 Task: Find connections with filter location Zaragoza with filter topic #digitalmarketingwith filter profile language English with filter current company Mechanical Jobs and Career with filter school Sri Ramakrishna Institute of Technology with filter industry Fashion Accessories Manufacturing with filter service category Logo Design with filter keywords title Telemarketer
Action: Mouse moved to (598, 79)
Screenshot: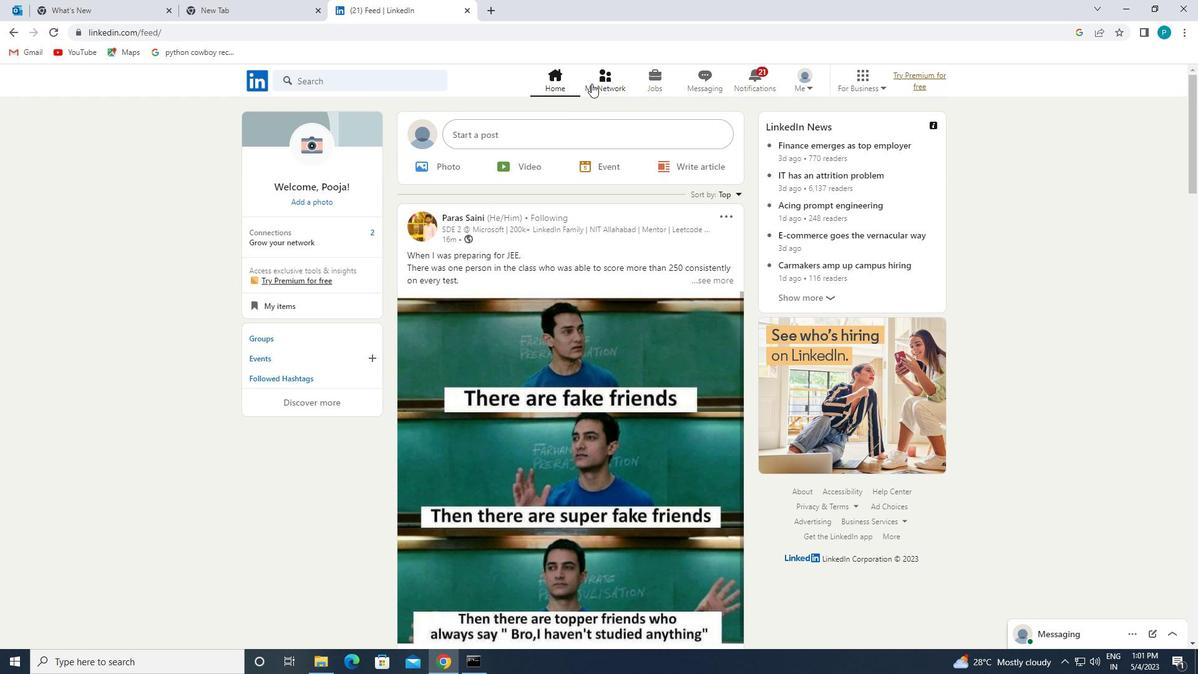 
Action: Mouse pressed left at (598, 79)
Screenshot: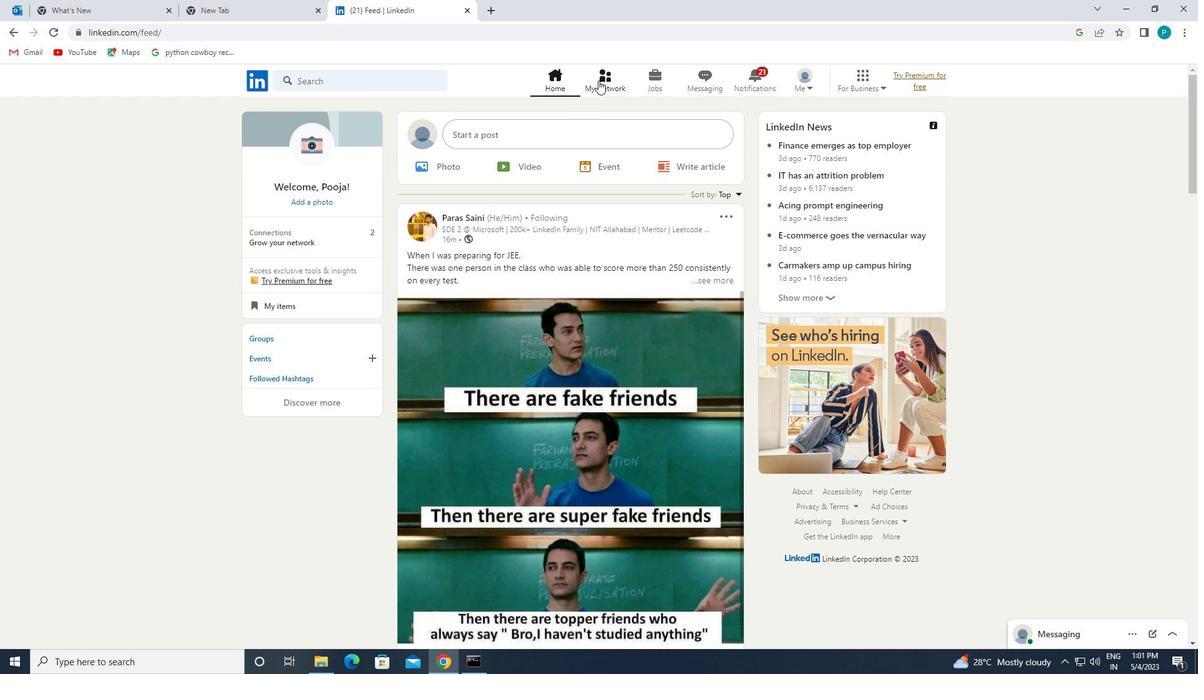 
Action: Mouse moved to (339, 147)
Screenshot: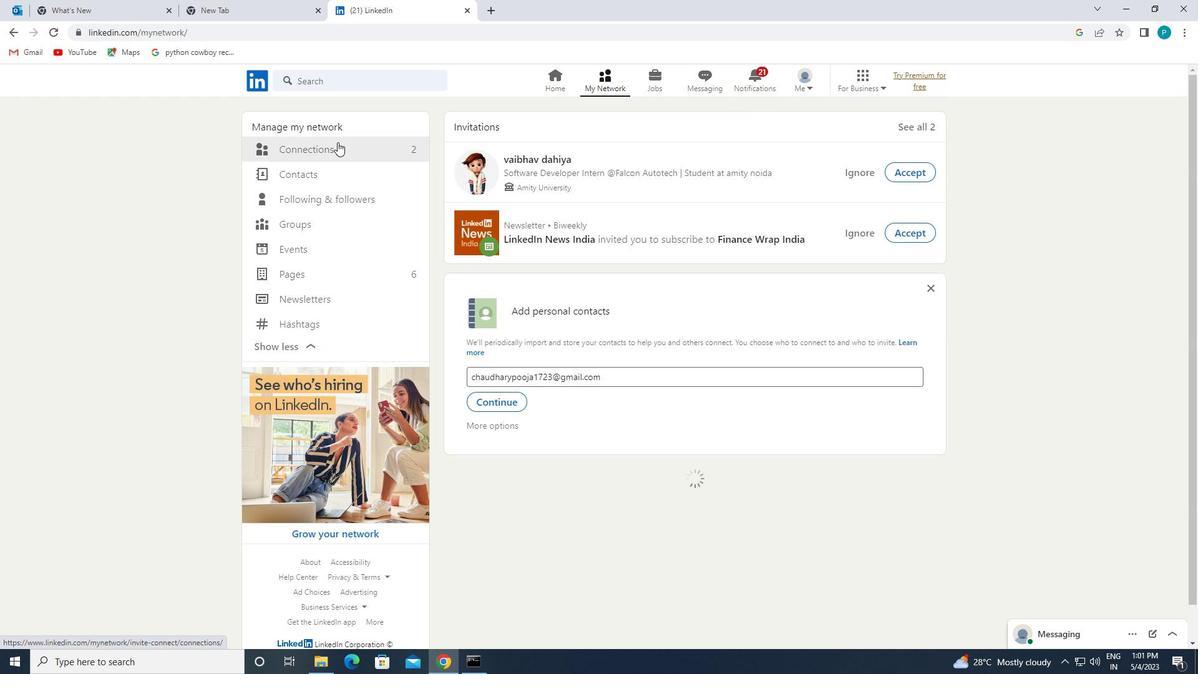 
Action: Mouse pressed left at (339, 147)
Screenshot: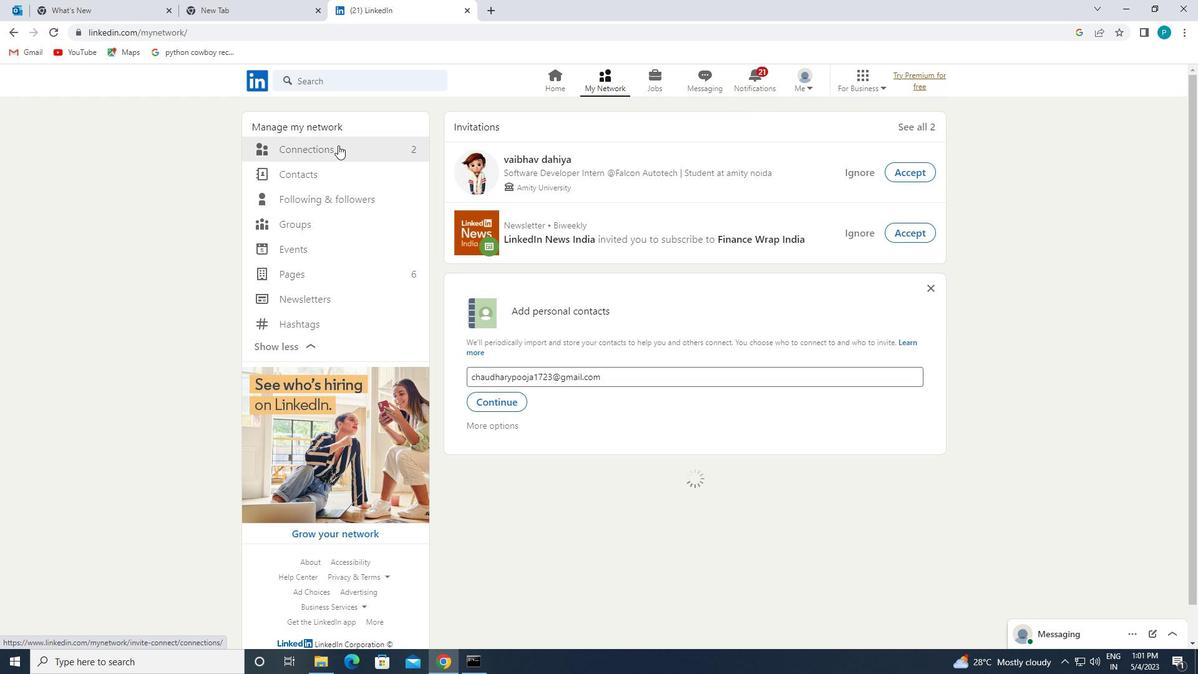 
Action: Mouse moved to (710, 147)
Screenshot: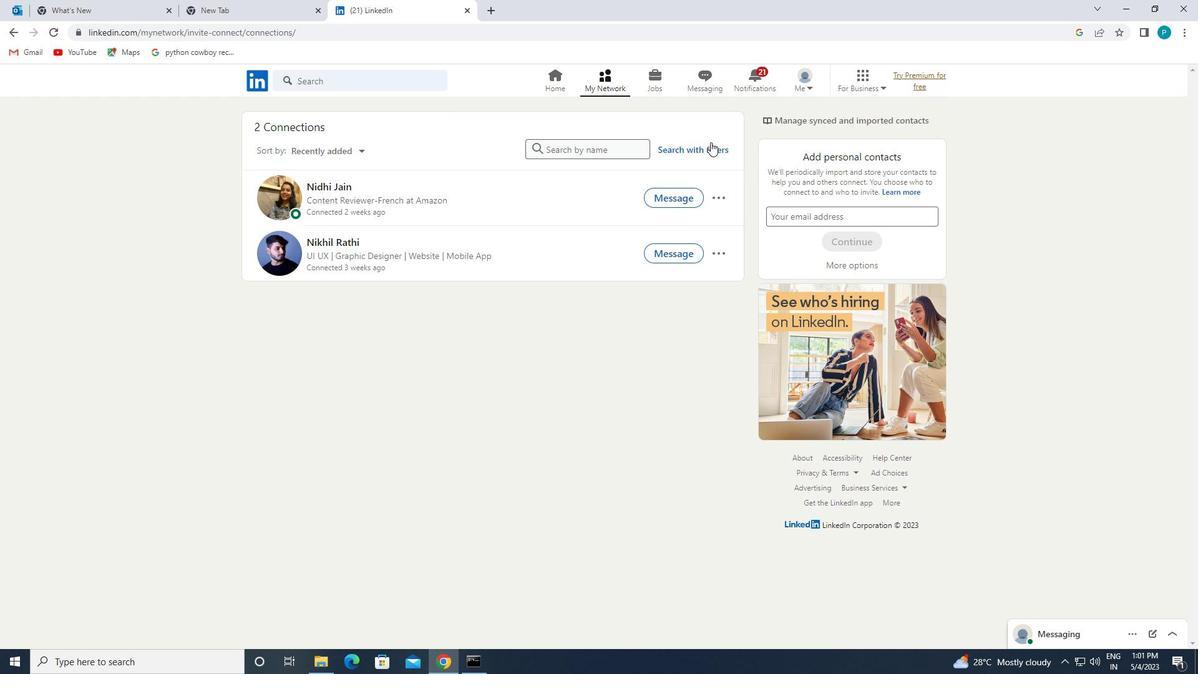 
Action: Mouse pressed left at (710, 147)
Screenshot: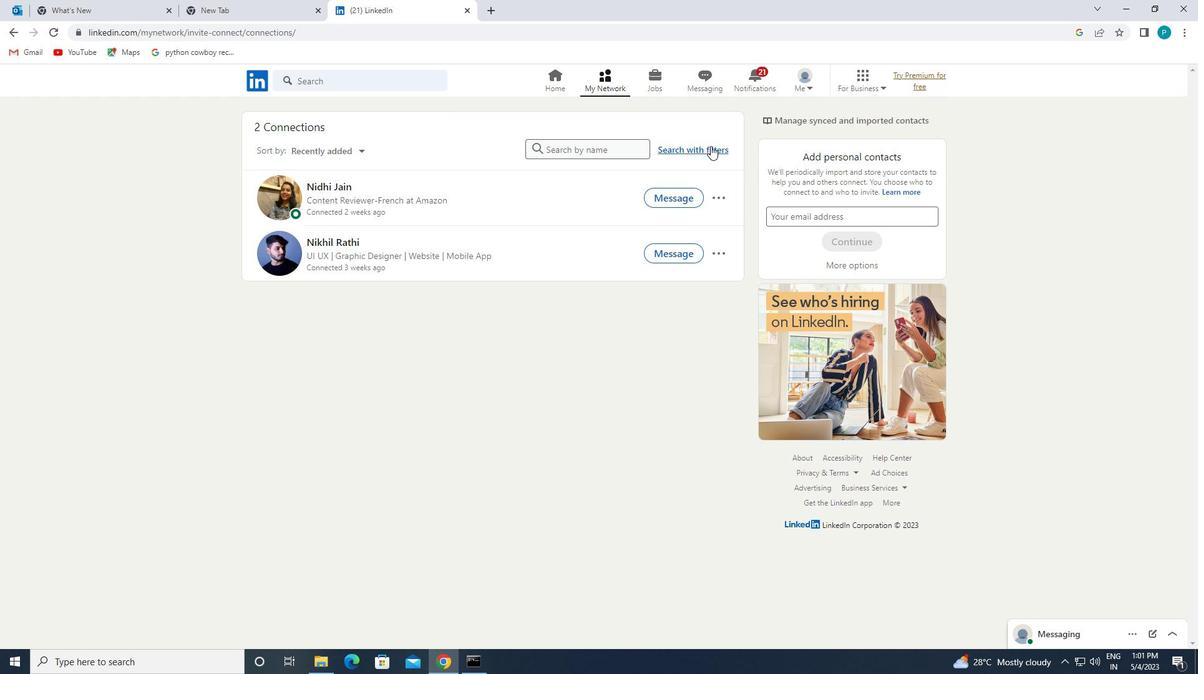 
Action: Mouse moved to (651, 116)
Screenshot: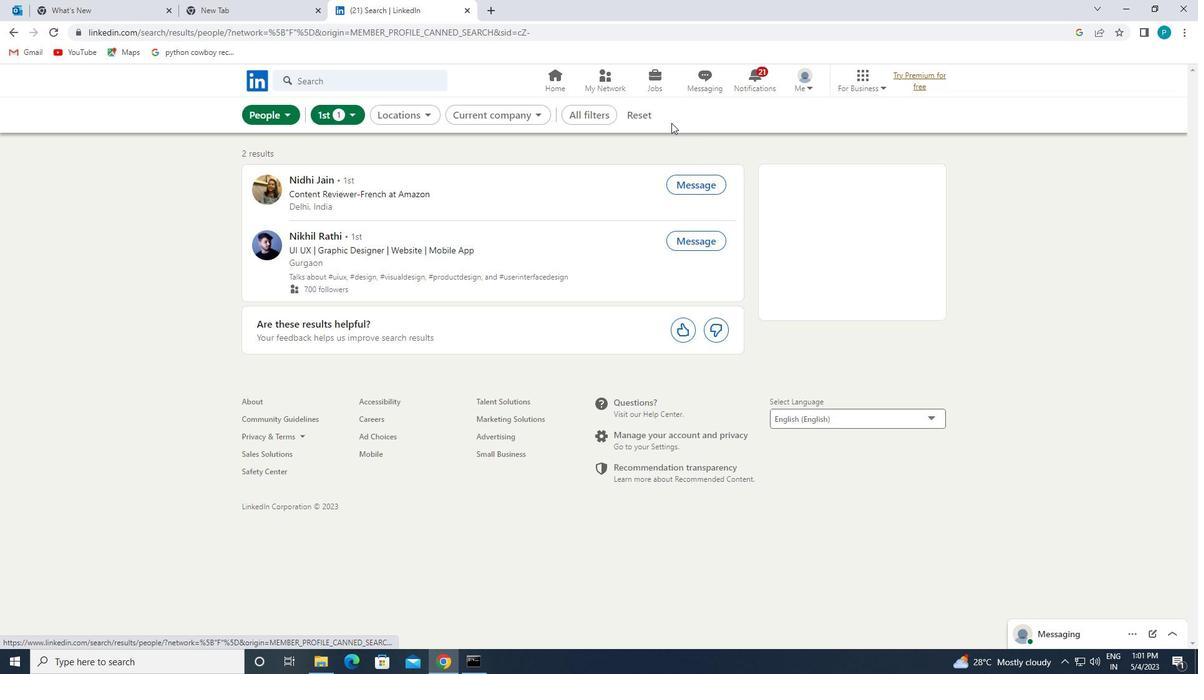 
Action: Mouse pressed left at (651, 116)
Screenshot: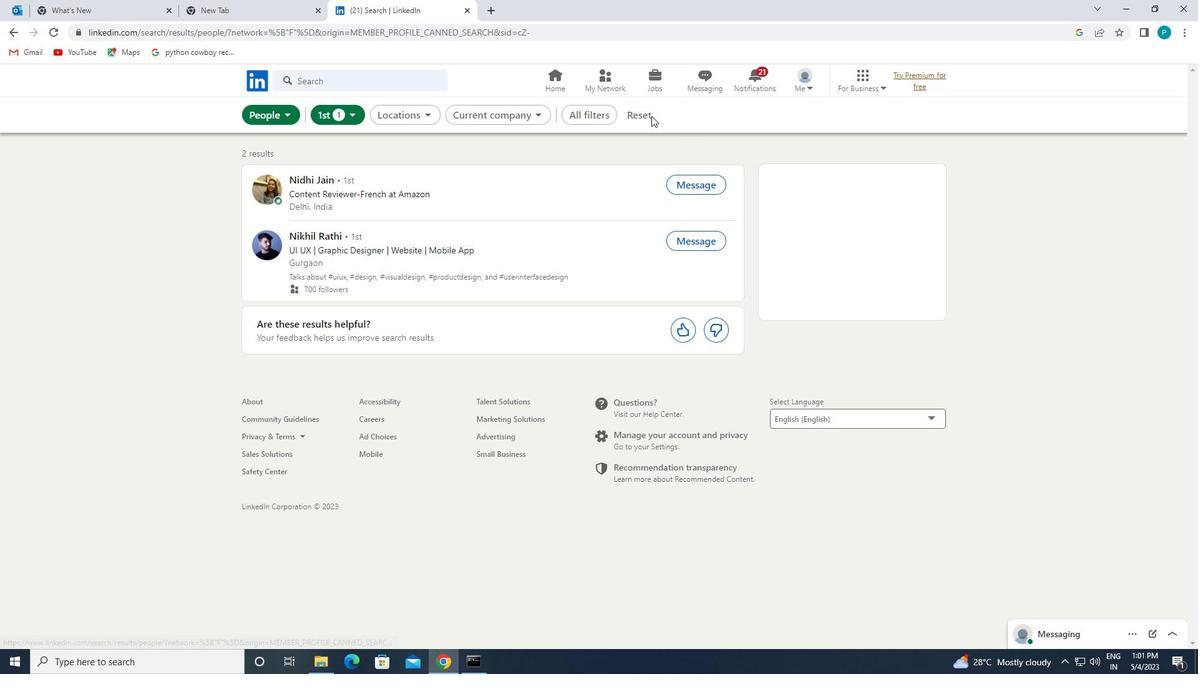 
Action: Mouse moved to (606, 111)
Screenshot: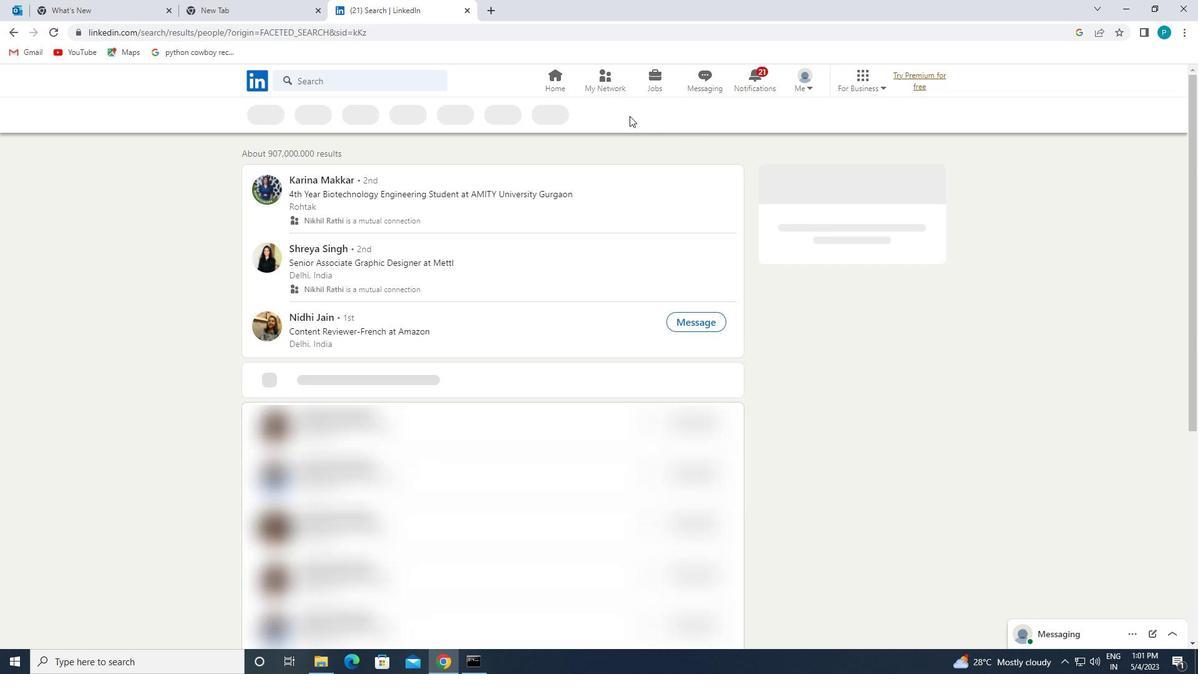 
Action: Mouse pressed left at (606, 111)
Screenshot: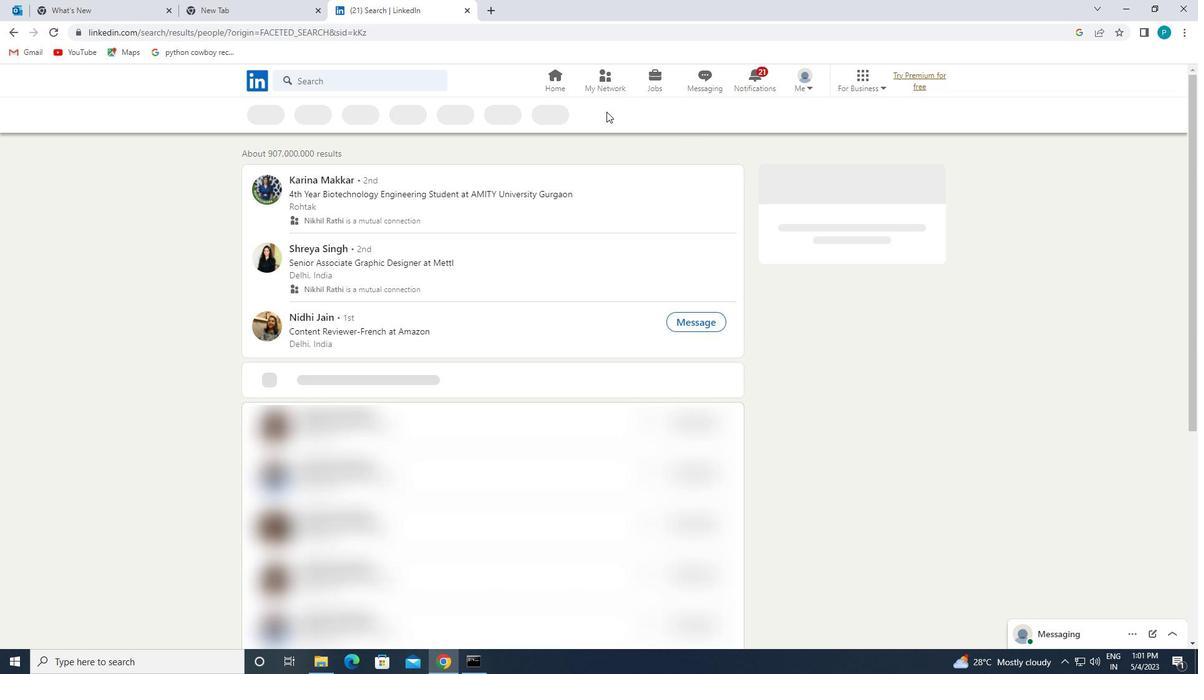 
Action: Mouse moved to (1042, 275)
Screenshot: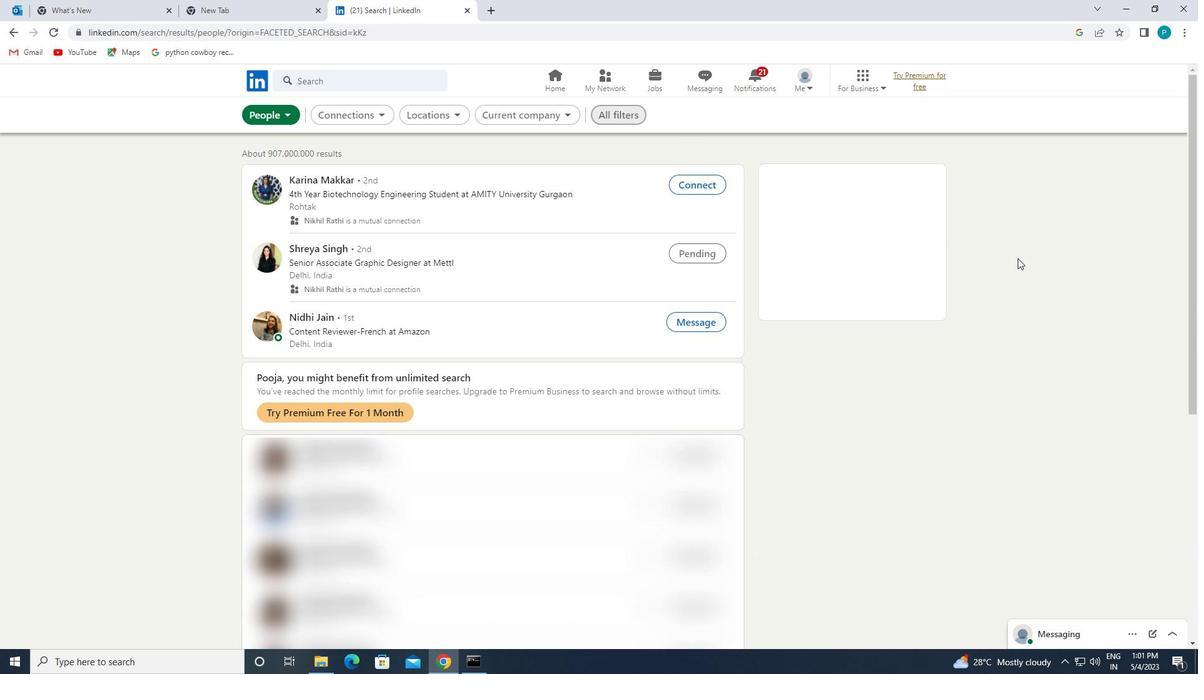 
Action: Mouse scrolled (1042, 275) with delta (0, 0)
Screenshot: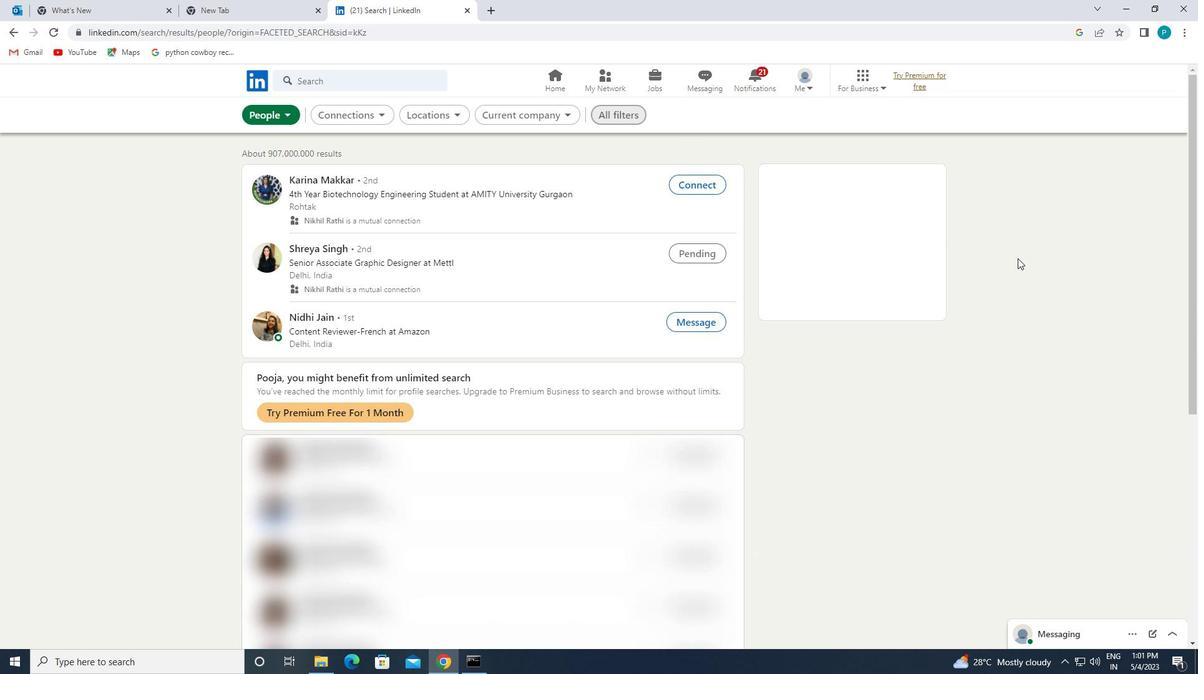 
Action: Mouse scrolled (1042, 275) with delta (0, 0)
Screenshot: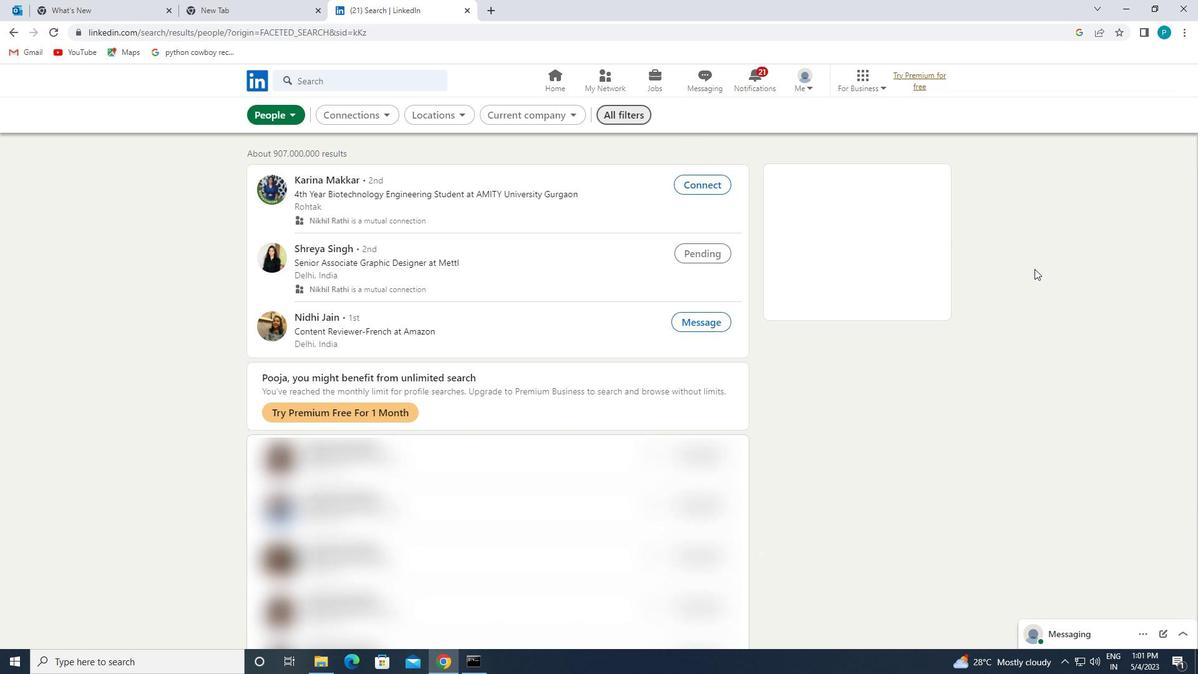 
Action: Mouse moved to (1052, 310)
Screenshot: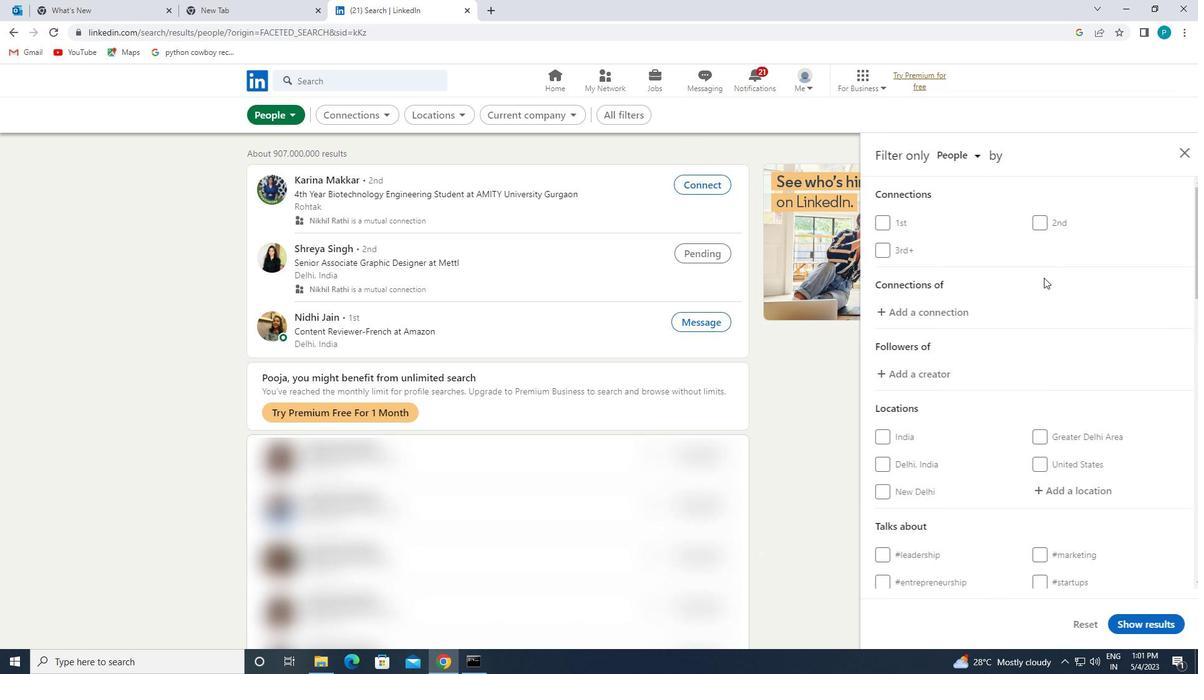 
Action: Mouse scrolled (1052, 310) with delta (0, 0)
Screenshot: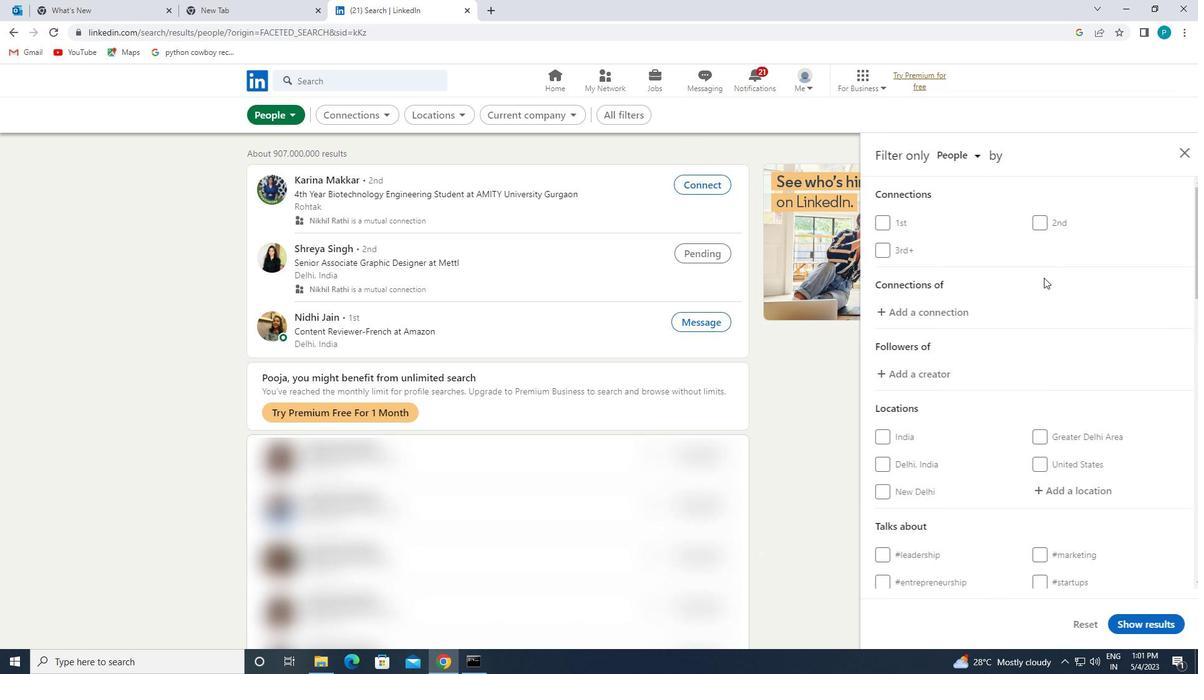 
Action: Mouse moved to (1054, 321)
Screenshot: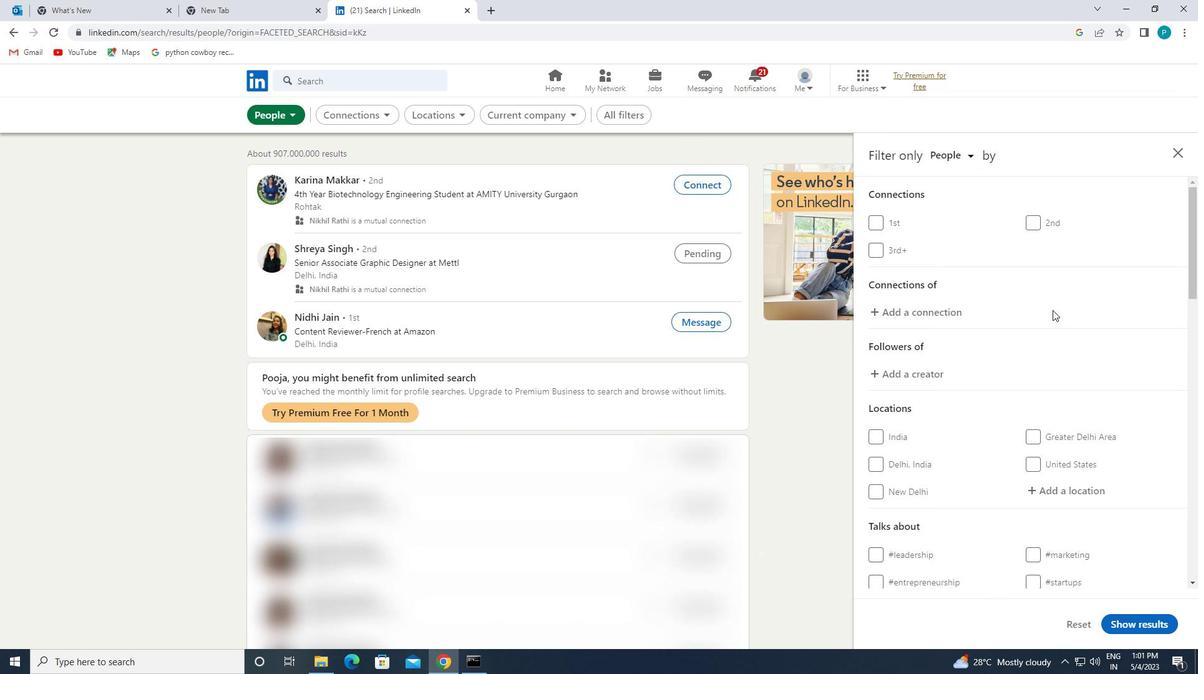 
Action: Mouse scrolled (1054, 320) with delta (0, 0)
Screenshot: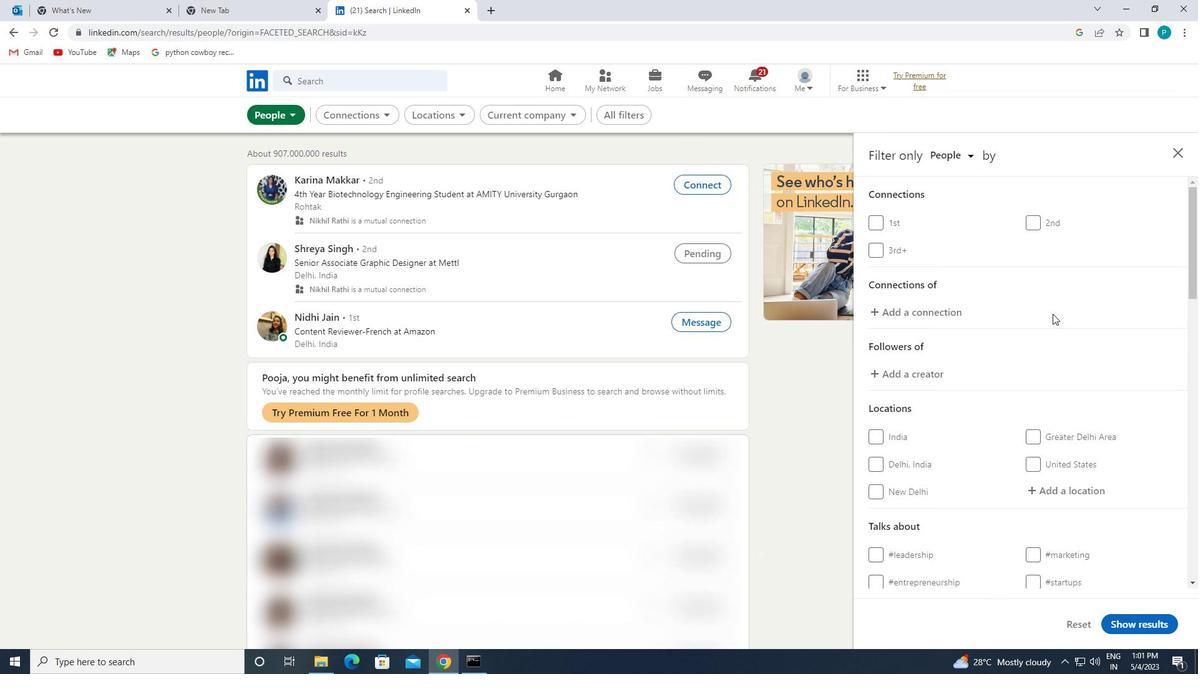 
Action: Mouse moved to (1067, 371)
Screenshot: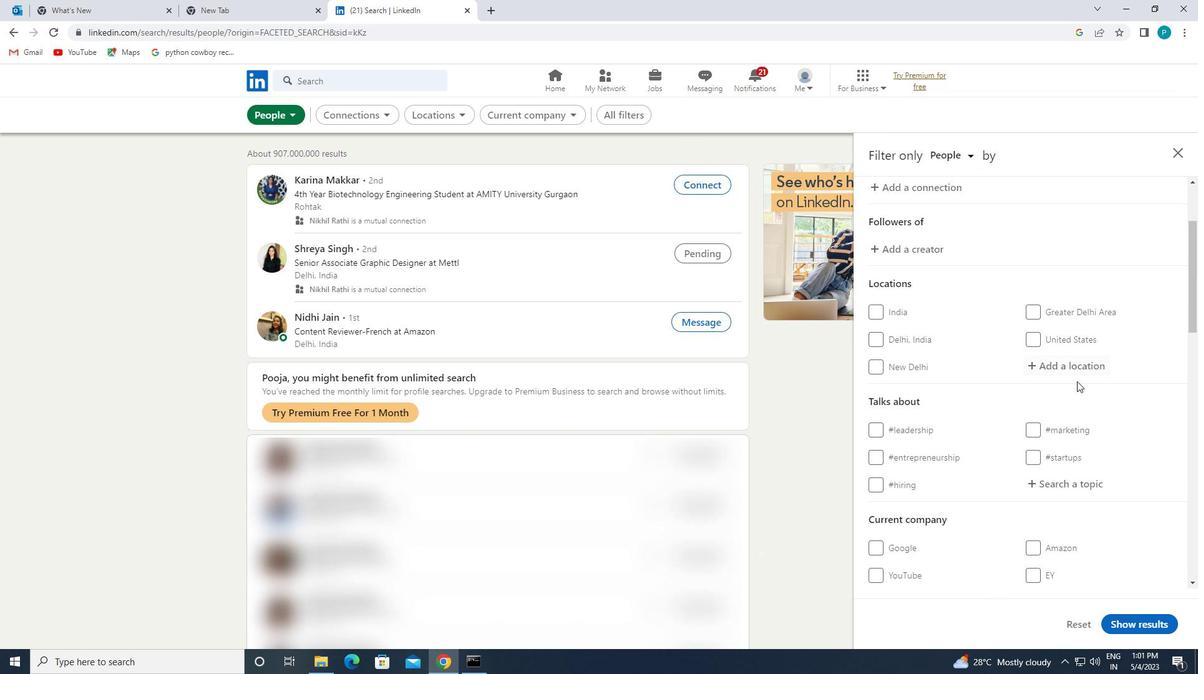 
Action: Mouse pressed left at (1067, 371)
Screenshot: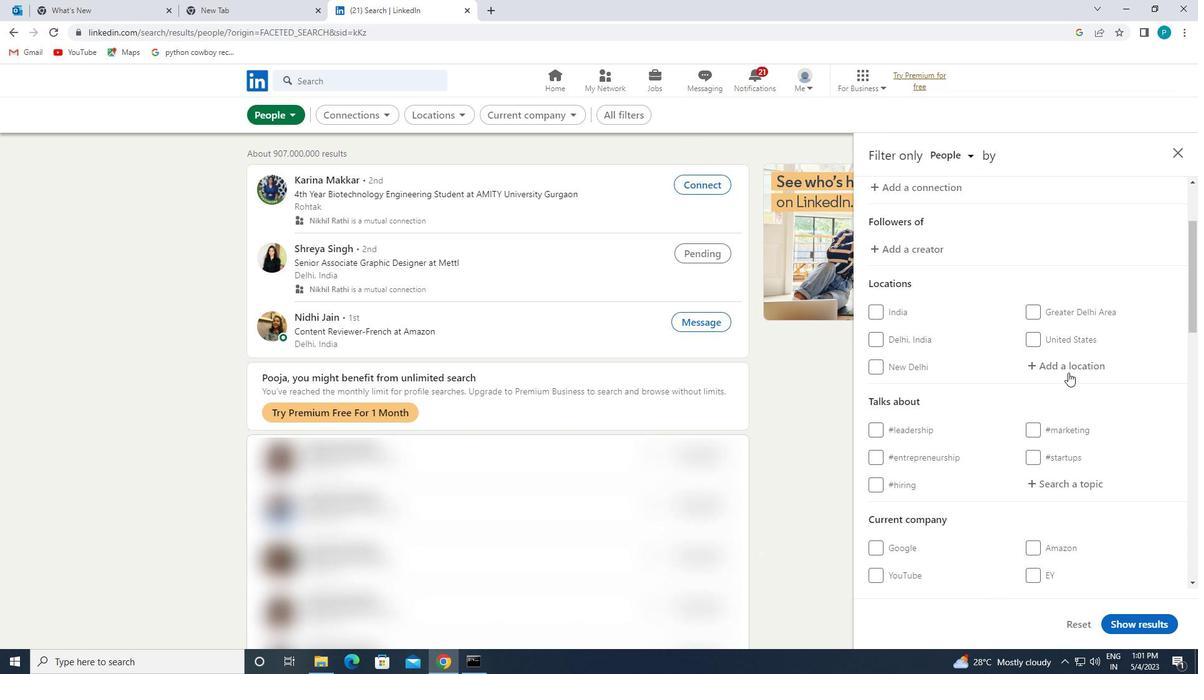 
Action: Key pressed <Key.caps_lock>z<Key.caps_lock>aragoza
Screenshot: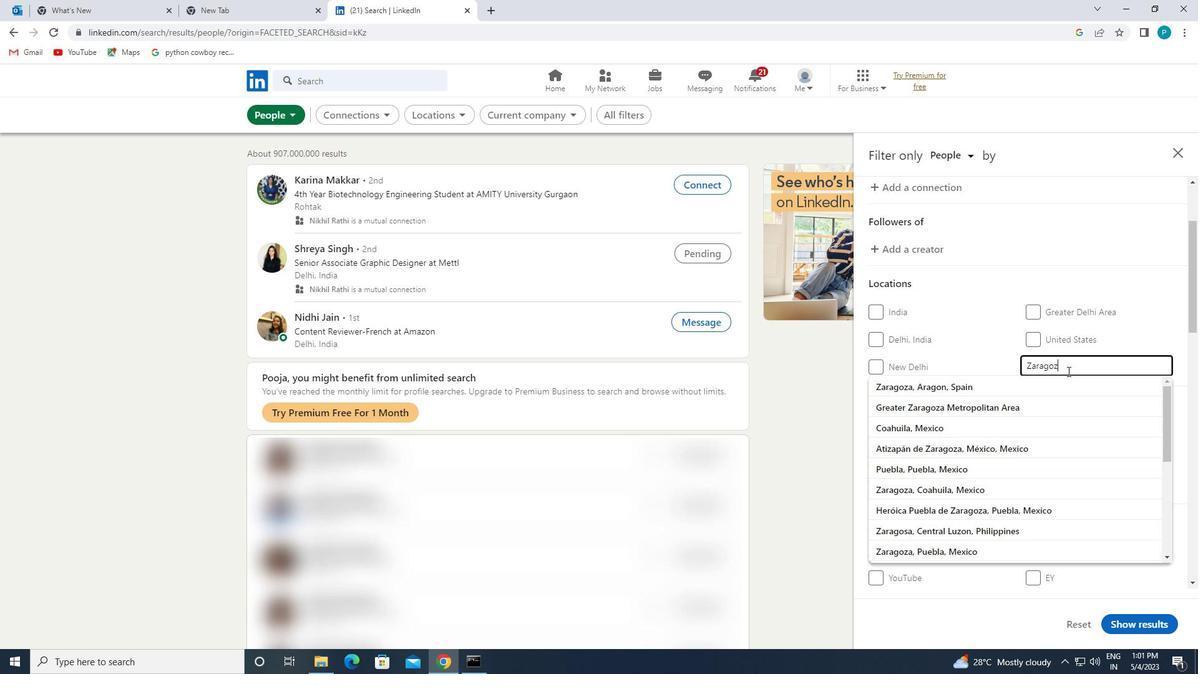 
Action: Mouse moved to (1009, 389)
Screenshot: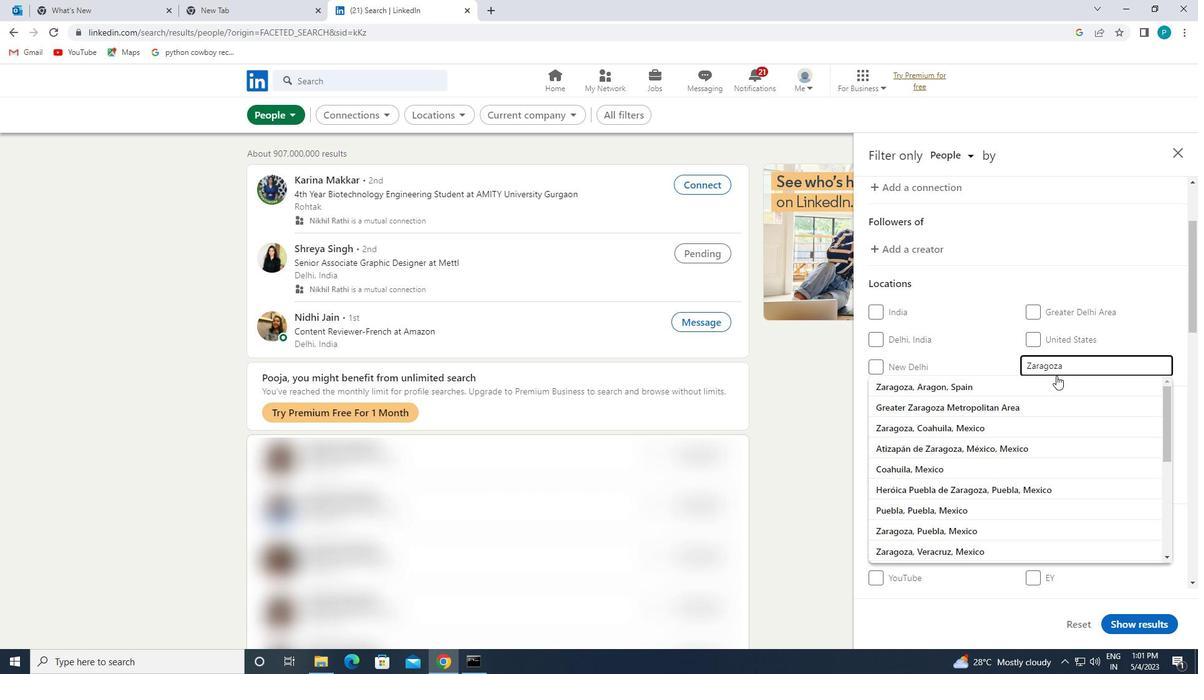 
Action: Mouse pressed left at (1009, 389)
Screenshot: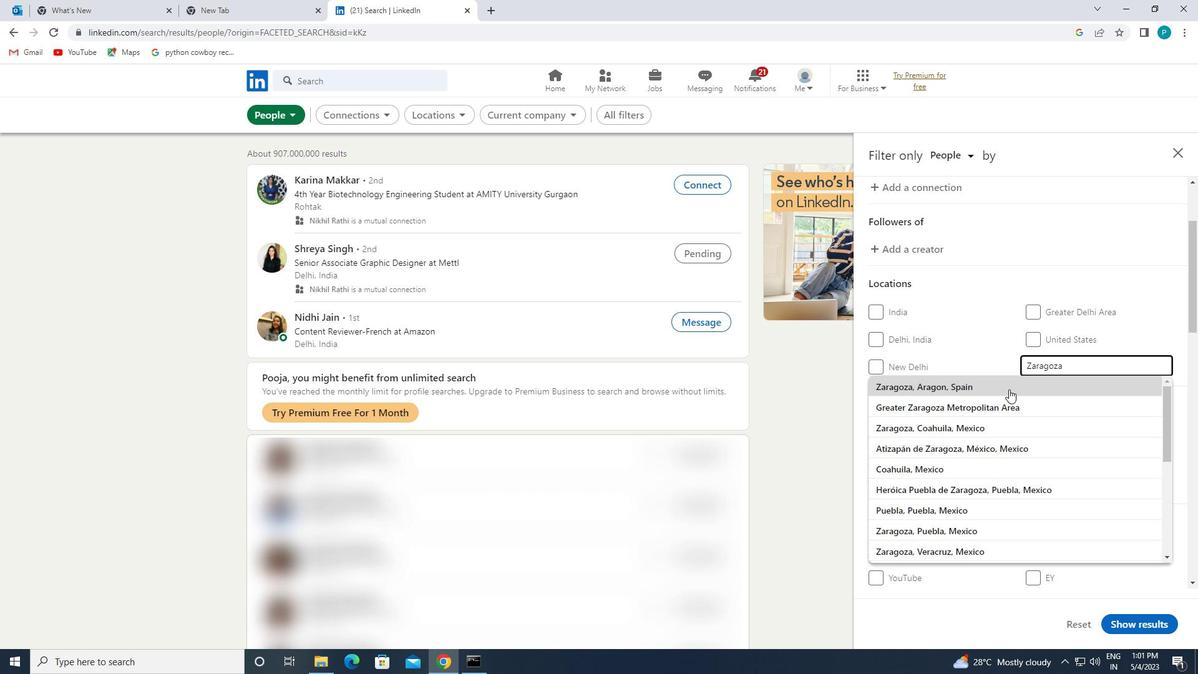 
Action: Mouse scrolled (1009, 388) with delta (0, 0)
Screenshot: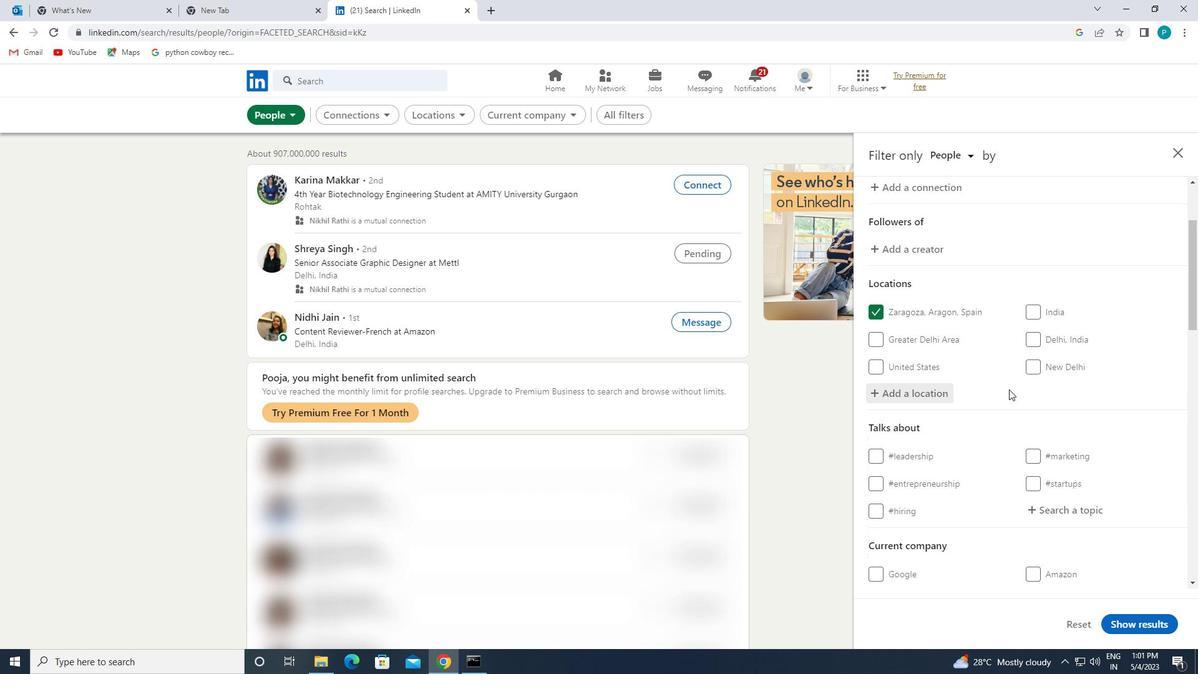 
Action: Mouse scrolled (1009, 388) with delta (0, 0)
Screenshot: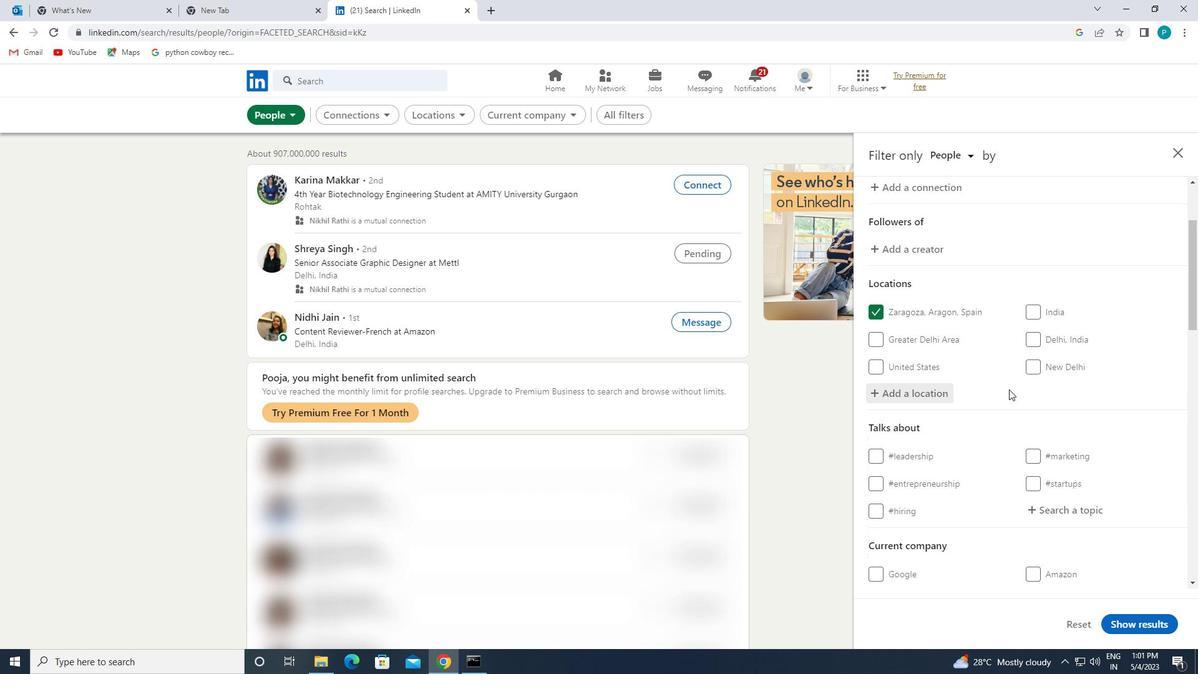 
Action: Mouse moved to (1067, 372)
Screenshot: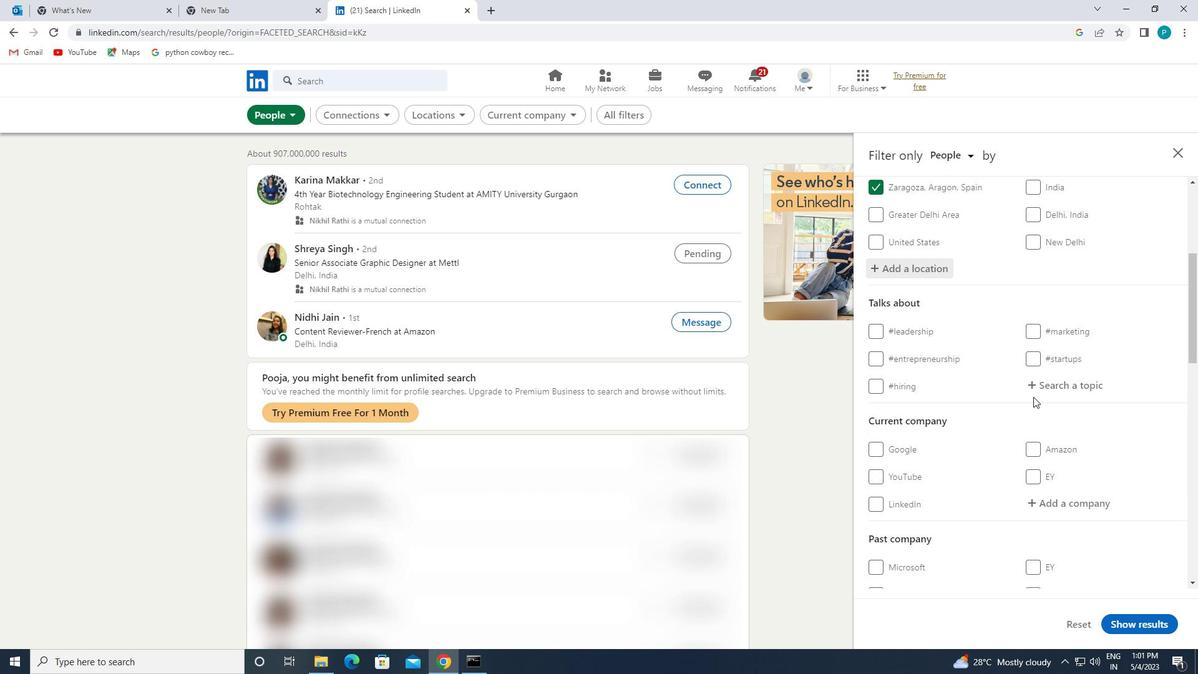 
Action: Mouse pressed left at (1067, 372)
Screenshot: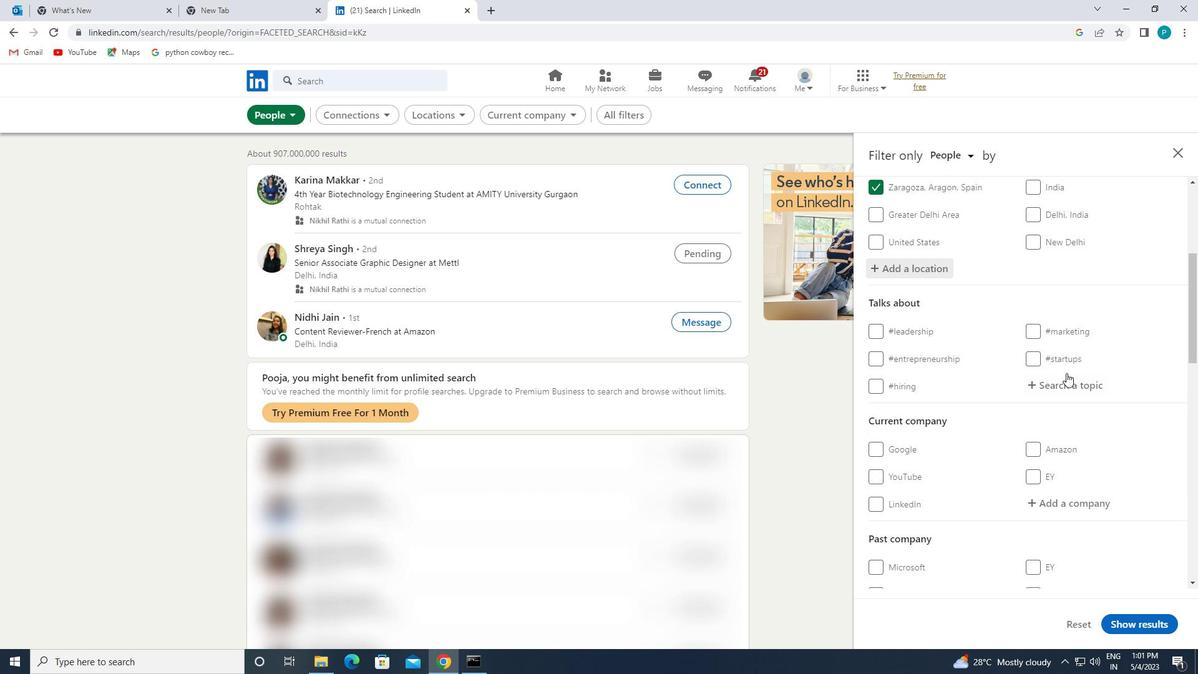 
Action: Mouse moved to (1067, 374)
Screenshot: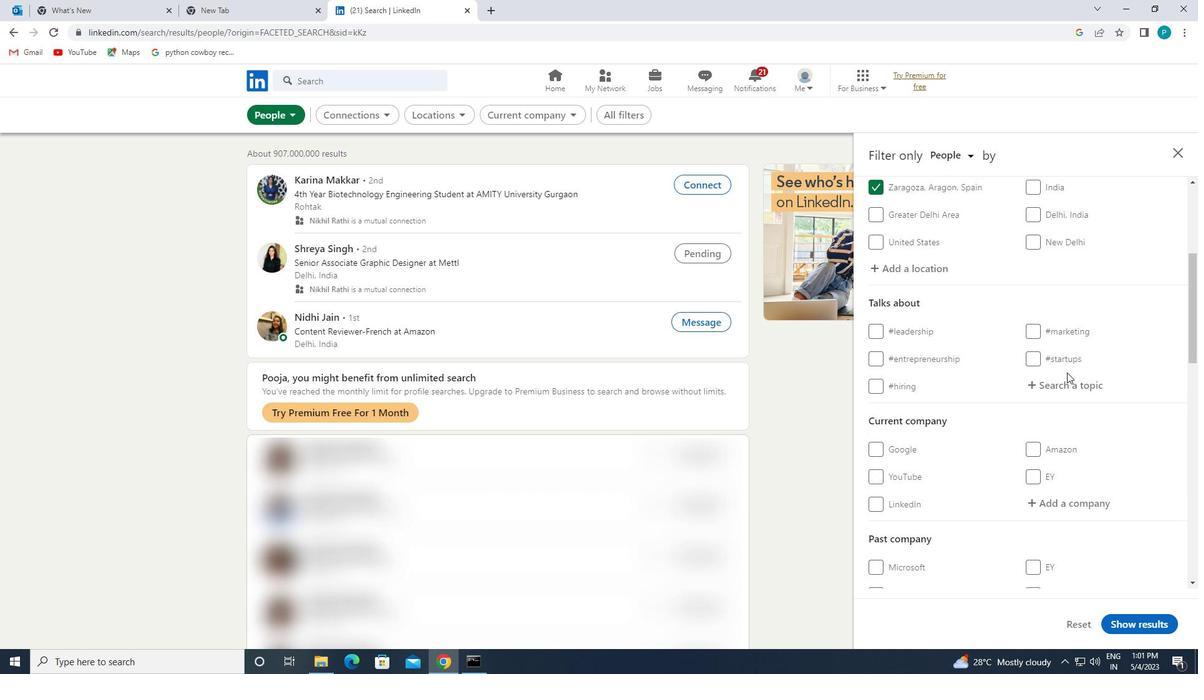 
Action: Mouse pressed left at (1067, 374)
Screenshot: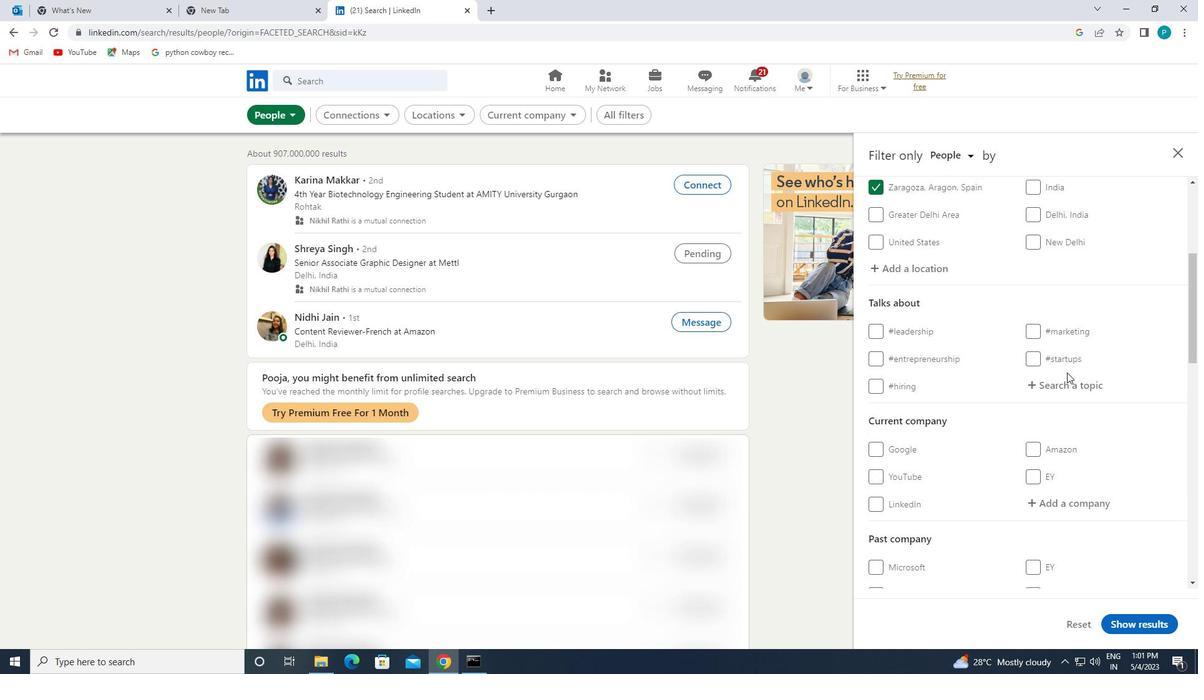 
Action: Mouse moved to (1153, 432)
Screenshot: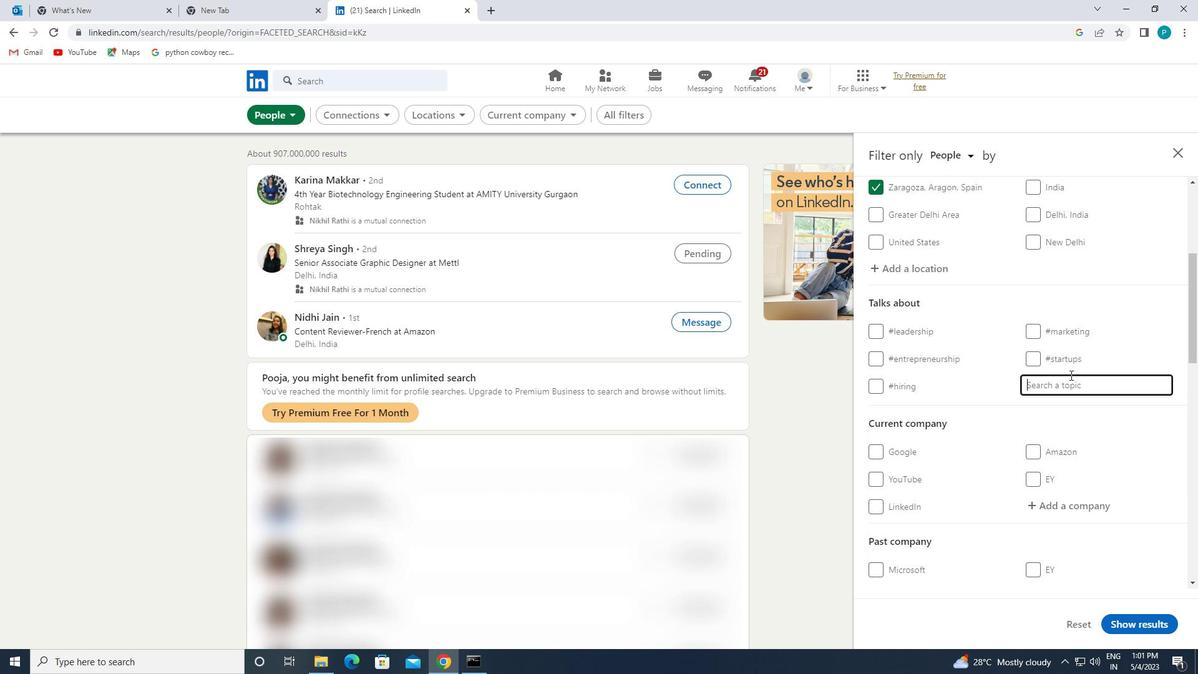 
Action: Key pressed <Key.shift>#DIGITALMARJ<Key.backspace>KETING
Screenshot: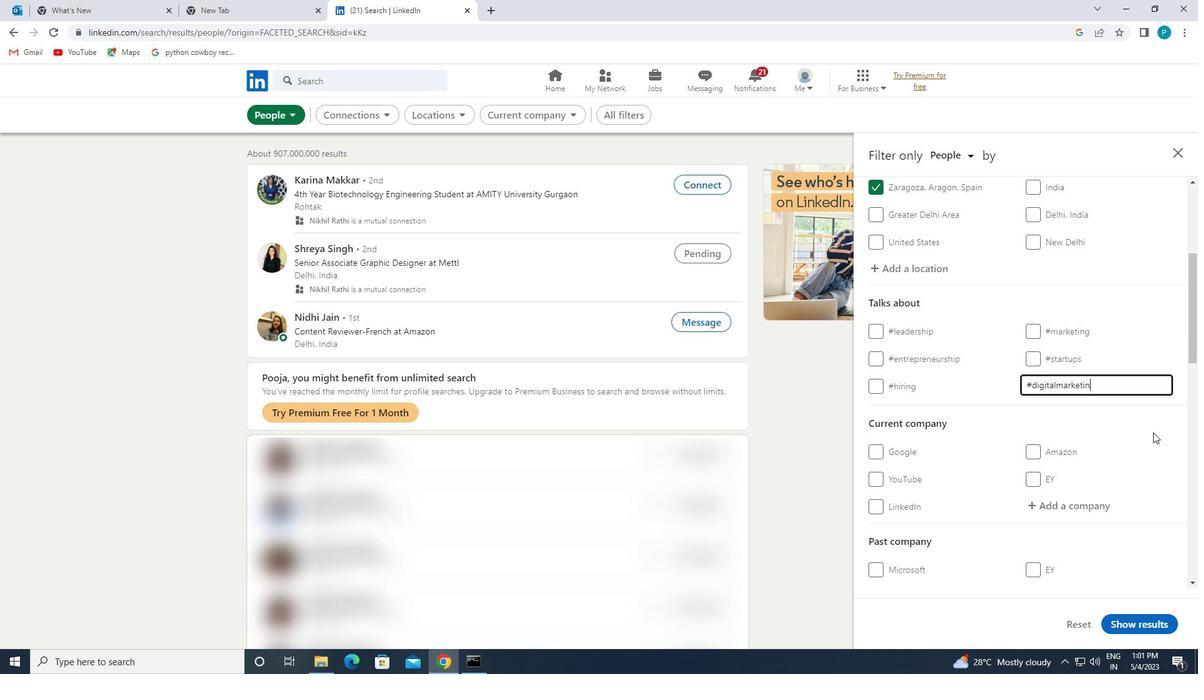 
Action: Mouse scrolled (1153, 431) with delta (0, 0)
Screenshot: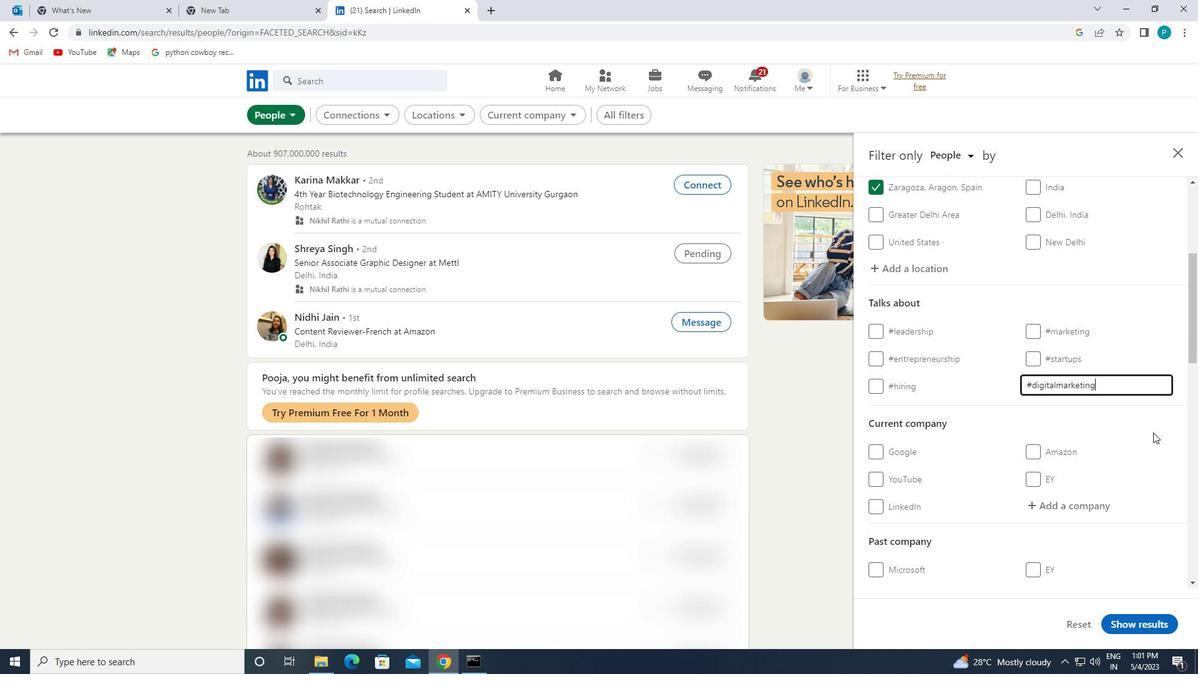 
Action: Mouse scrolled (1153, 431) with delta (0, 0)
Screenshot: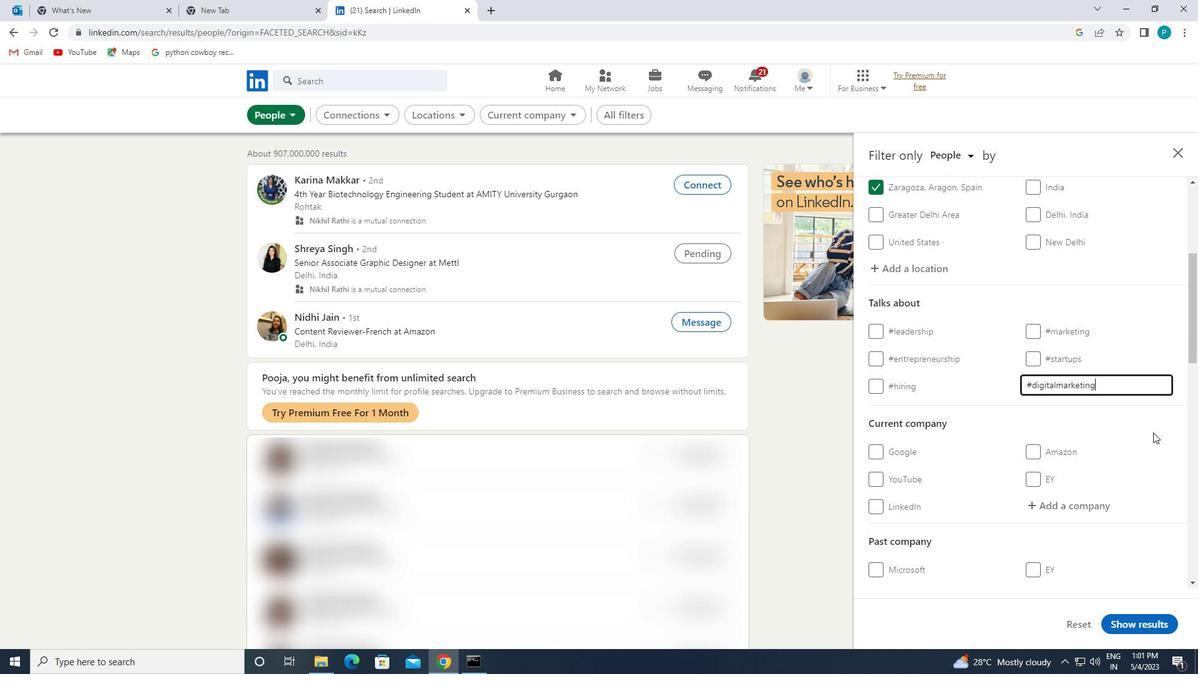 
Action: Mouse moved to (1087, 440)
Screenshot: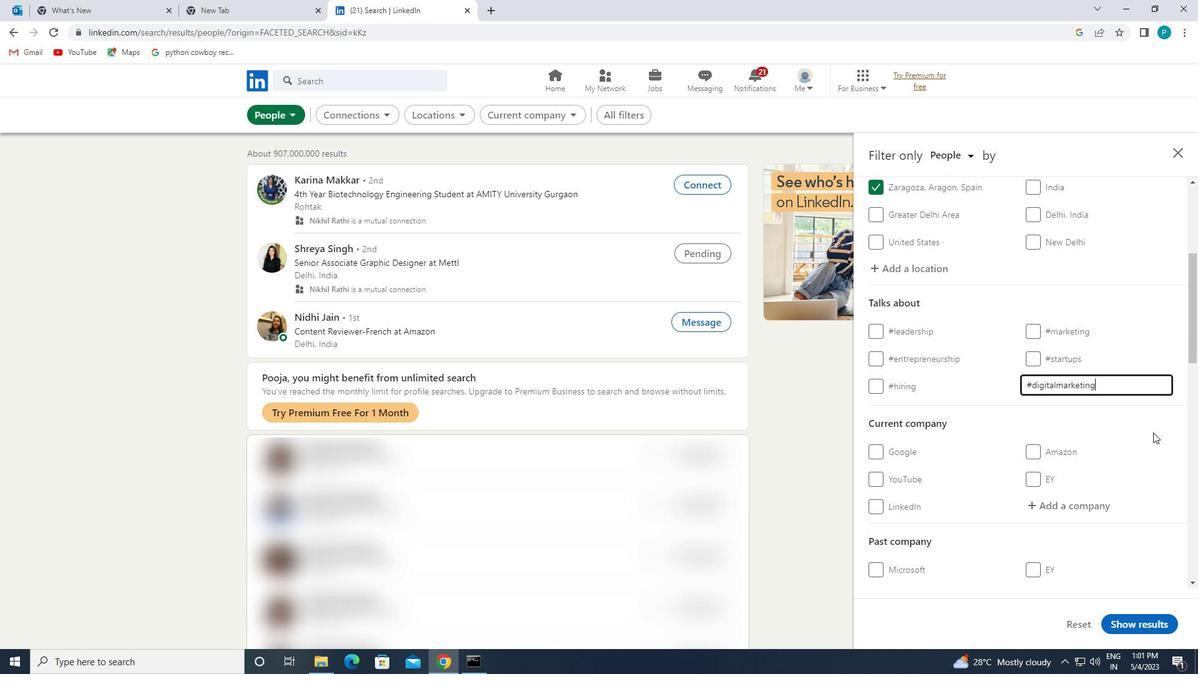 
Action: Mouse scrolled (1087, 439) with delta (0, 0)
Screenshot: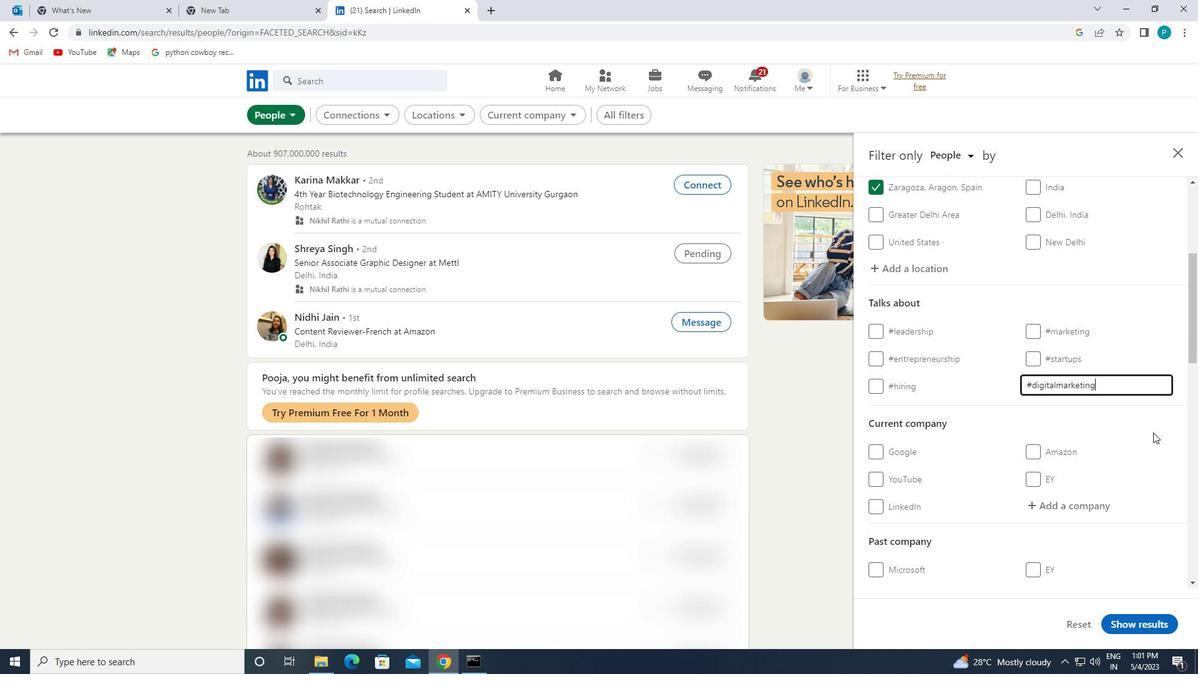 
Action: Mouse moved to (1034, 430)
Screenshot: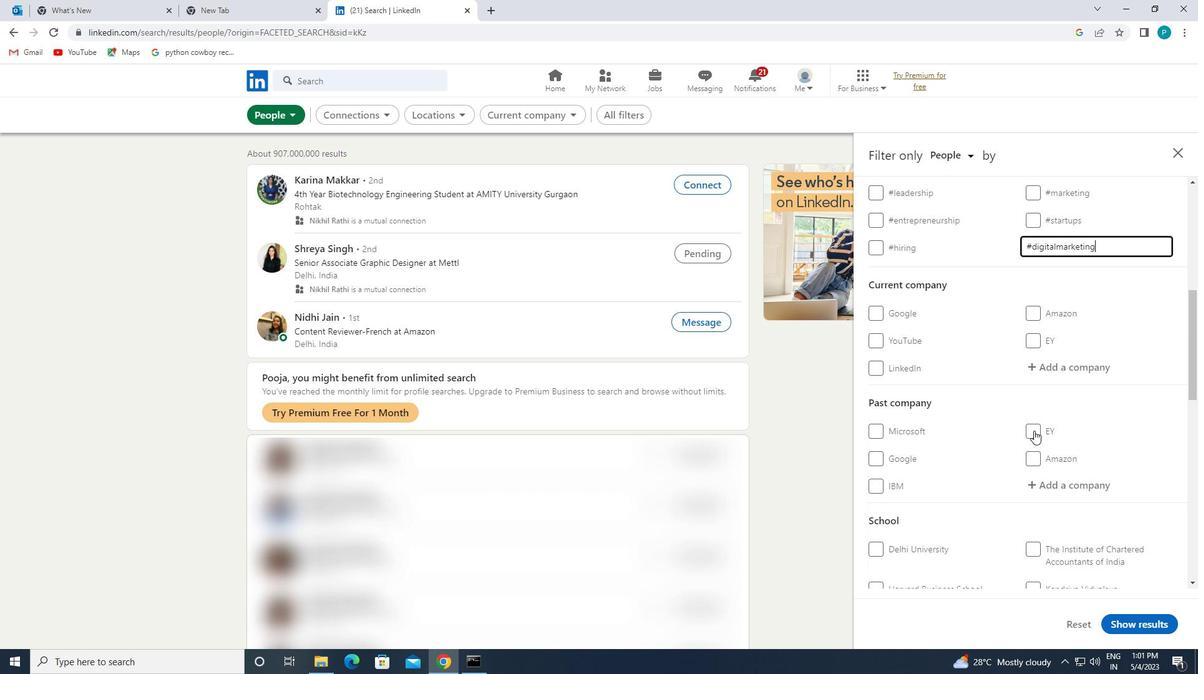 
Action: Mouse scrolled (1034, 429) with delta (0, 0)
Screenshot: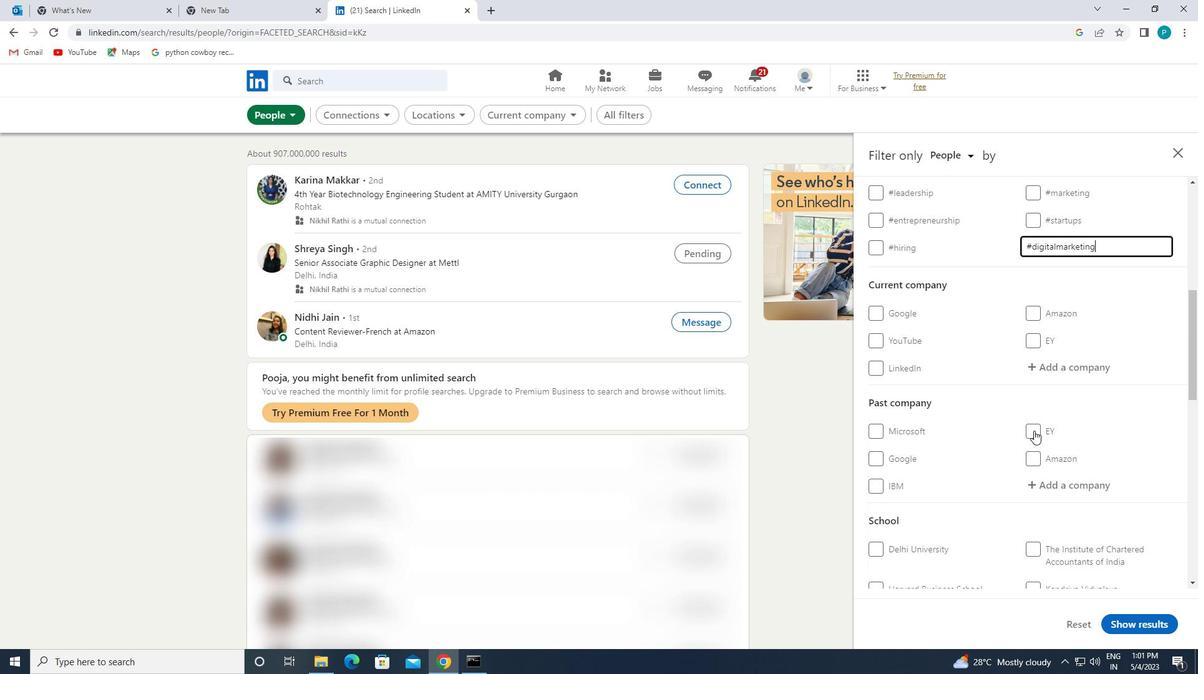 
Action: Mouse moved to (1033, 428)
Screenshot: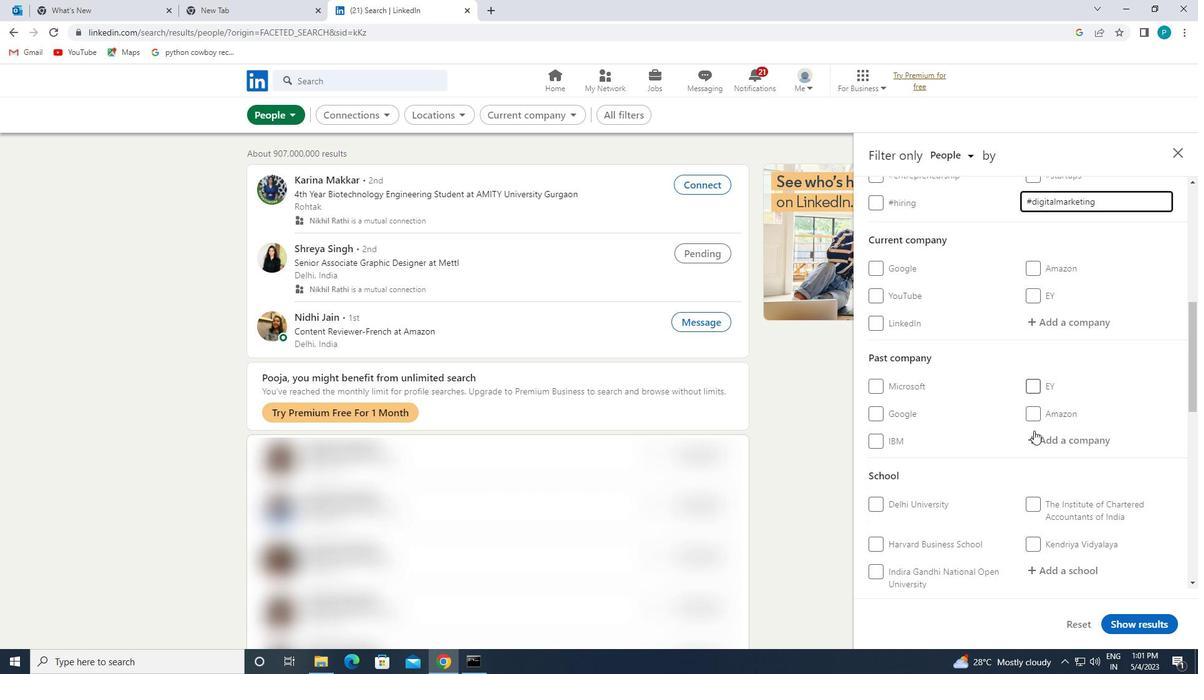 
Action: Mouse scrolled (1033, 428) with delta (0, 0)
Screenshot: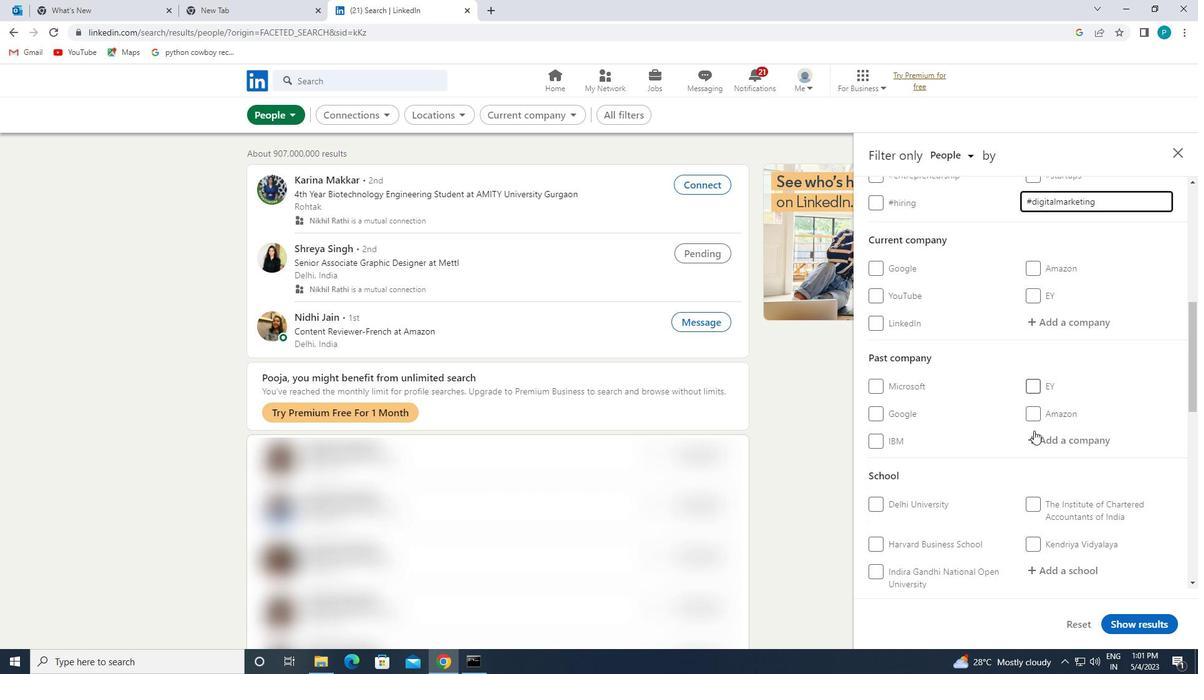 
Action: Mouse moved to (1030, 427)
Screenshot: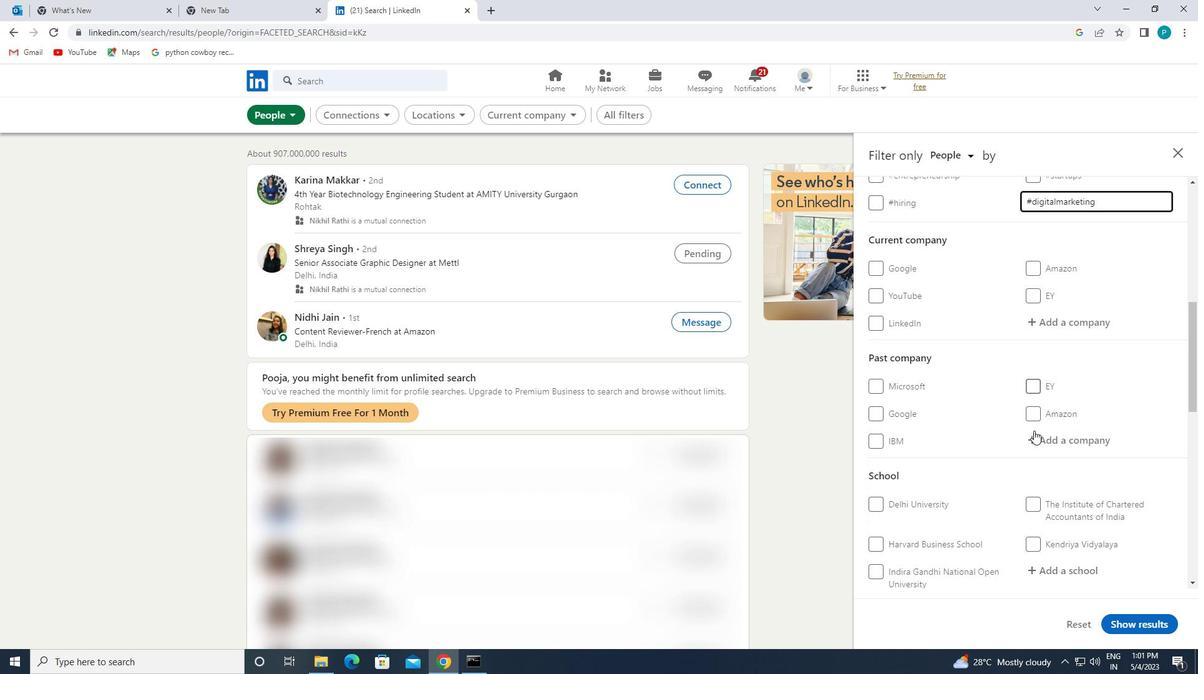 
Action: Mouse scrolled (1030, 426) with delta (0, 0)
Screenshot: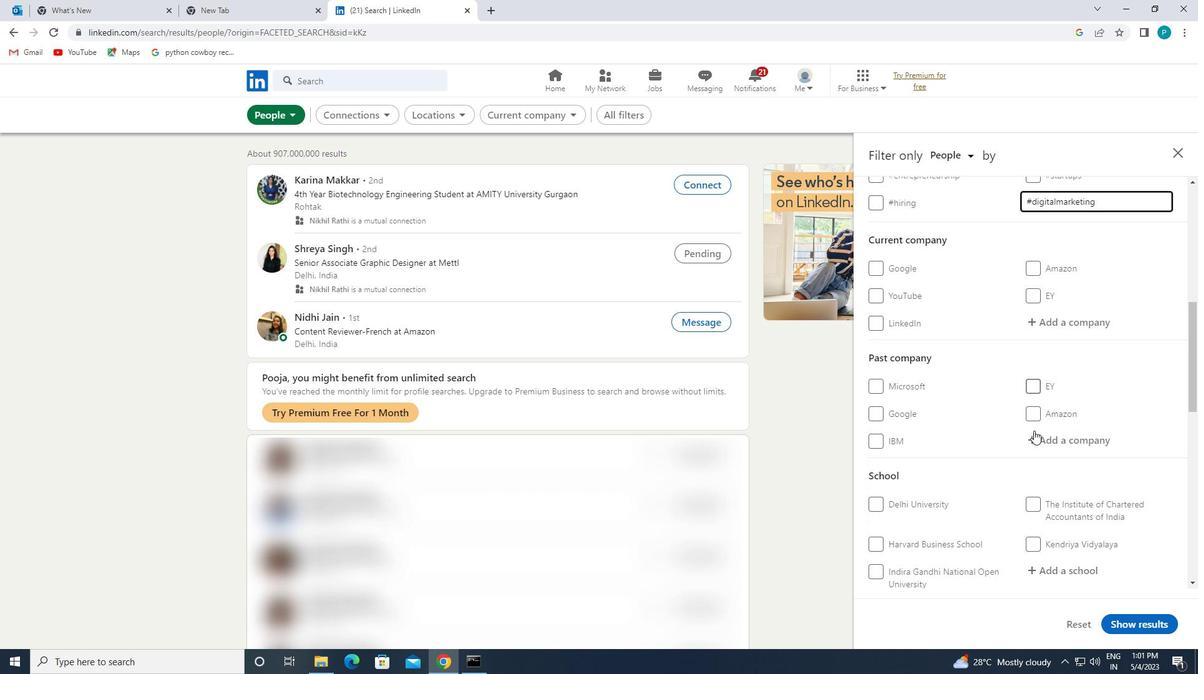 
Action: Mouse moved to (945, 445)
Screenshot: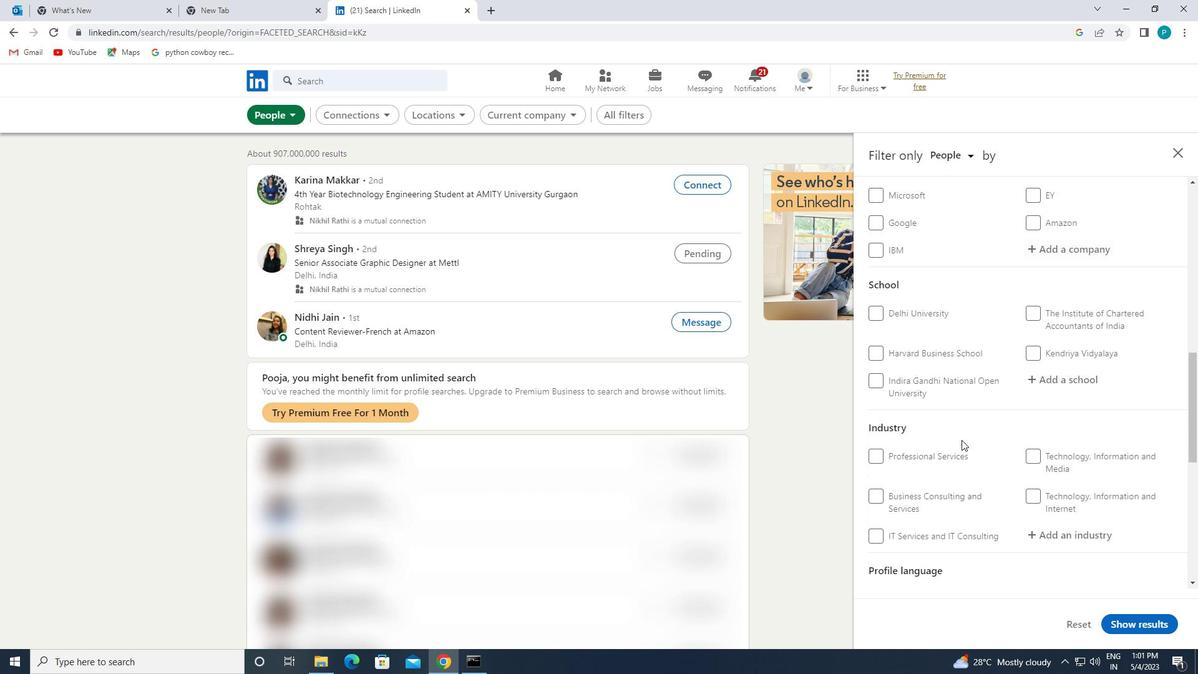 
Action: Mouse scrolled (945, 445) with delta (0, 0)
Screenshot: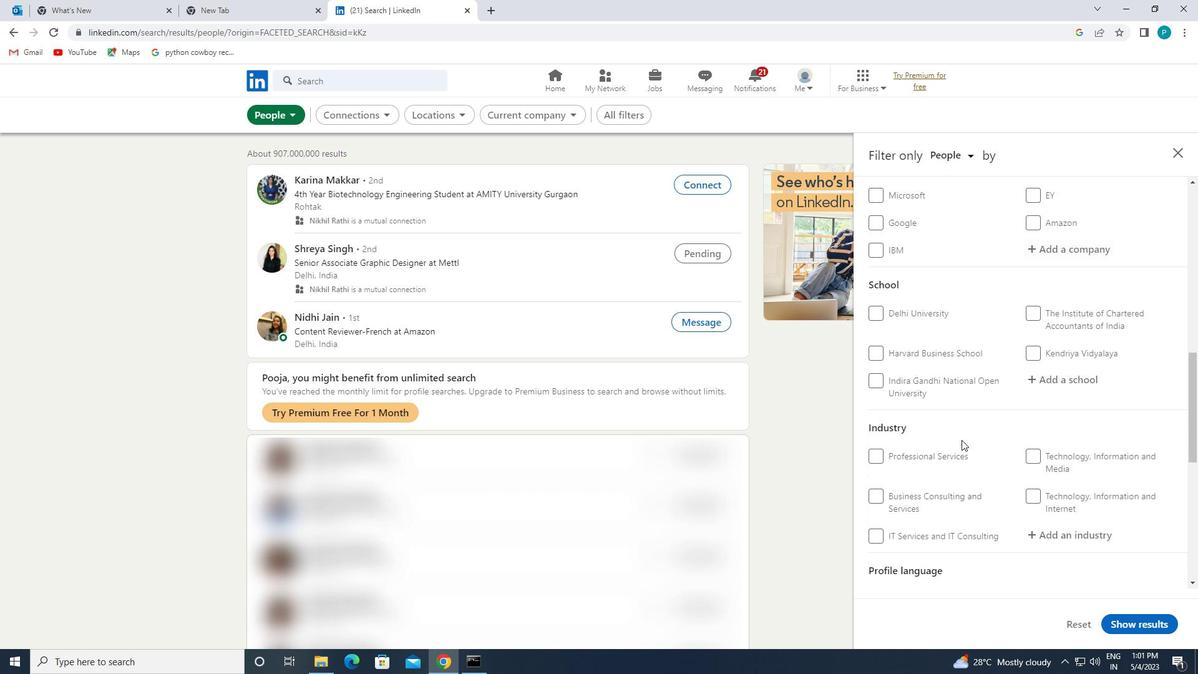 
Action: Mouse moved to (906, 534)
Screenshot: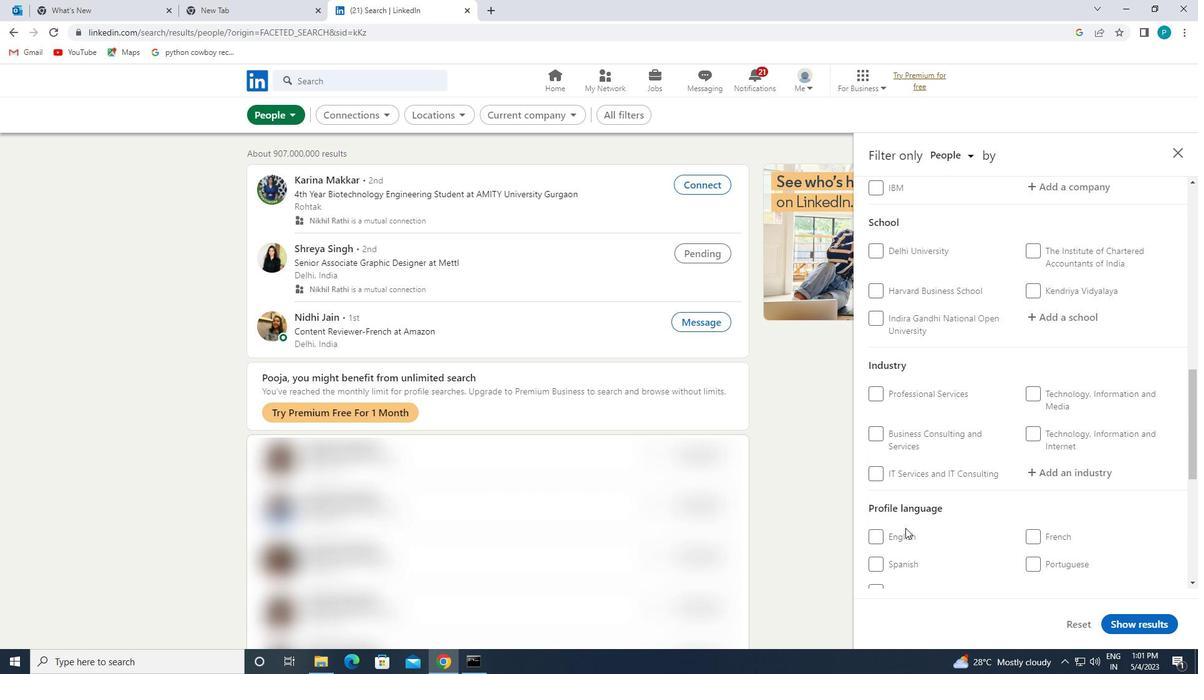 
Action: Mouse pressed left at (906, 534)
Screenshot: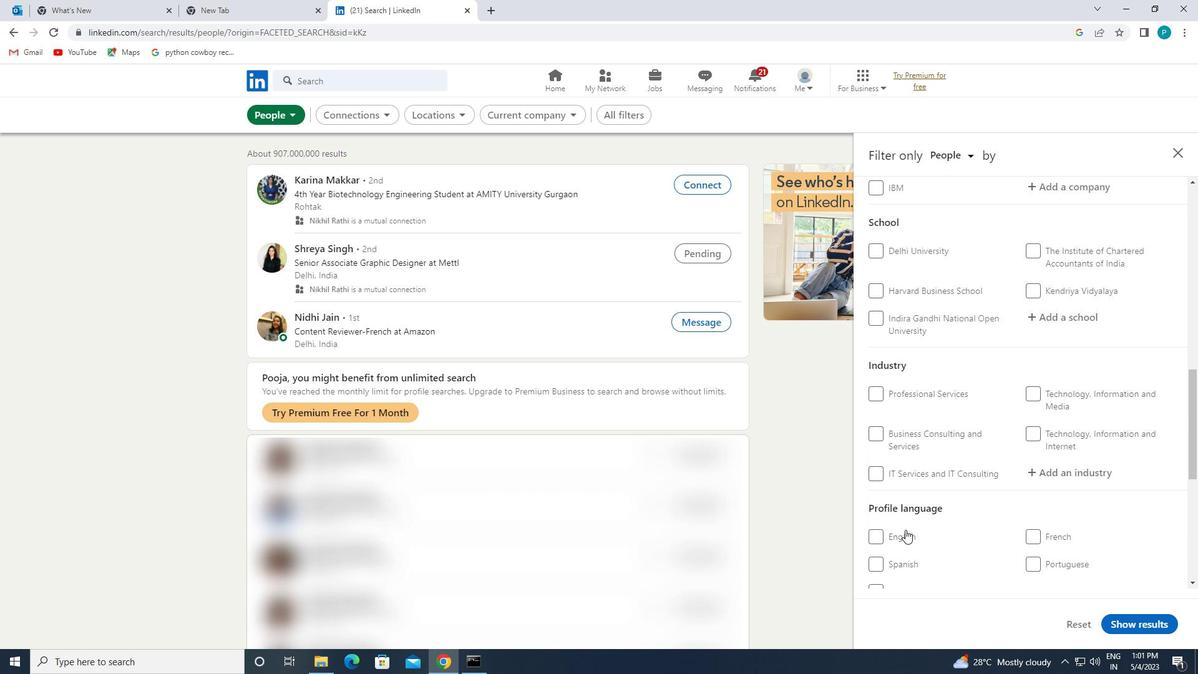 
Action: Mouse moved to (954, 465)
Screenshot: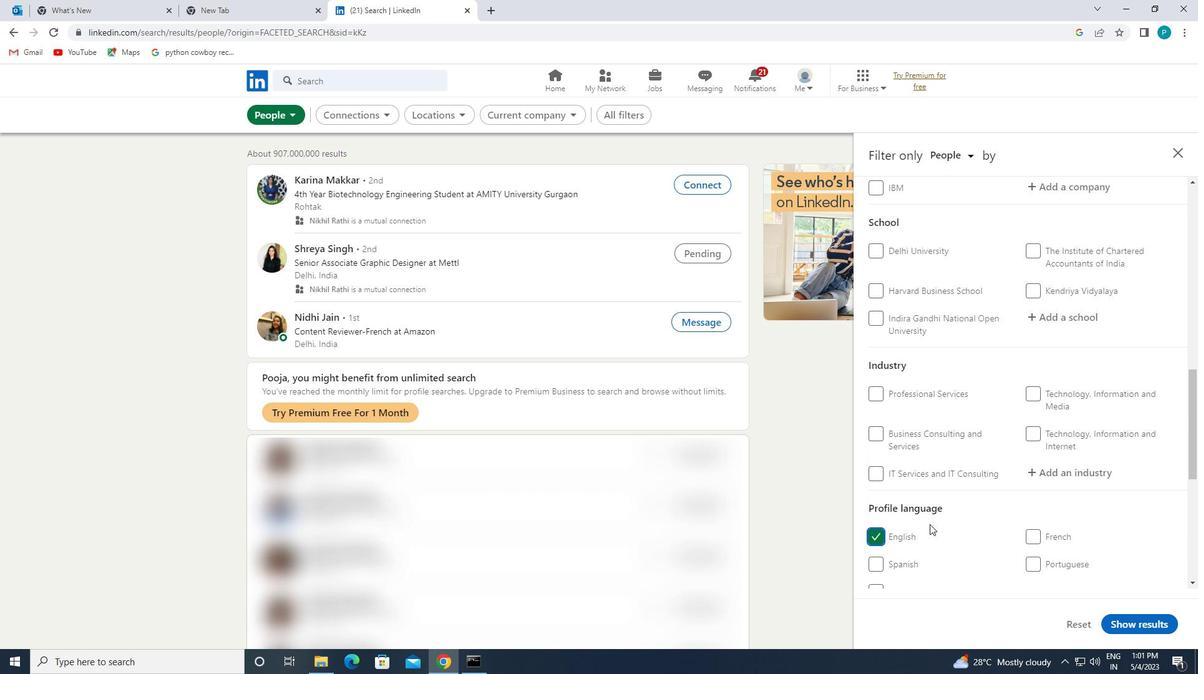 
Action: Mouse scrolled (954, 465) with delta (0, 0)
Screenshot: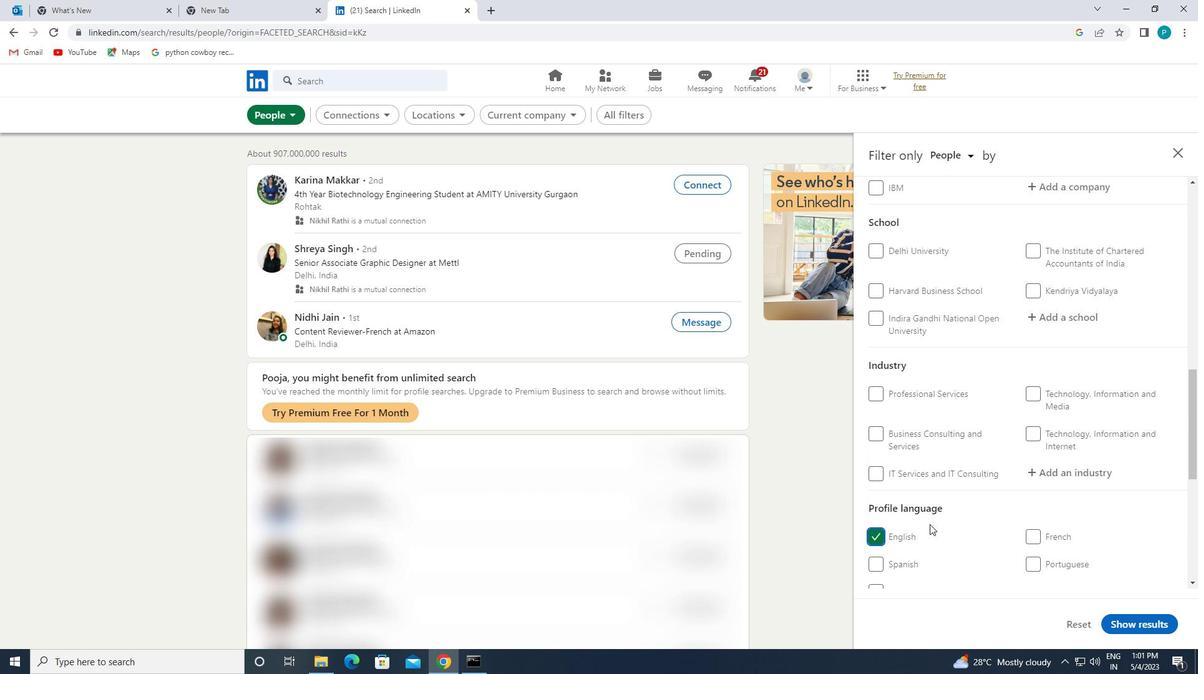 
Action: Mouse moved to (954, 463)
Screenshot: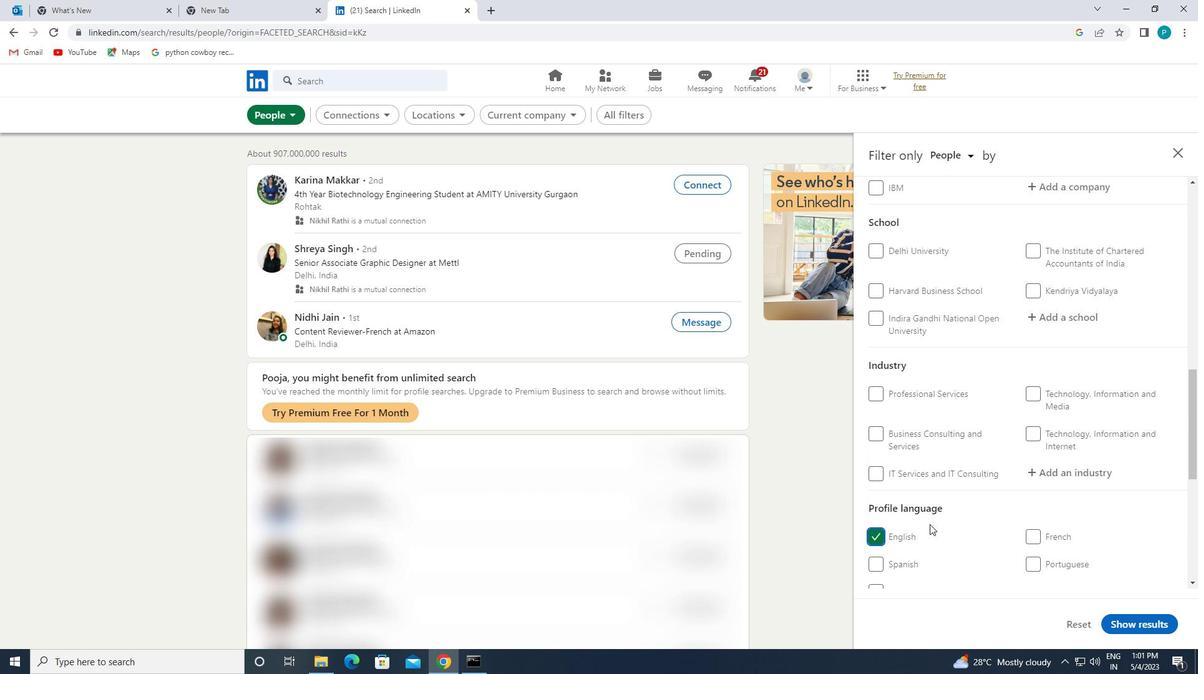 
Action: Mouse scrolled (954, 463) with delta (0, 0)
Screenshot: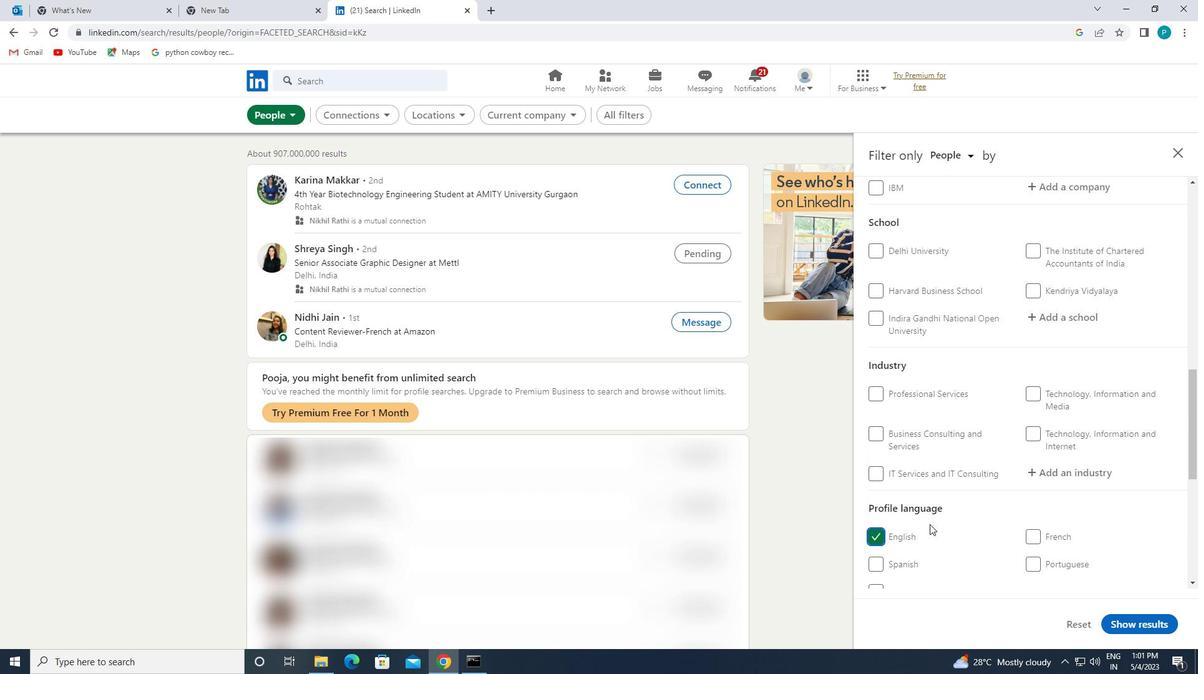 
Action: Mouse moved to (957, 456)
Screenshot: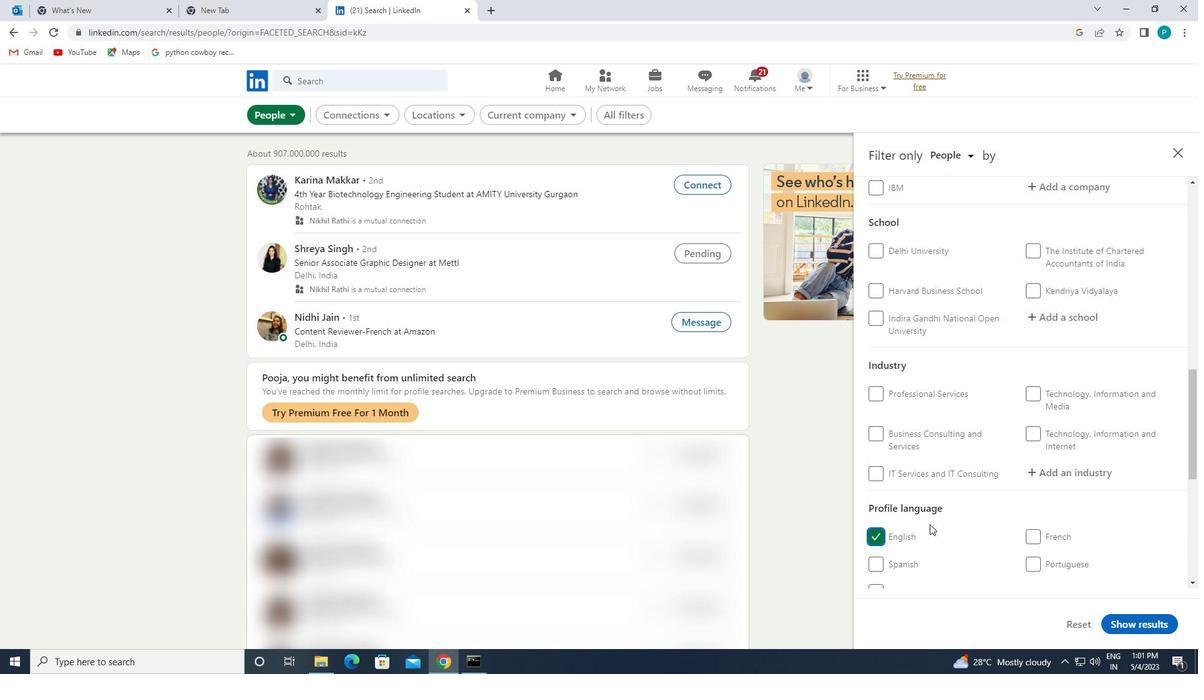 
Action: Mouse scrolled (957, 457) with delta (0, 0)
Screenshot: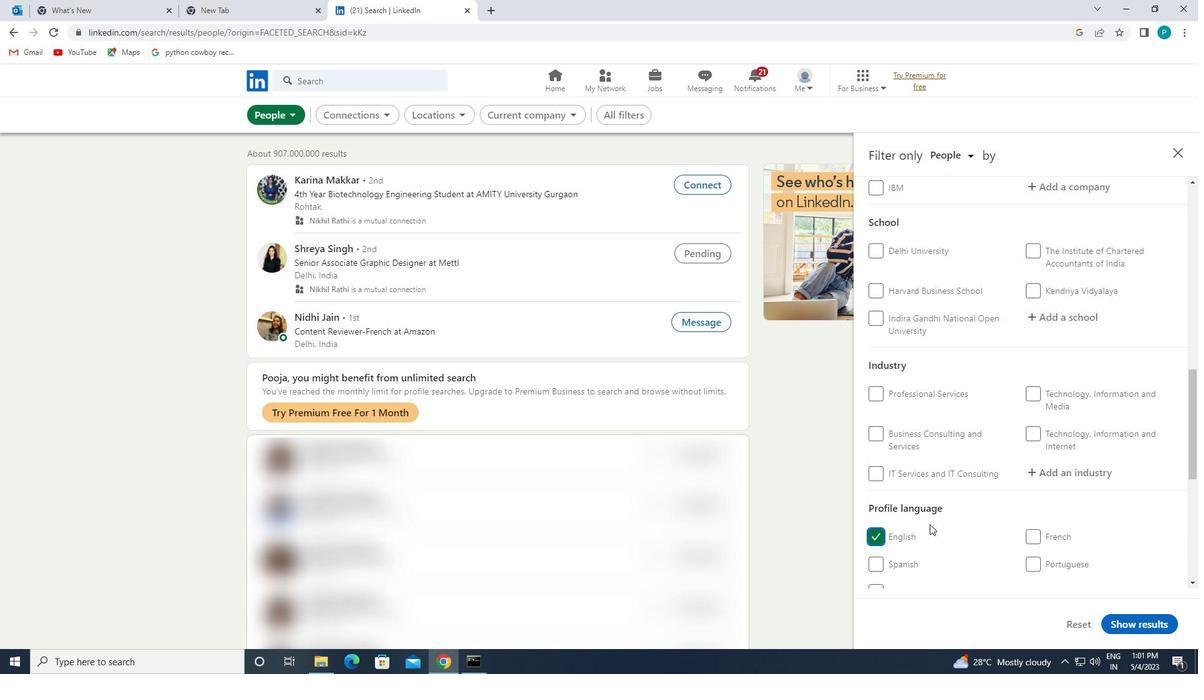 
Action: Mouse moved to (1009, 395)
Screenshot: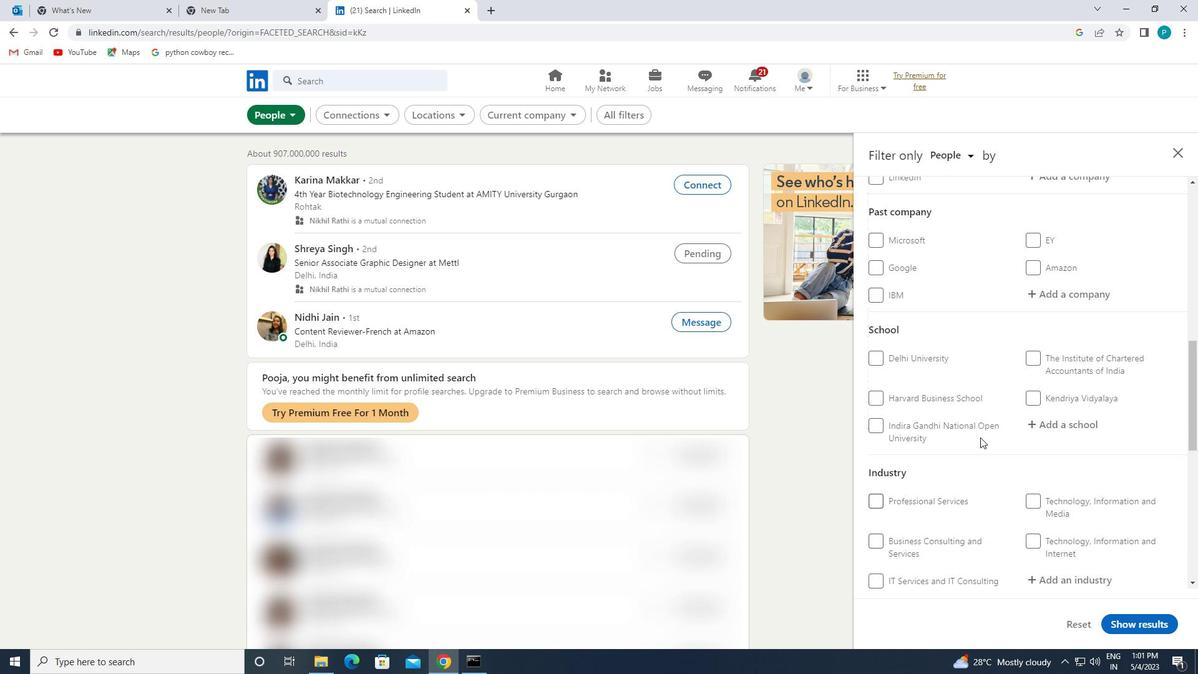 
Action: Mouse scrolled (1009, 396) with delta (0, 0)
Screenshot: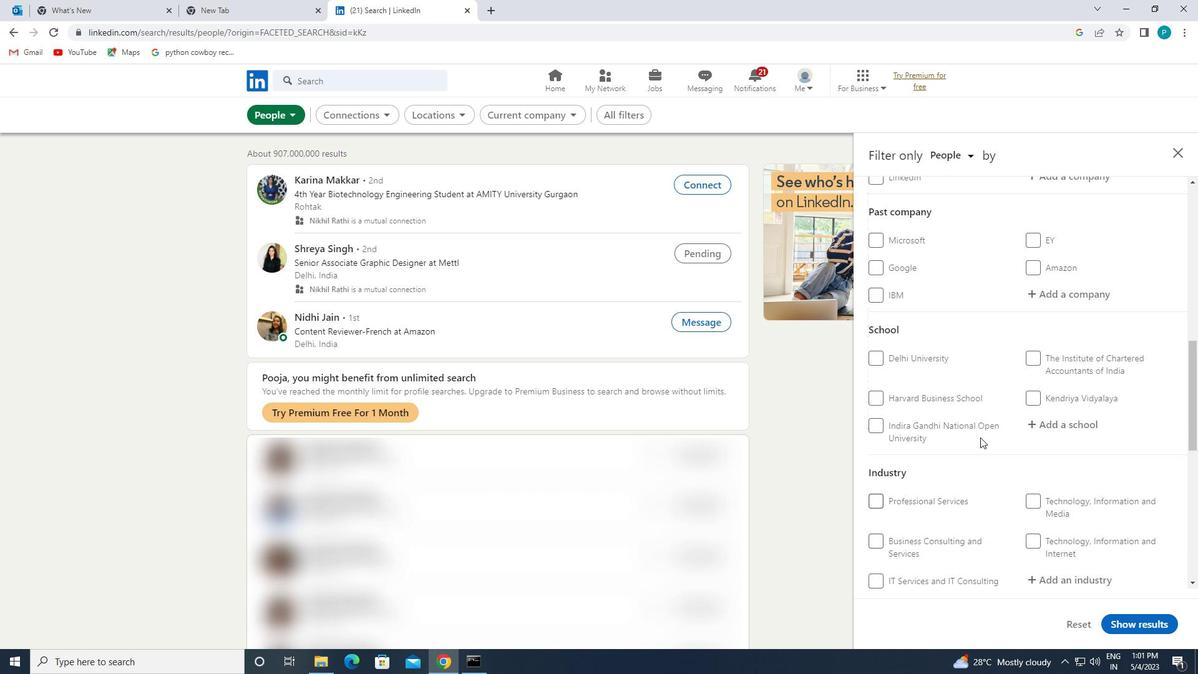 
Action: Mouse moved to (1009, 393)
Screenshot: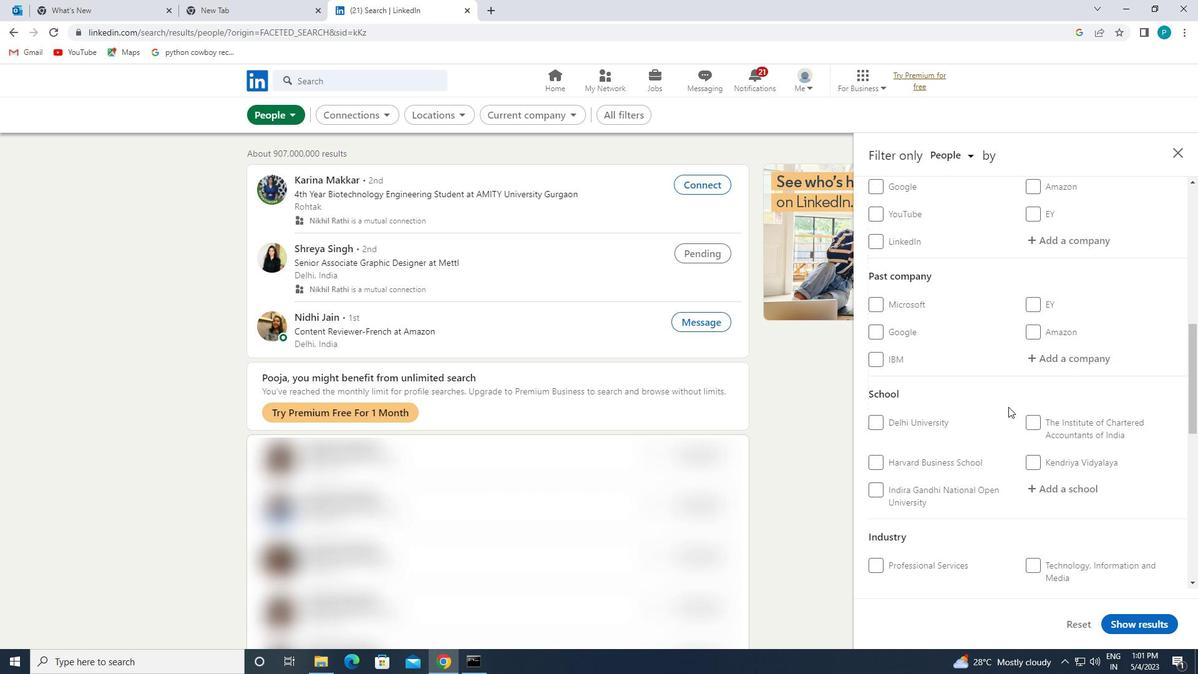 
Action: Mouse scrolled (1009, 394) with delta (0, 0)
Screenshot: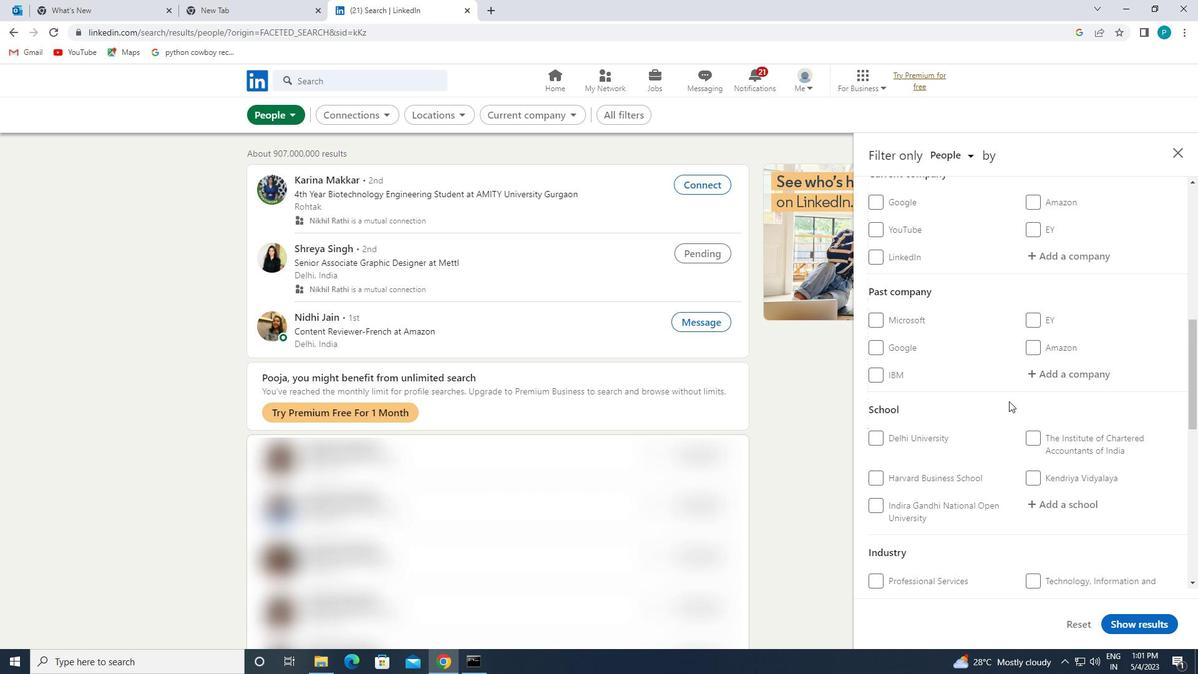 
Action: Mouse moved to (1043, 386)
Screenshot: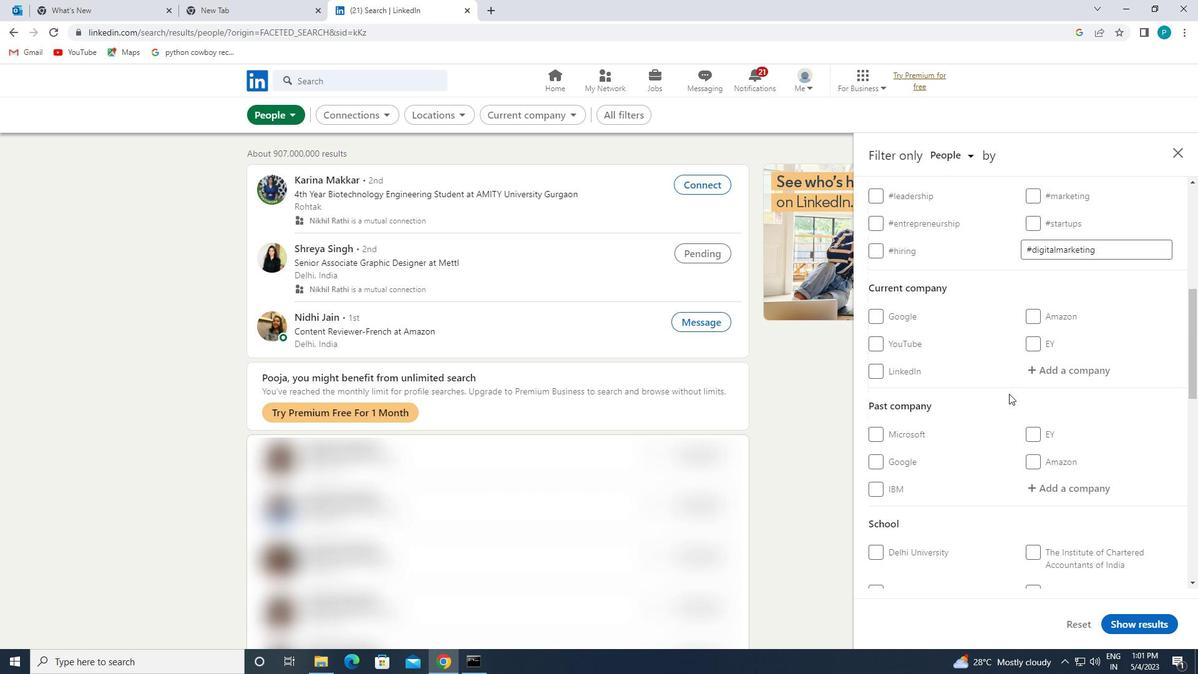 
Action: Mouse pressed left at (1043, 386)
Screenshot: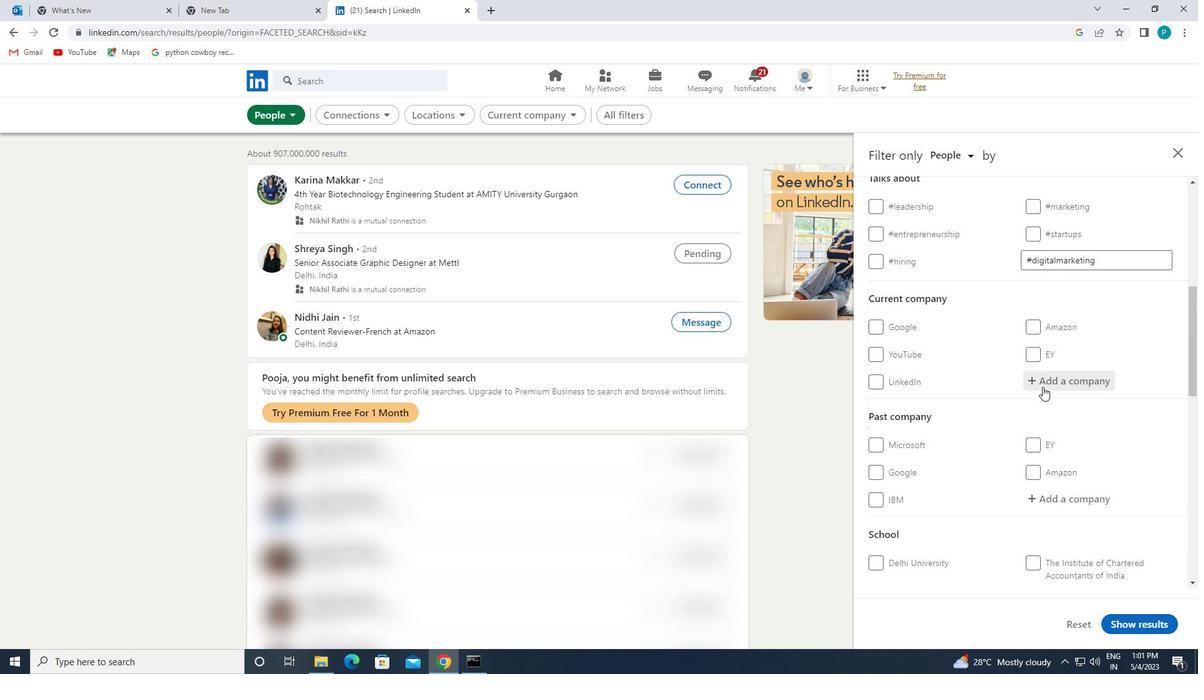 
Action: Key pressed <Key.caps_lock>M<Key.caps_lock>ECHANICAK<Key.backspace>L
Screenshot: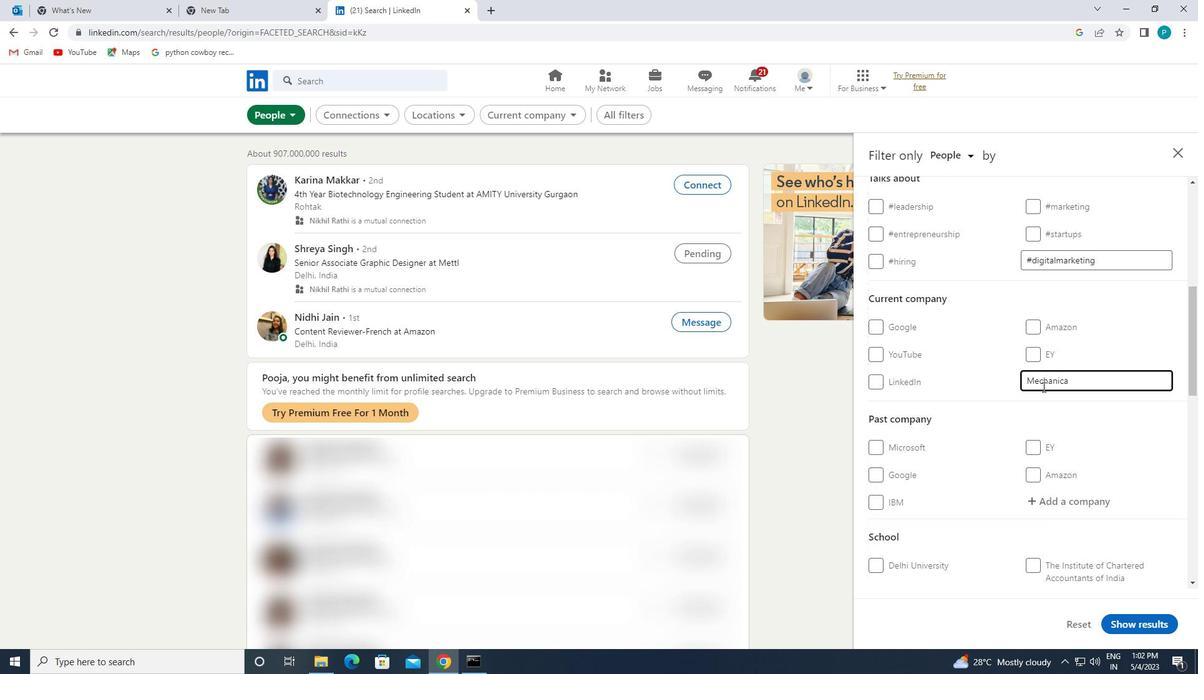 
Action: Mouse moved to (1026, 438)
Screenshot: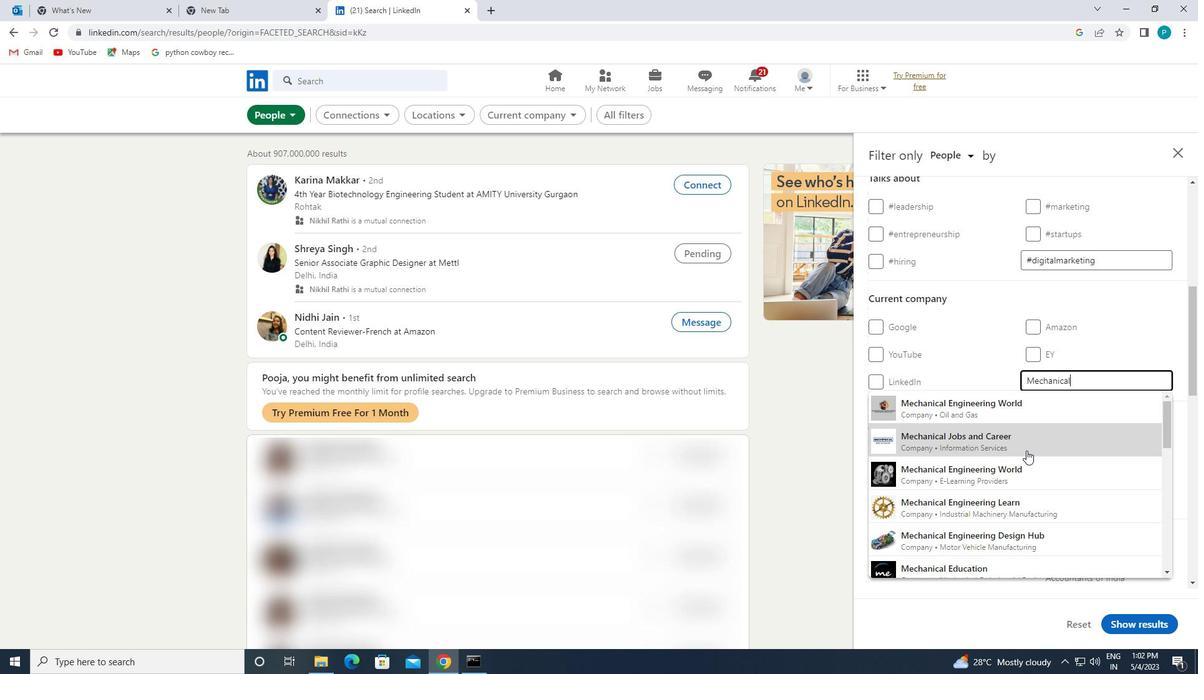 
Action: Mouse pressed left at (1026, 438)
Screenshot: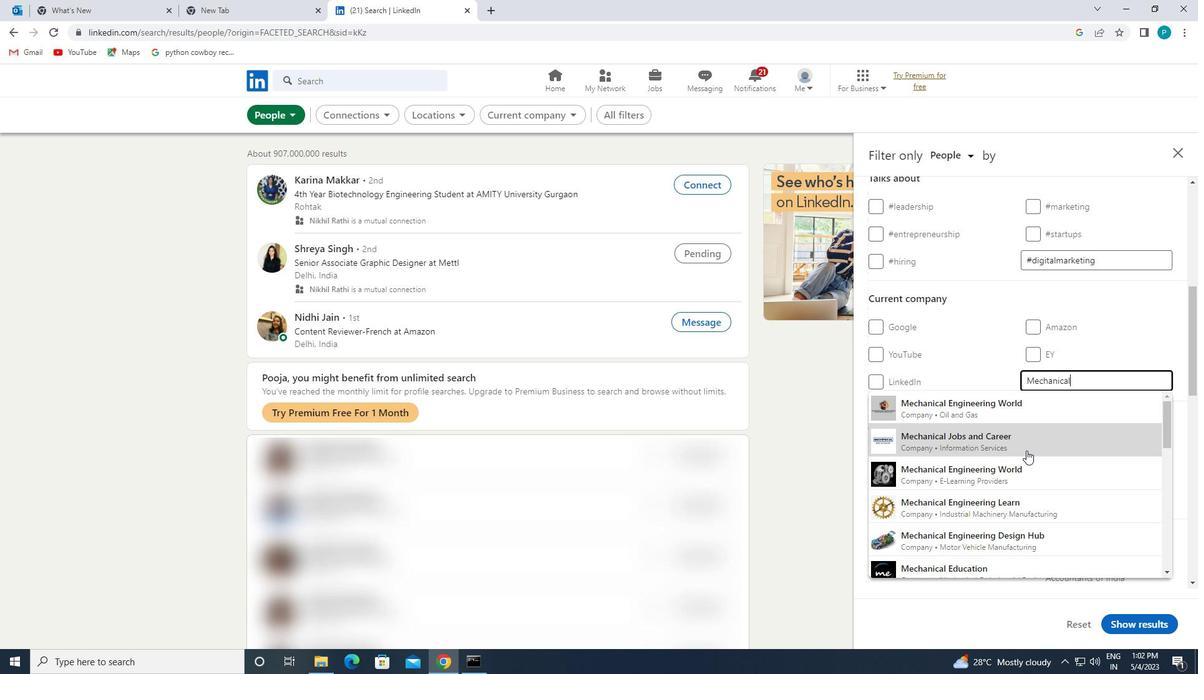 
Action: Mouse moved to (1114, 462)
Screenshot: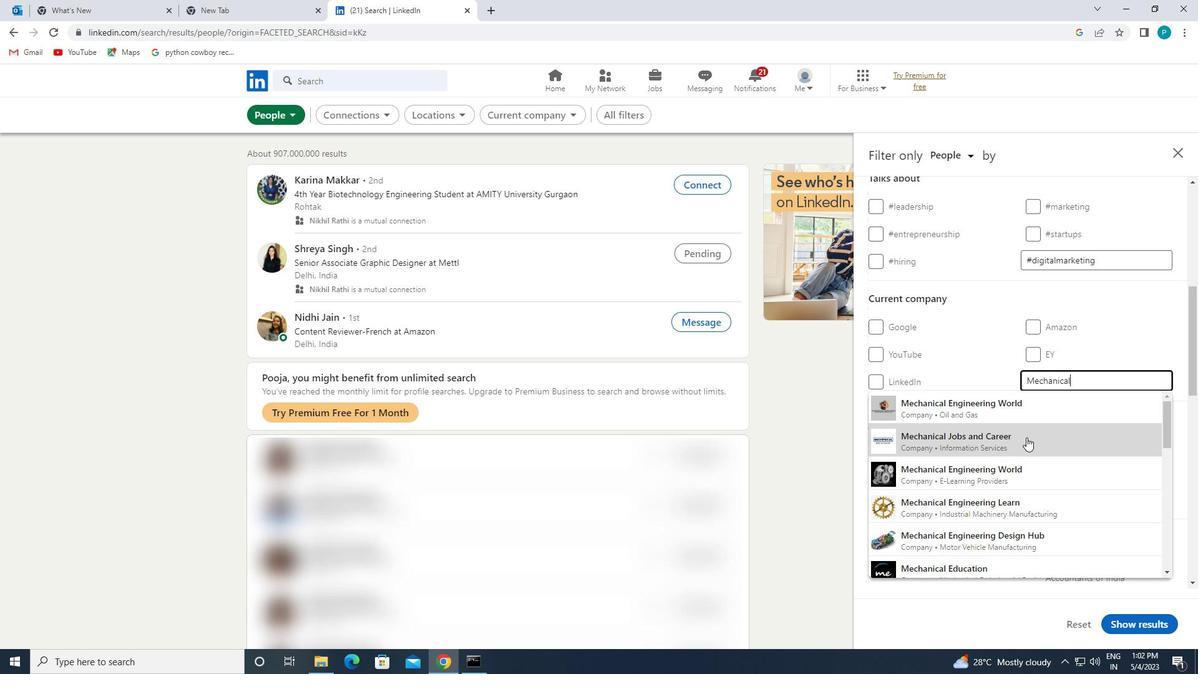 
Action: Mouse scrolled (1114, 461) with delta (0, 0)
Screenshot: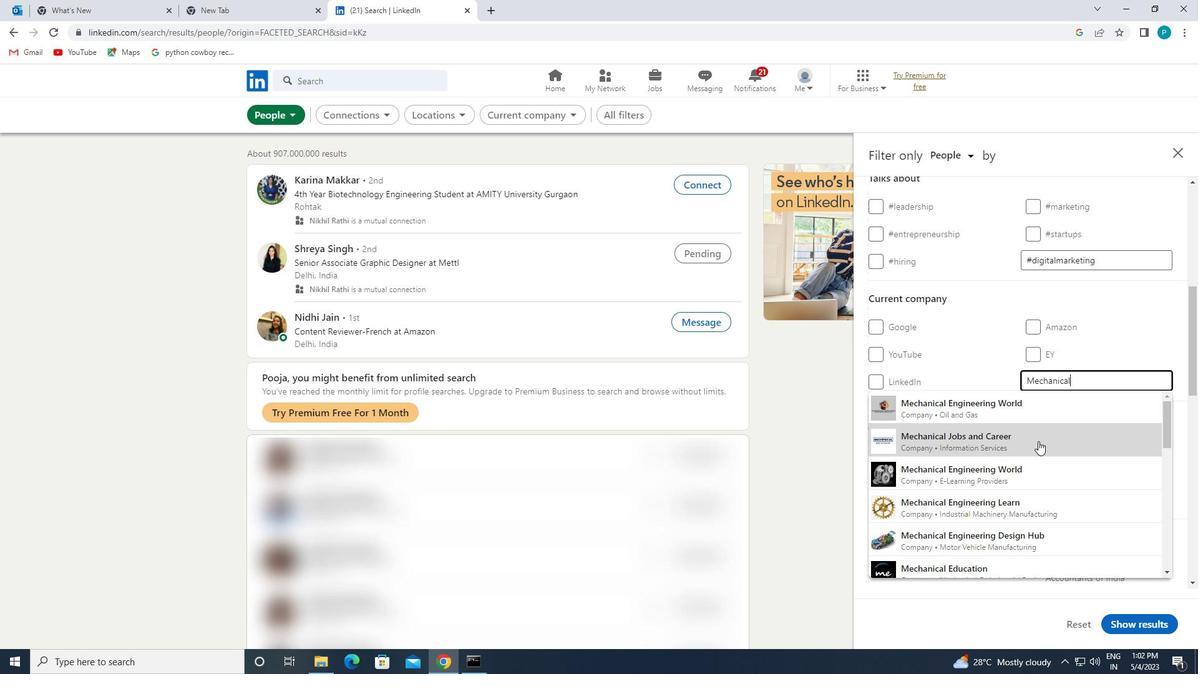
Action: Mouse scrolled (1114, 461) with delta (0, 0)
Screenshot: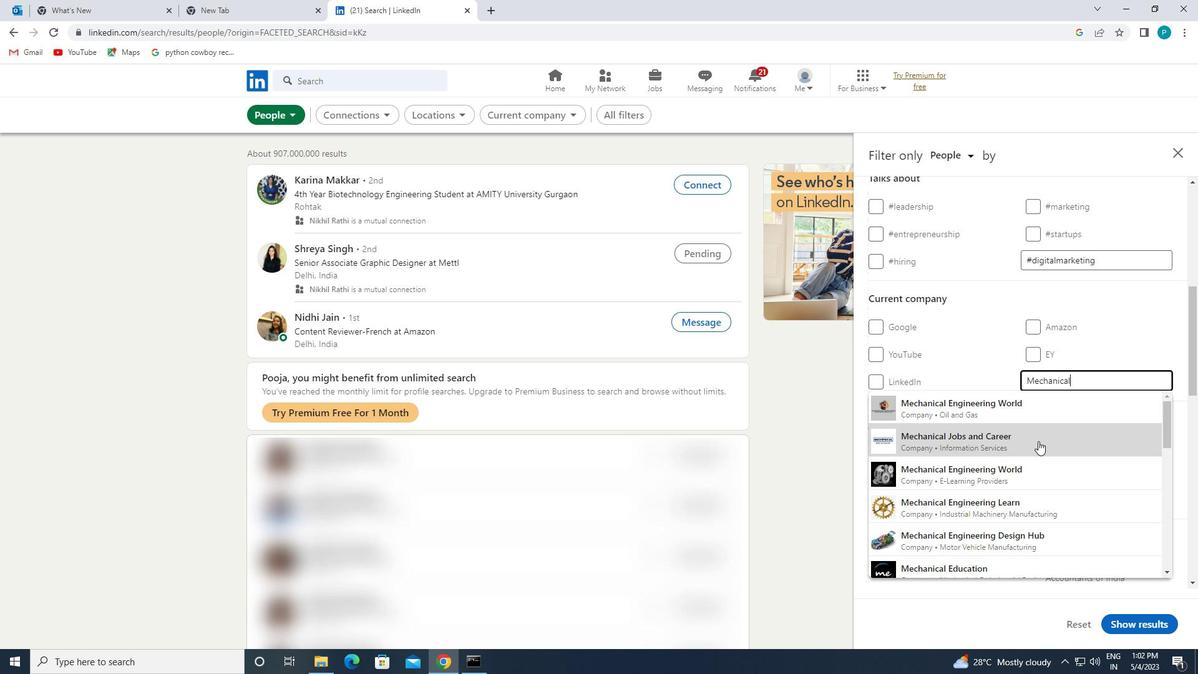 
Action: Mouse moved to (1095, 443)
Screenshot: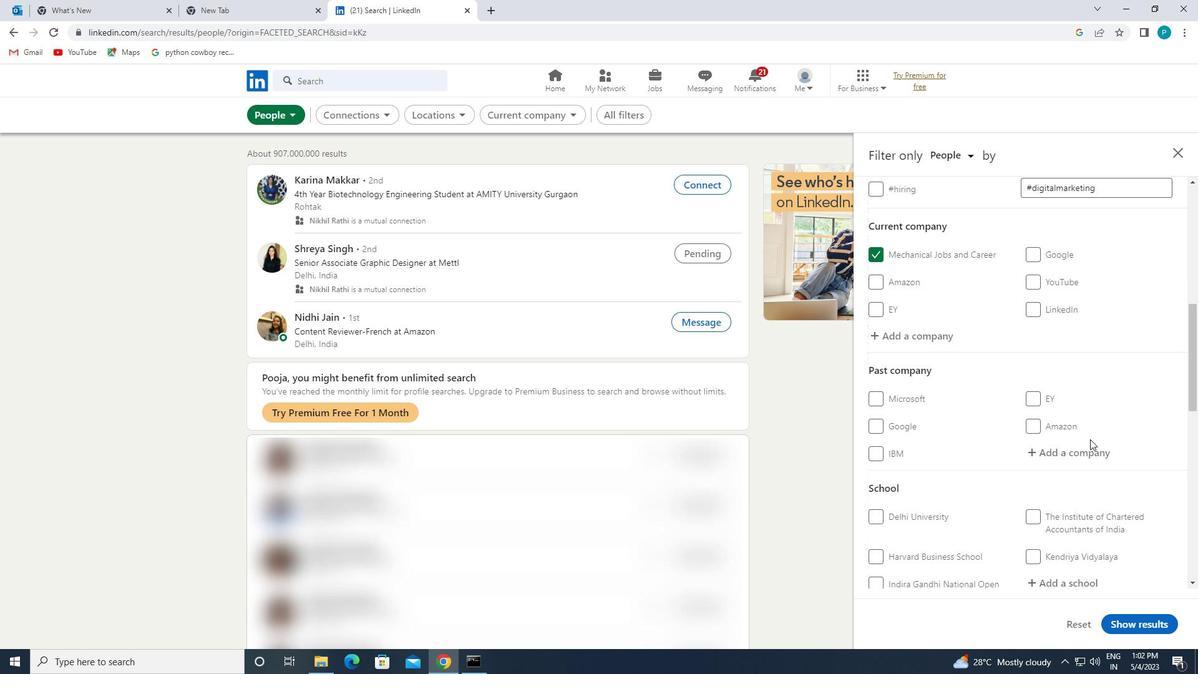 
Action: Mouse scrolled (1095, 442) with delta (0, 0)
Screenshot: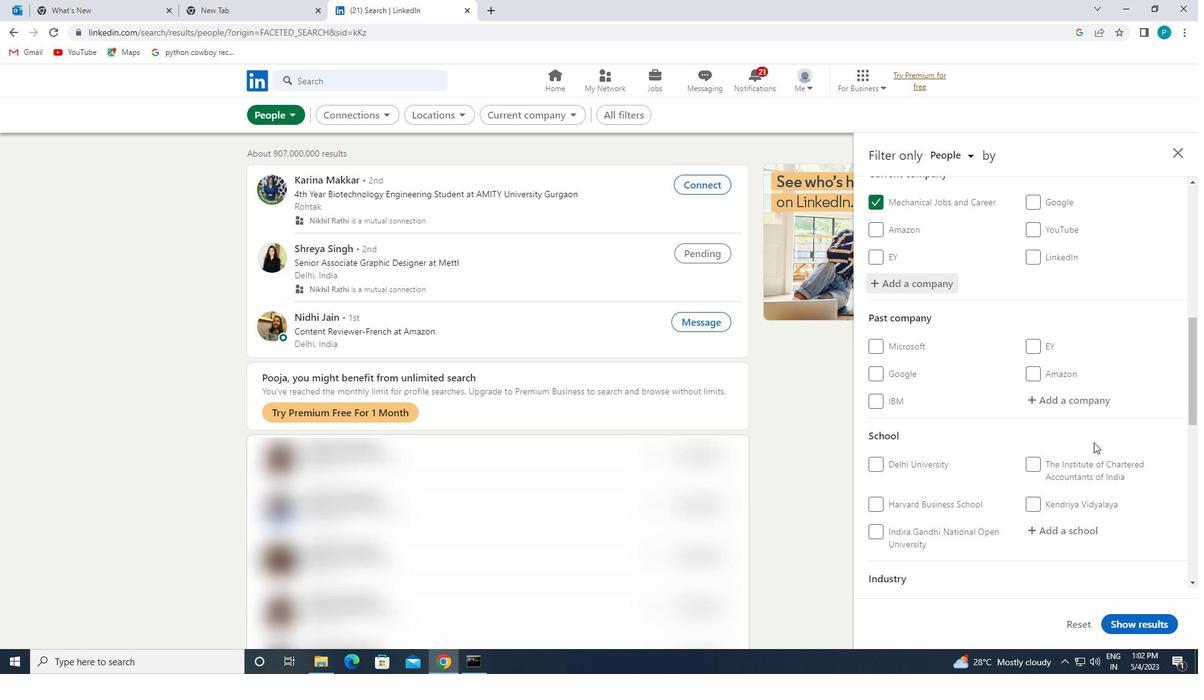 
Action: Mouse moved to (1081, 461)
Screenshot: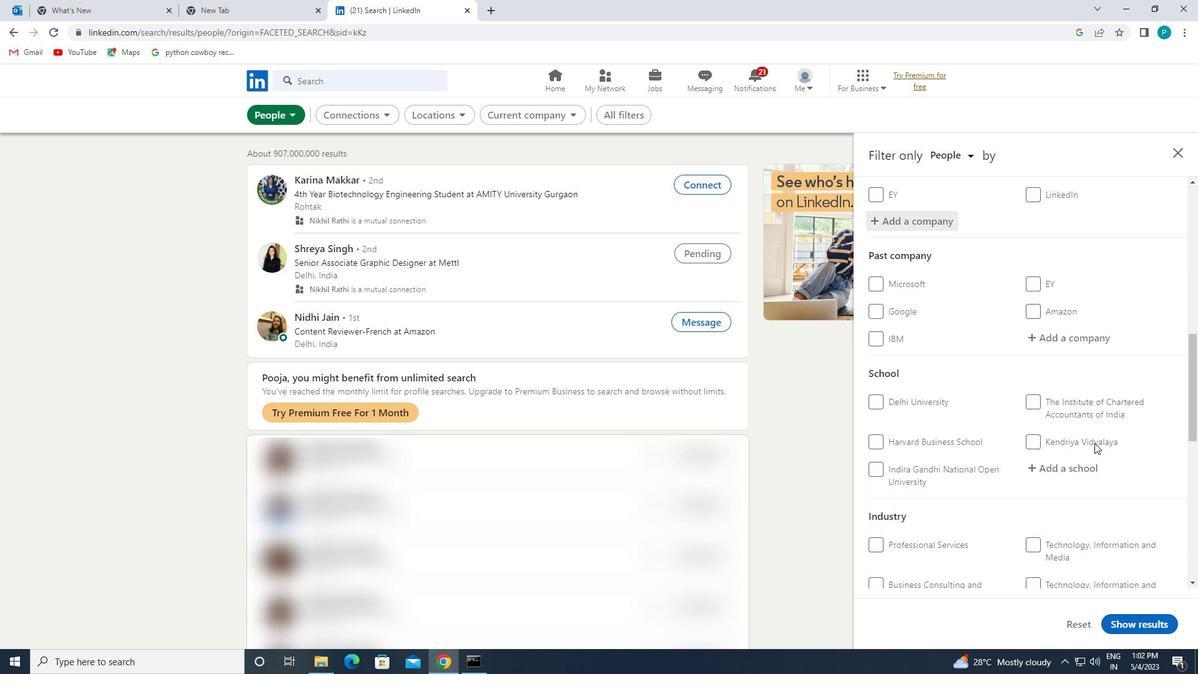 
Action: Mouse pressed left at (1081, 461)
Screenshot: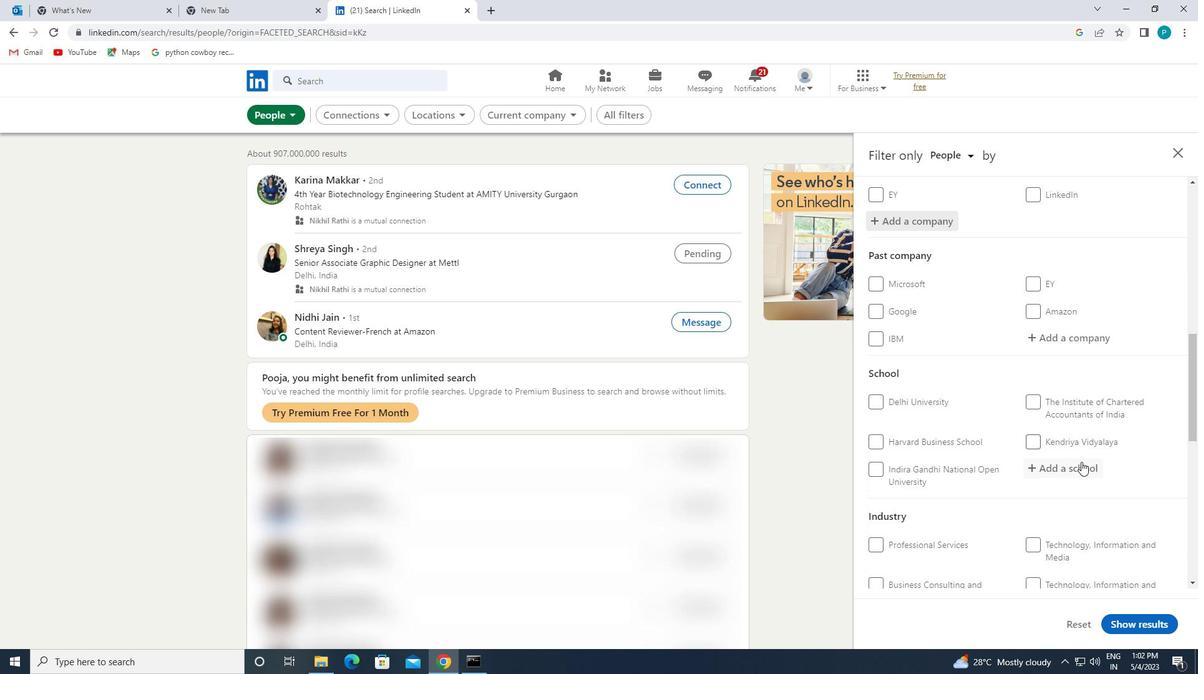 
Action: Mouse moved to (1081, 461)
Screenshot: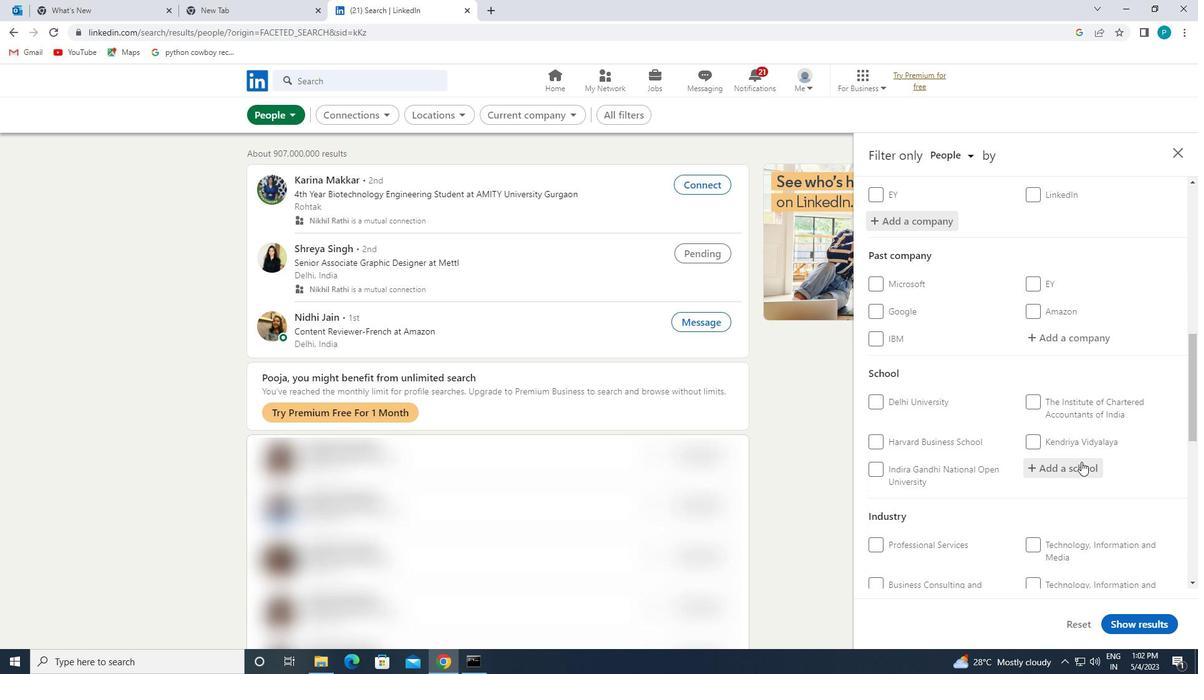 
Action: Key pressed <Key.caps_lock>S<Key.caps_lock>RI<Key.caps_lock><Key.space>R<Key.caps_lock>AMAKRISH
Screenshot: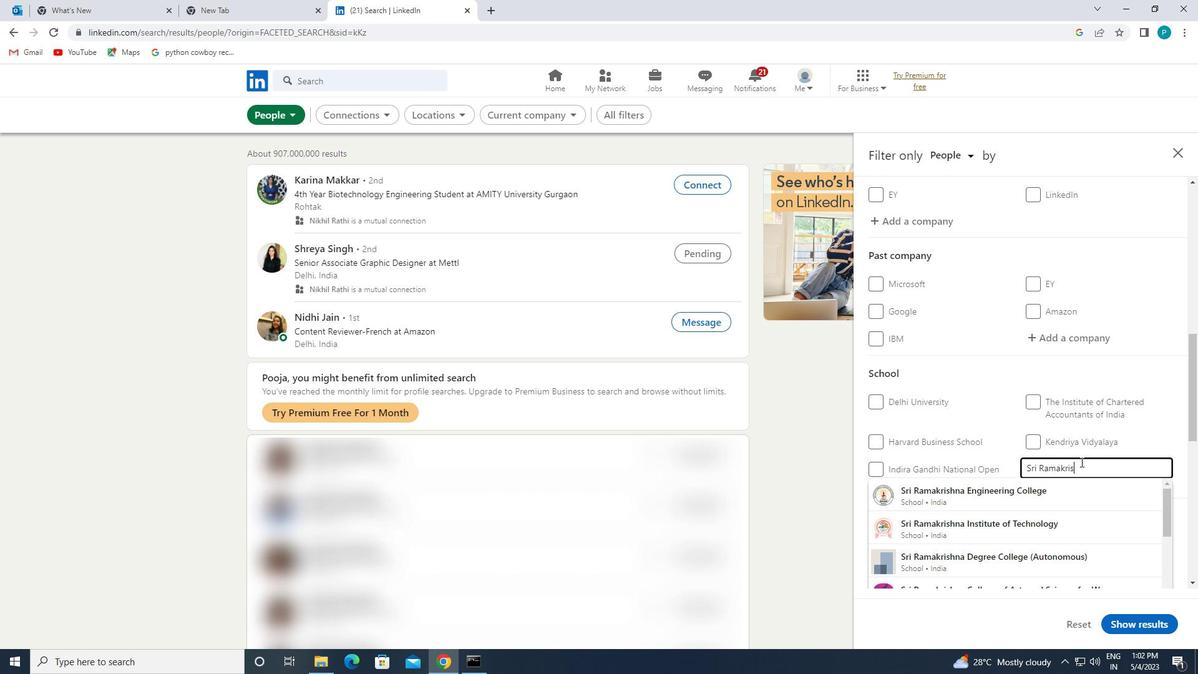 
Action: Mouse moved to (1062, 522)
Screenshot: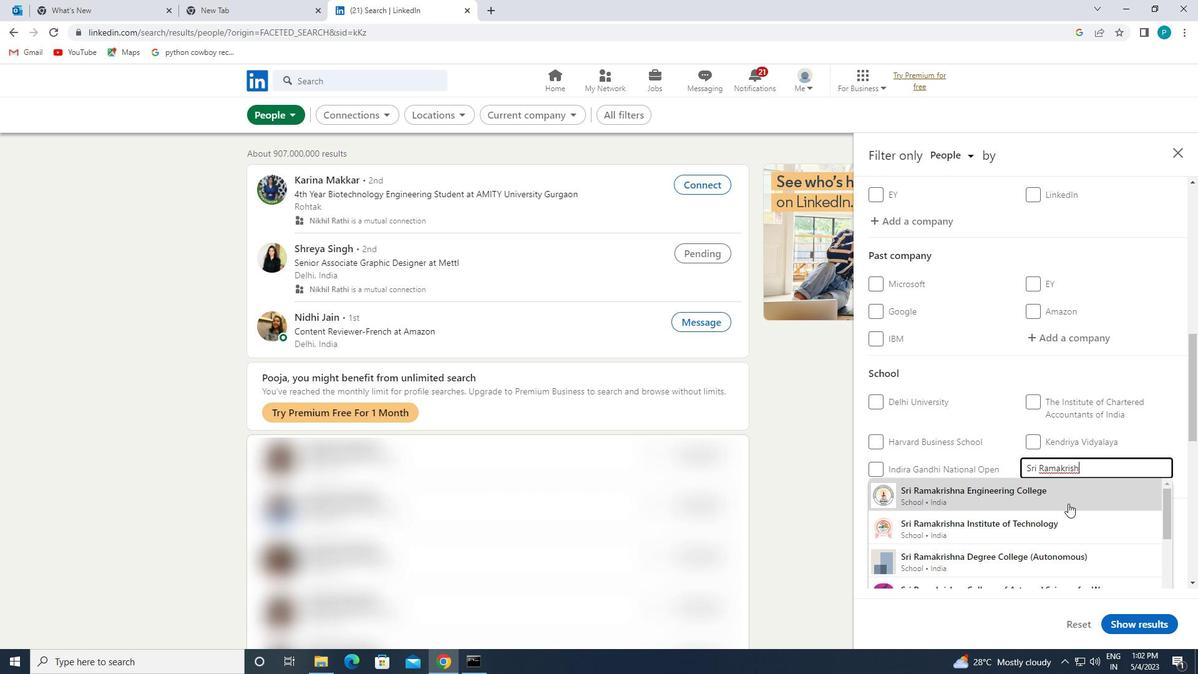 
Action: Mouse pressed left at (1062, 522)
Screenshot: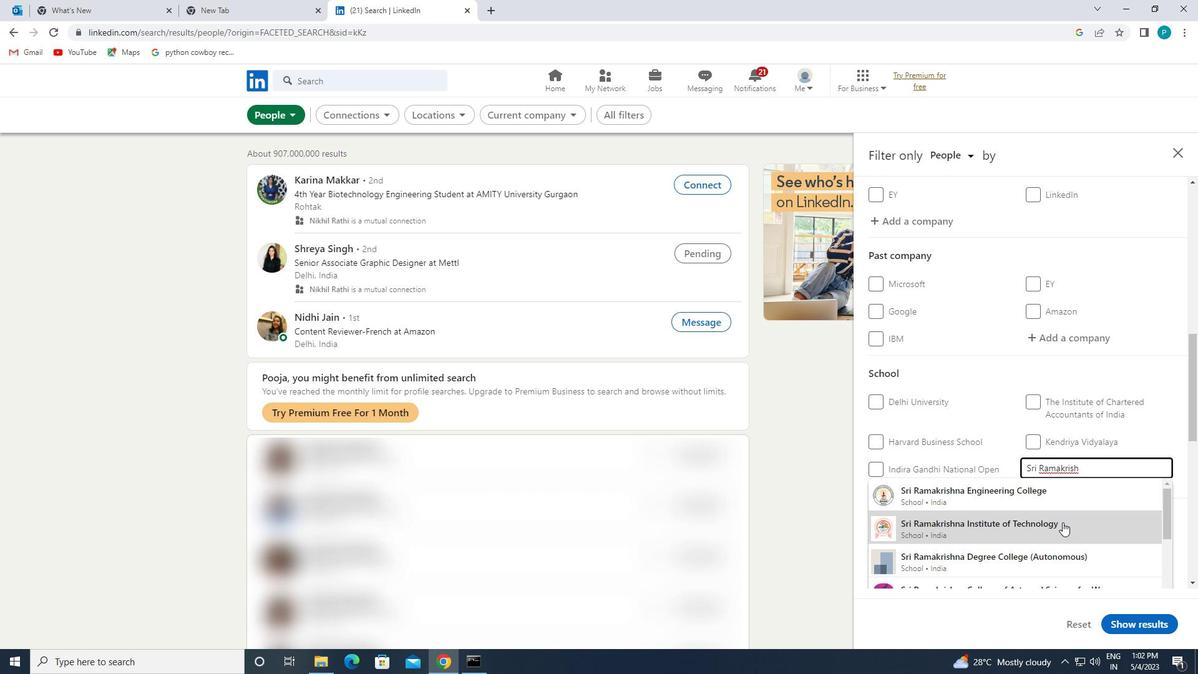 
Action: Mouse scrolled (1062, 521) with delta (0, 0)
Screenshot: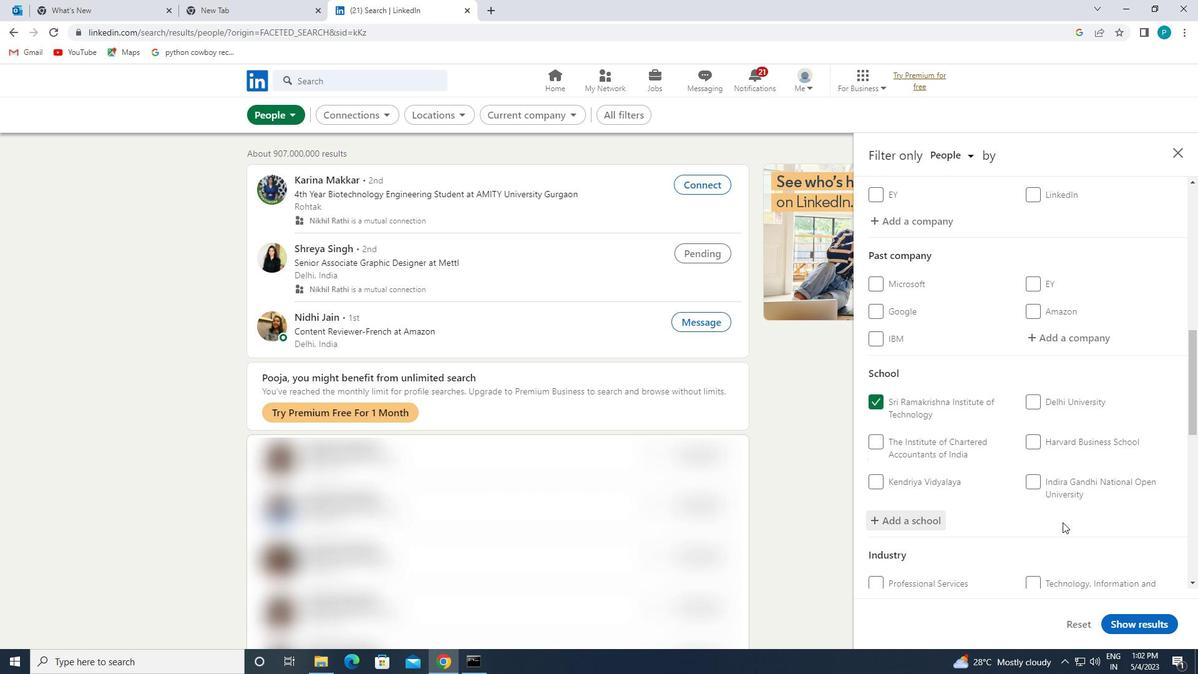 
Action: Mouse scrolled (1062, 521) with delta (0, 0)
Screenshot: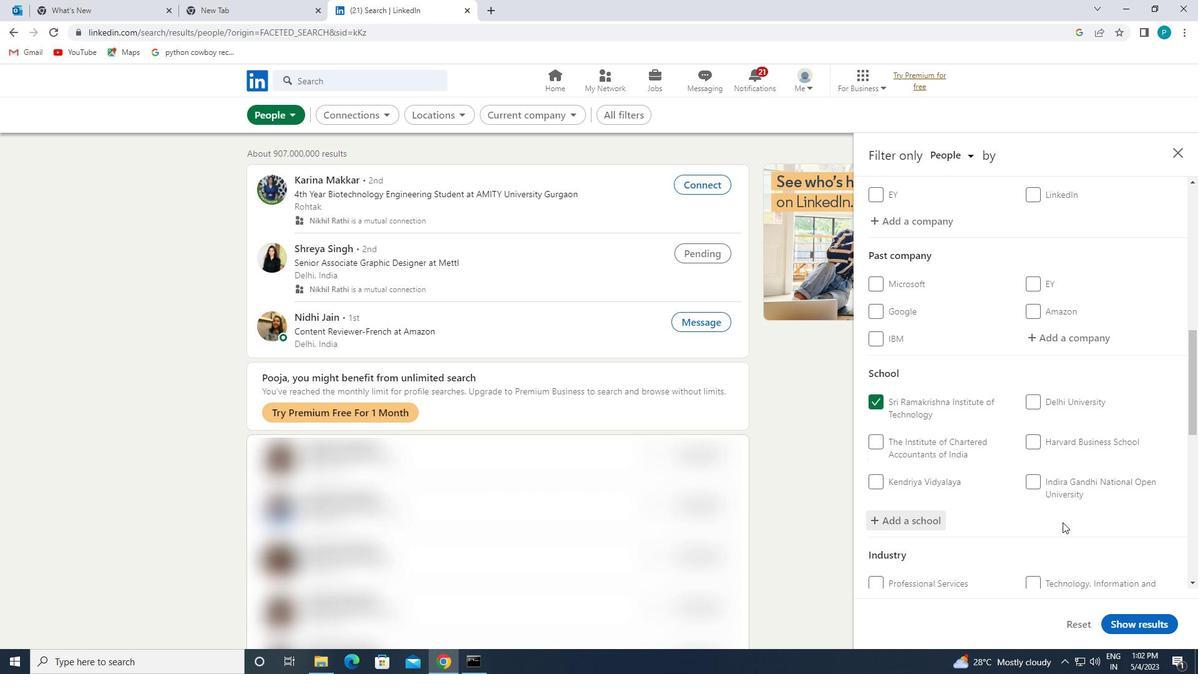 
Action: Mouse scrolled (1062, 521) with delta (0, 0)
Screenshot: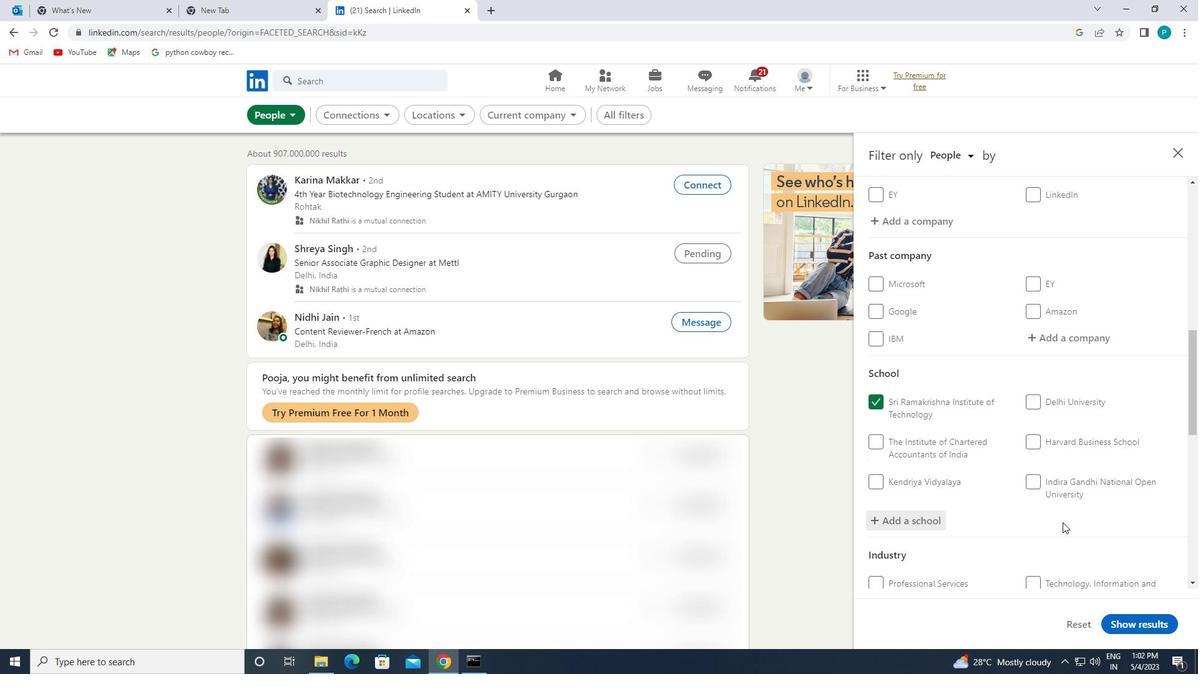 
Action: Mouse moved to (1055, 473)
Screenshot: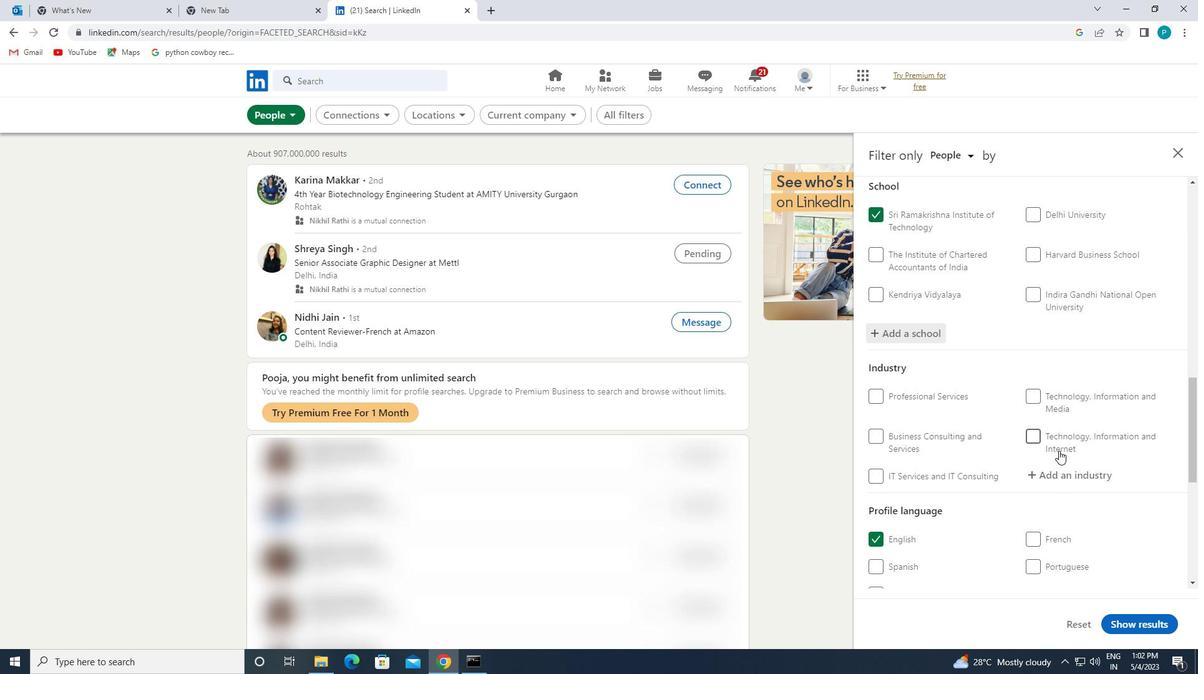 
Action: Mouse pressed left at (1055, 473)
Screenshot: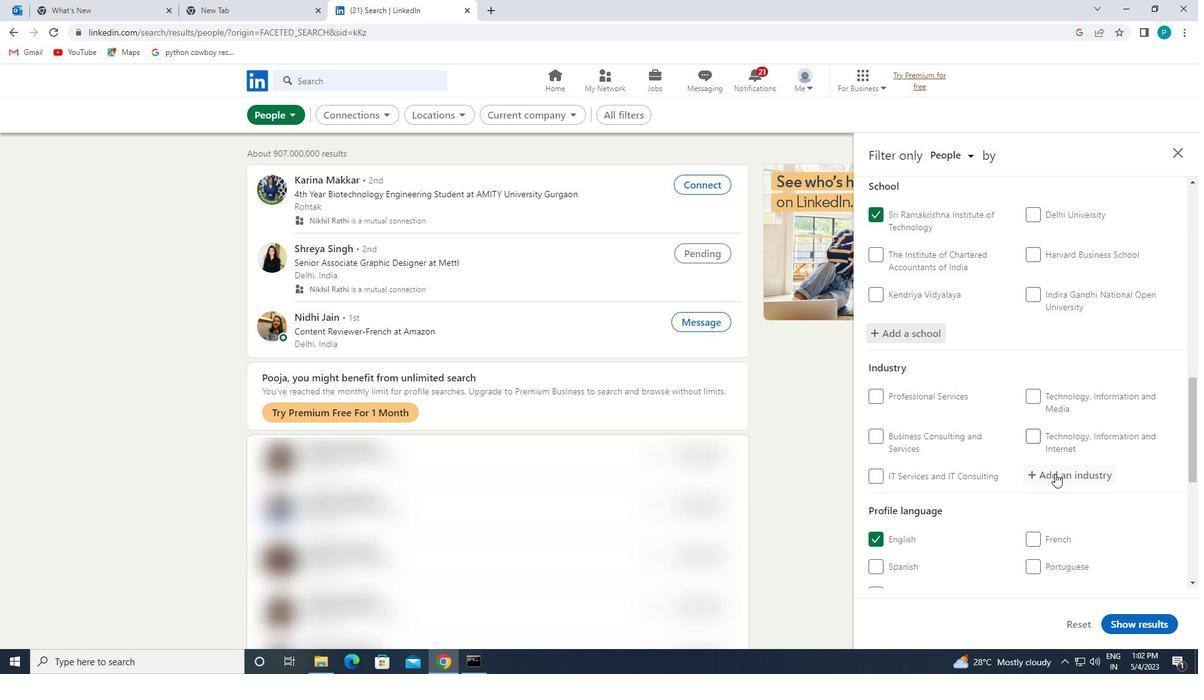 
Action: Mouse moved to (1070, 483)
Screenshot: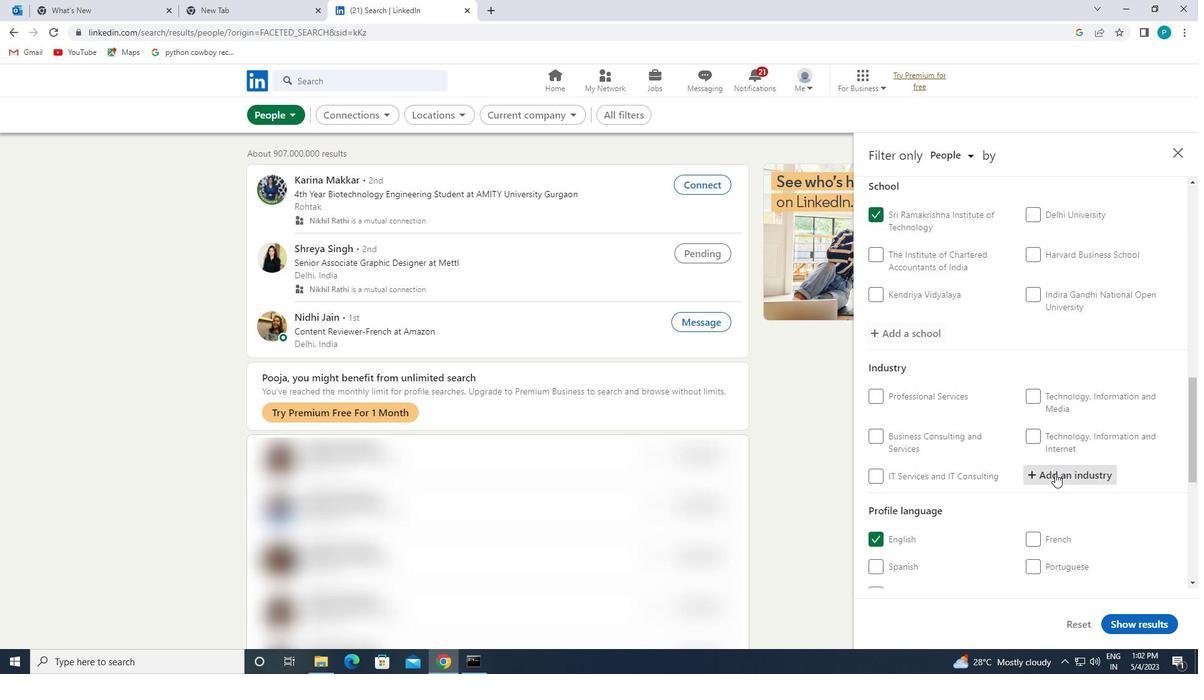 
Action: Key pressed <Key.caps_lock>F<Key.caps_lock>ASHION
Screenshot: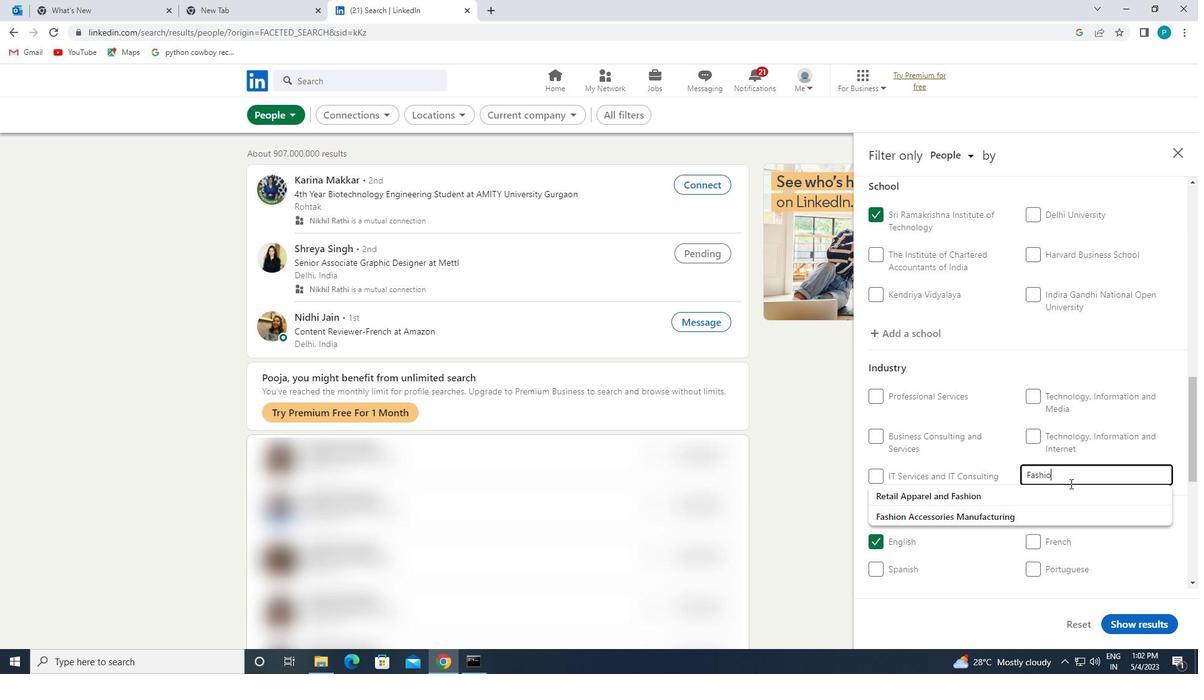 
Action: Mouse moved to (1038, 508)
Screenshot: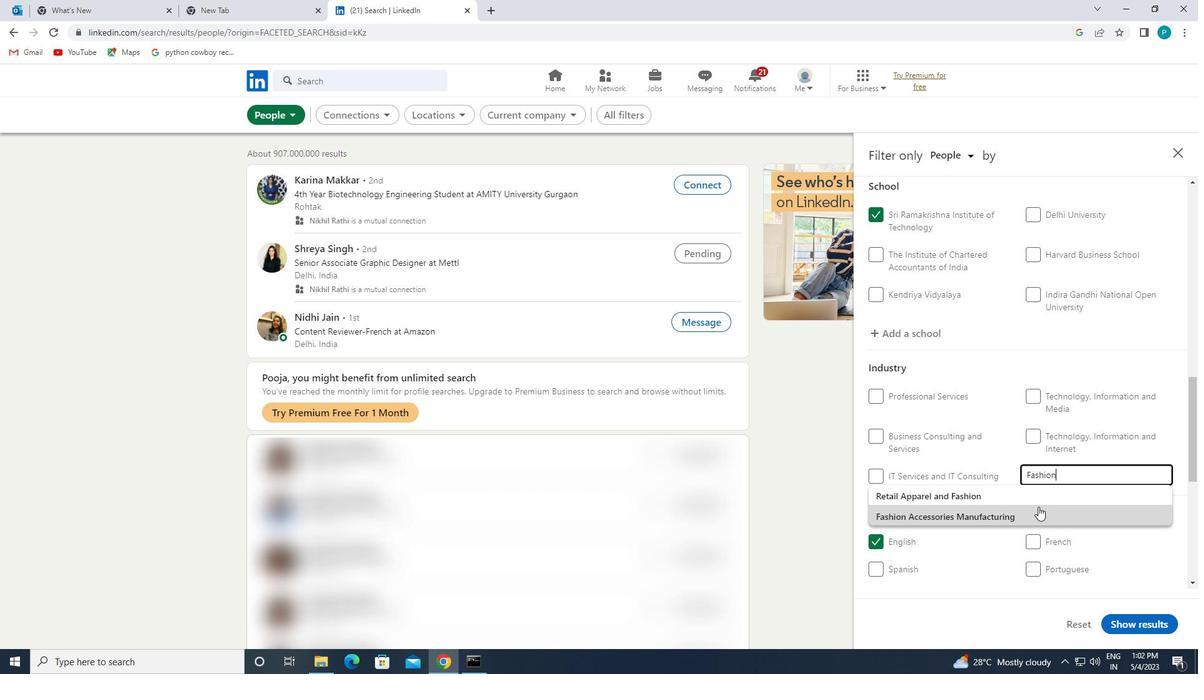 
Action: Mouse pressed left at (1038, 508)
Screenshot: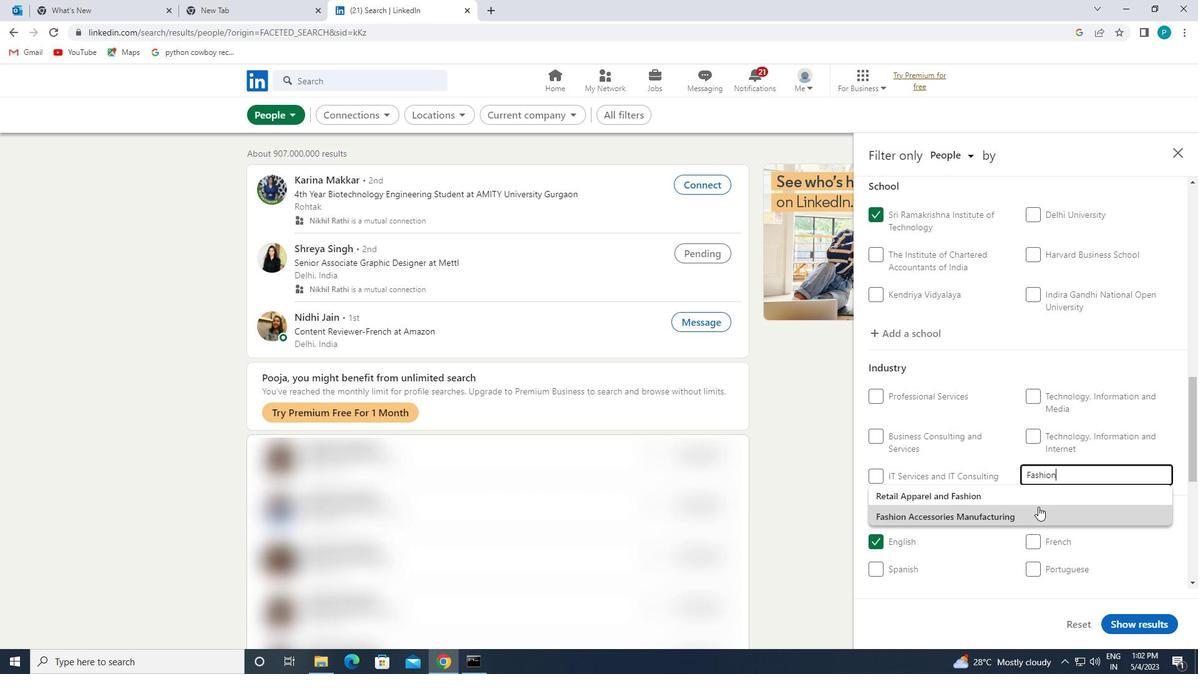 
Action: Mouse scrolled (1038, 508) with delta (0, 0)
Screenshot: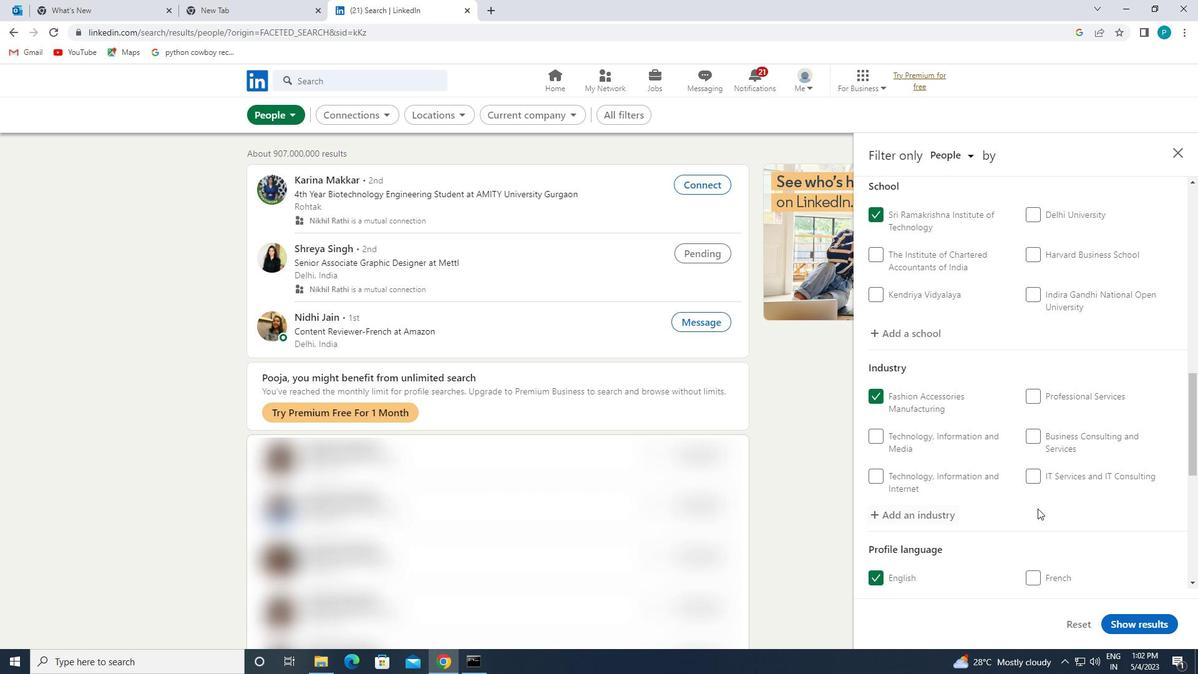 
Action: Mouse scrolled (1038, 508) with delta (0, 0)
Screenshot: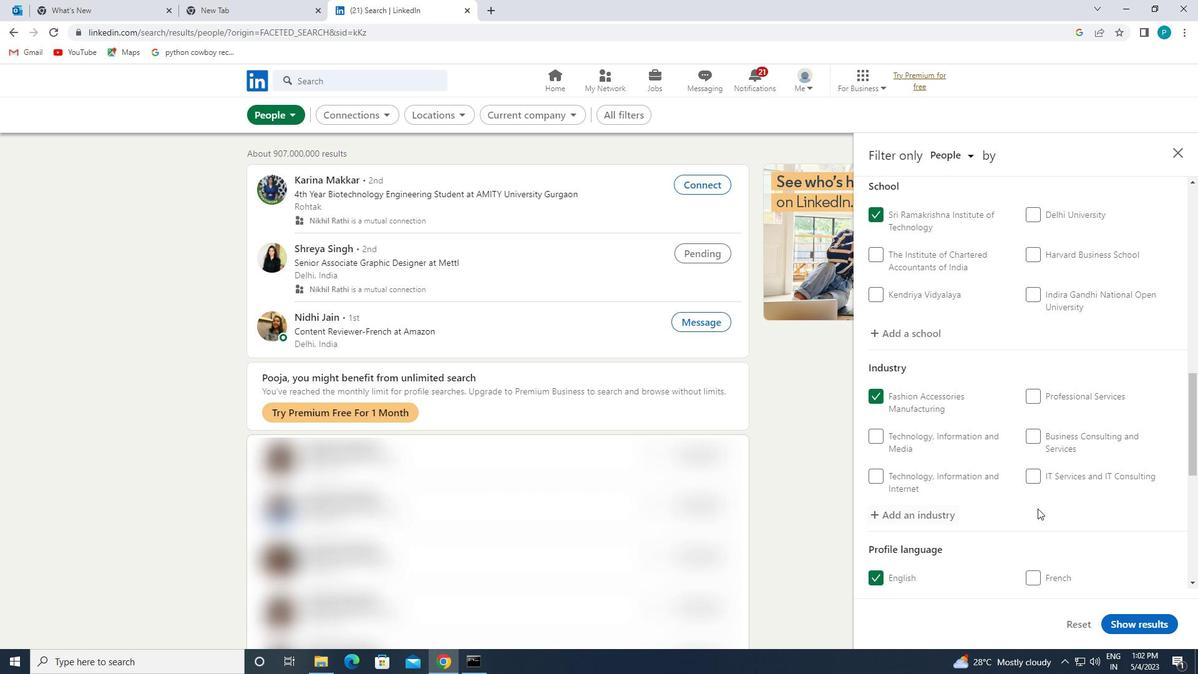 
Action: Mouse scrolled (1038, 508) with delta (0, 0)
Screenshot: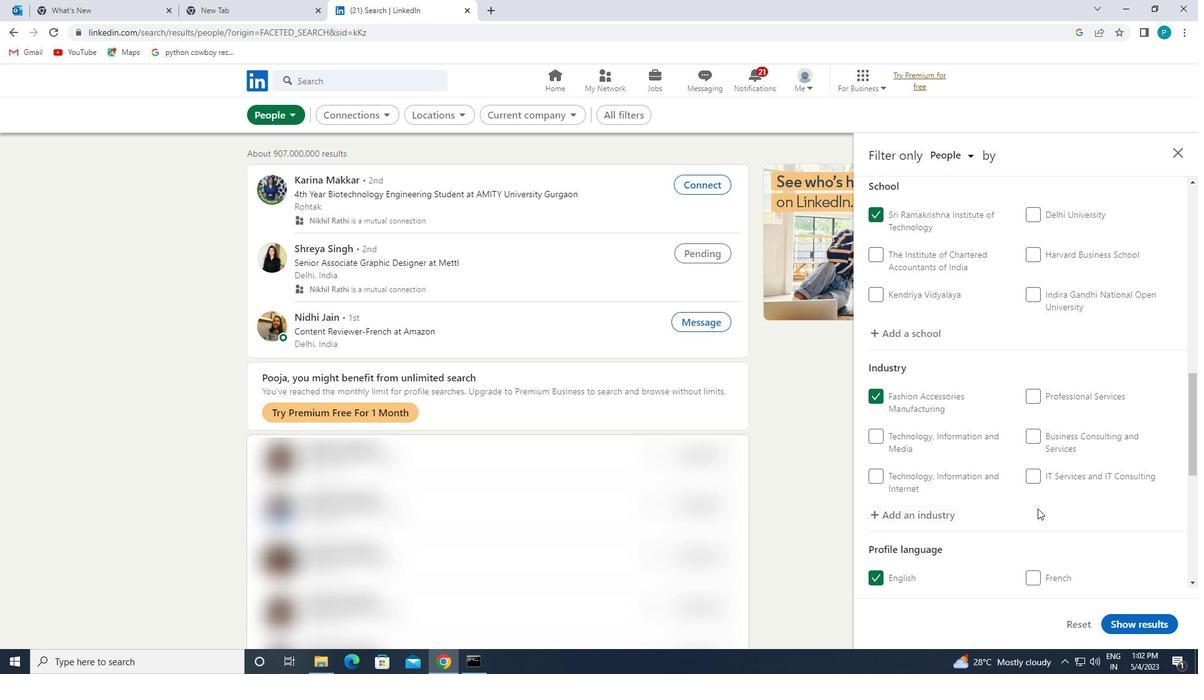 
Action: Mouse scrolled (1038, 508) with delta (0, 0)
Screenshot: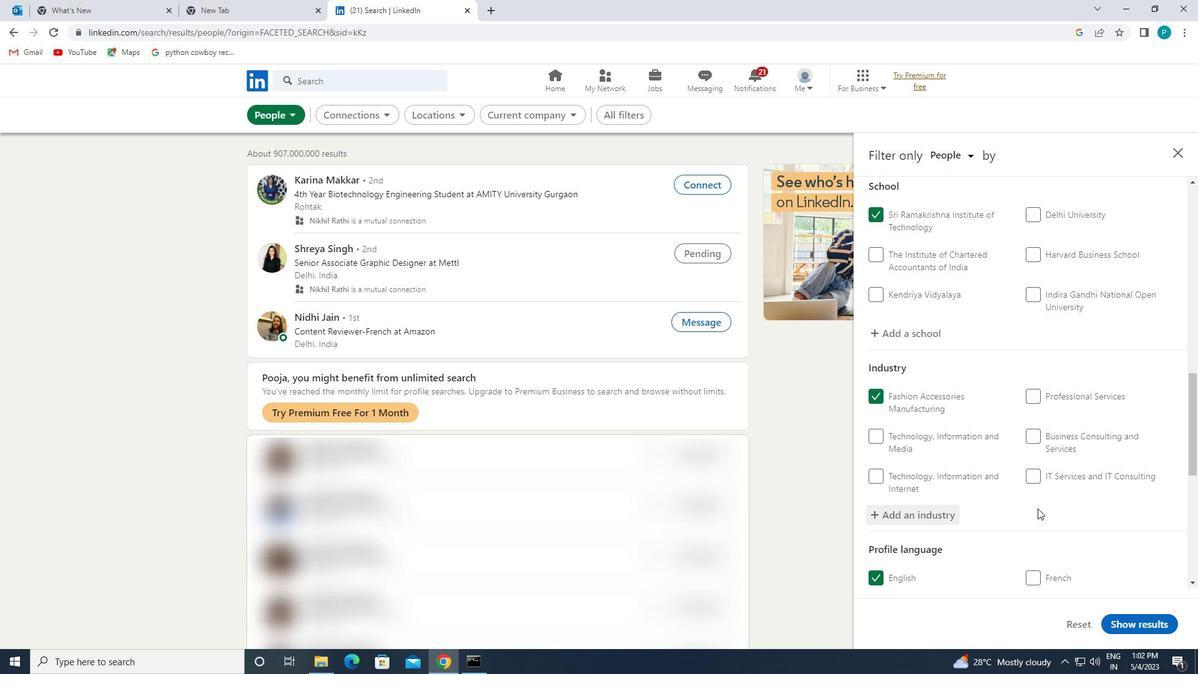 
Action: Mouse scrolled (1038, 508) with delta (0, 0)
Screenshot: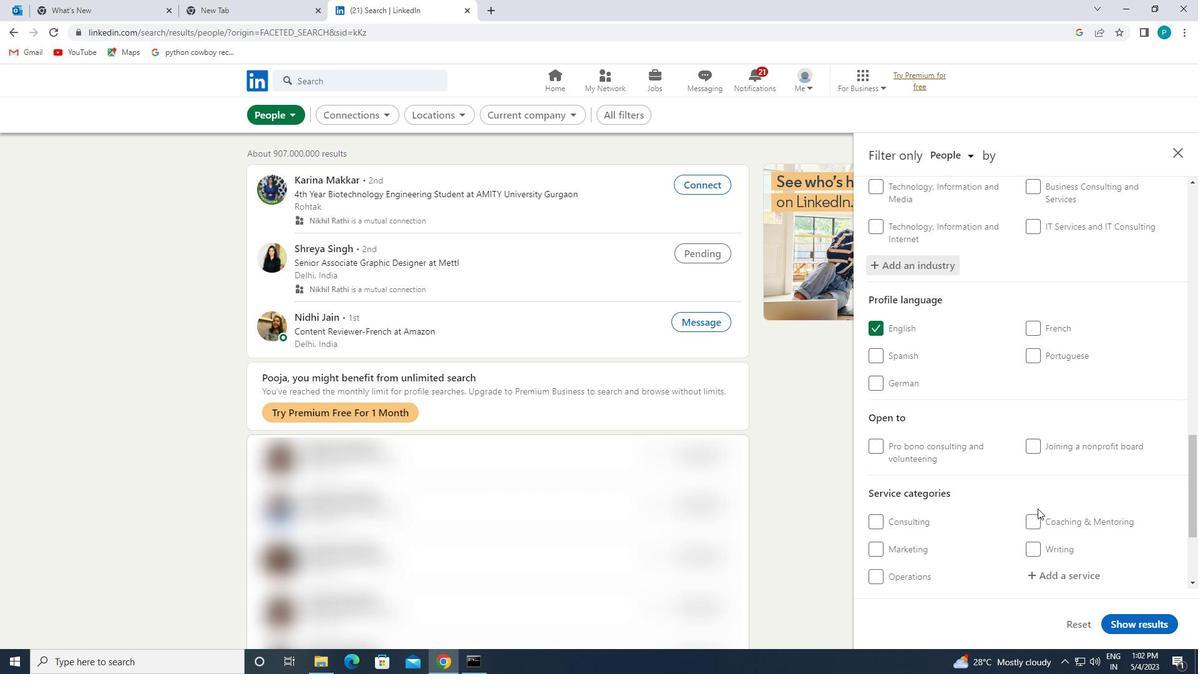 
Action: Mouse scrolled (1038, 508) with delta (0, 0)
Screenshot: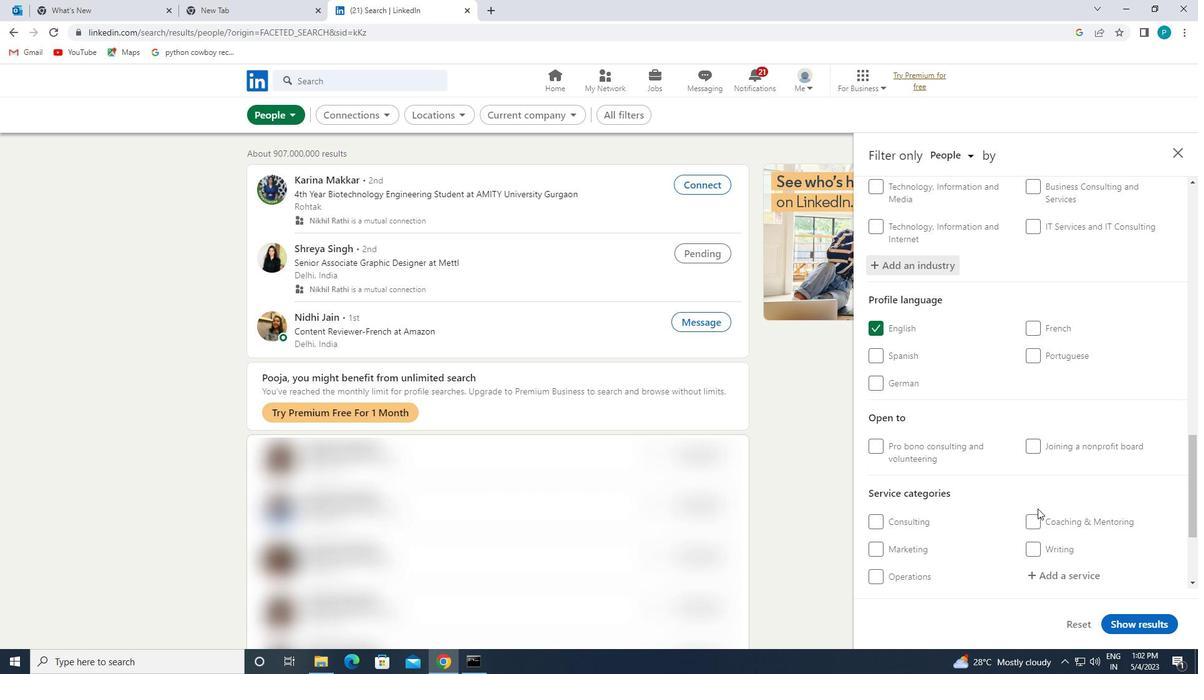 
Action: Mouse moved to (1038, 451)
Screenshot: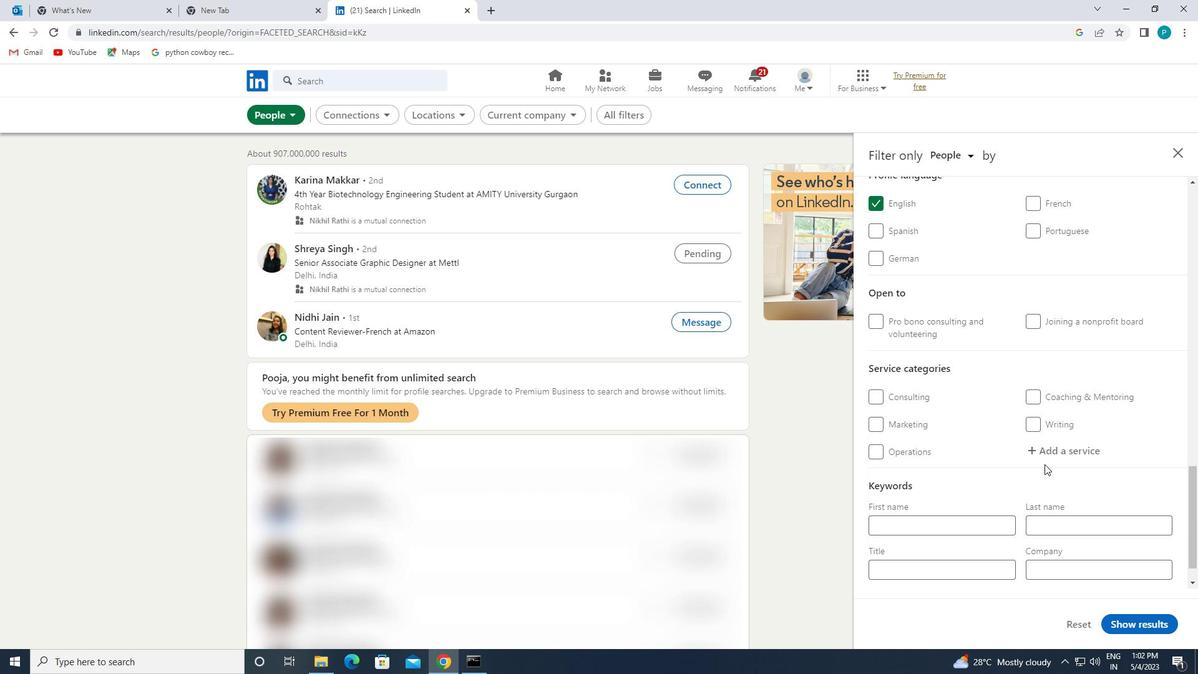 
Action: Mouse pressed left at (1038, 451)
Screenshot: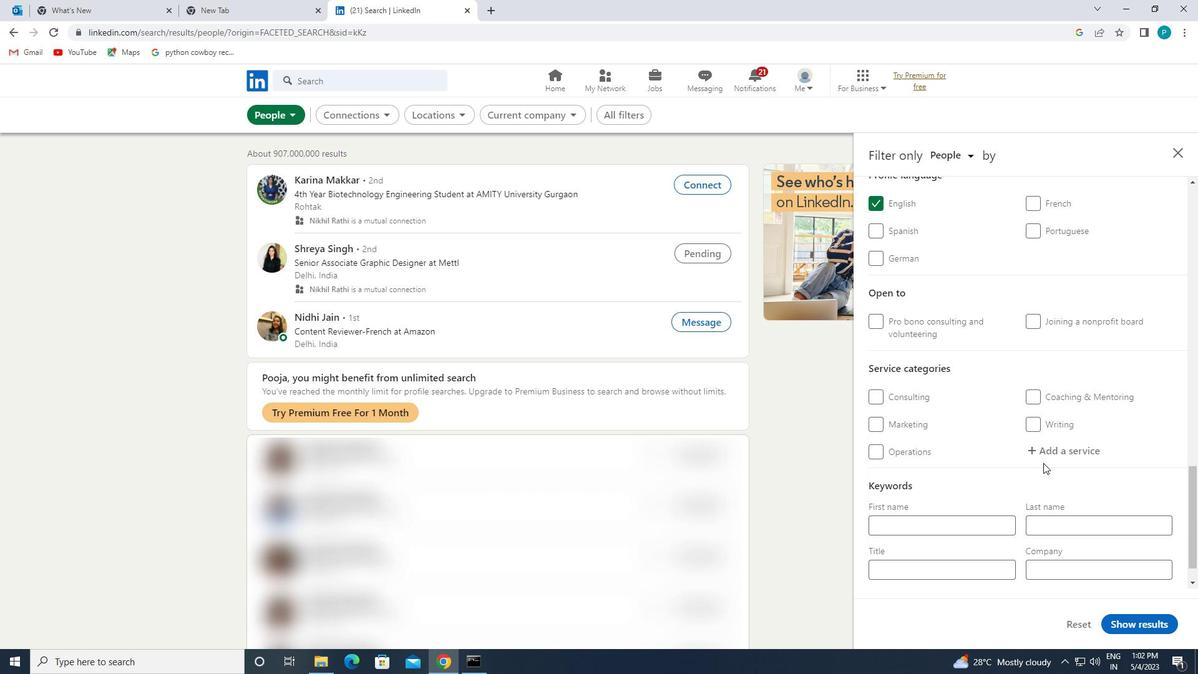 
Action: Mouse moved to (1041, 451)
Screenshot: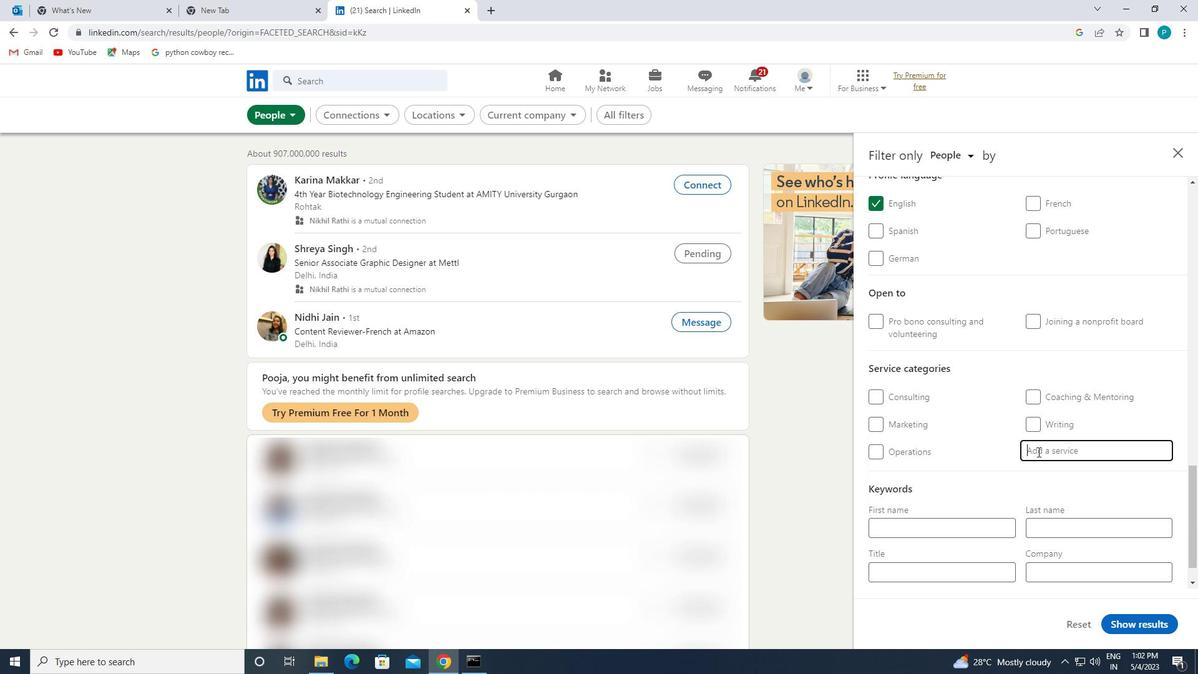 
Action: Key pressed <Key.caps_lock>L<Key.caps_lock>OGO
Screenshot: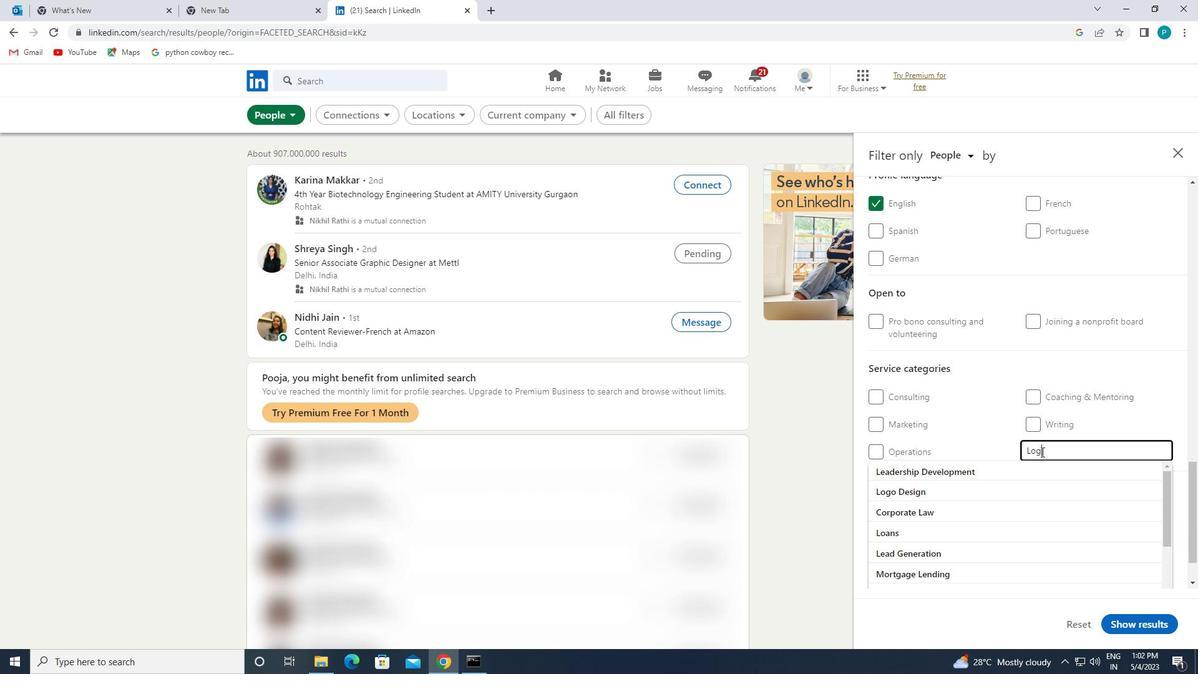 
Action: Mouse moved to (1044, 471)
Screenshot: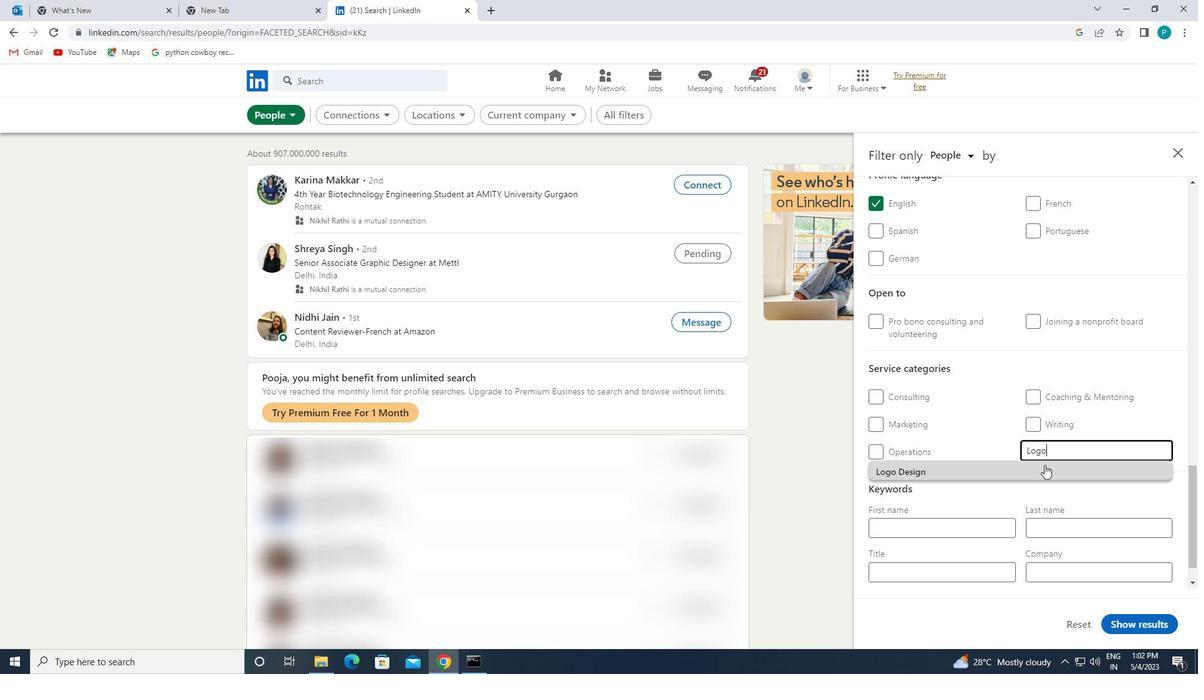 
Action: Mouse pressed left at (1044, 471)
Screenshot: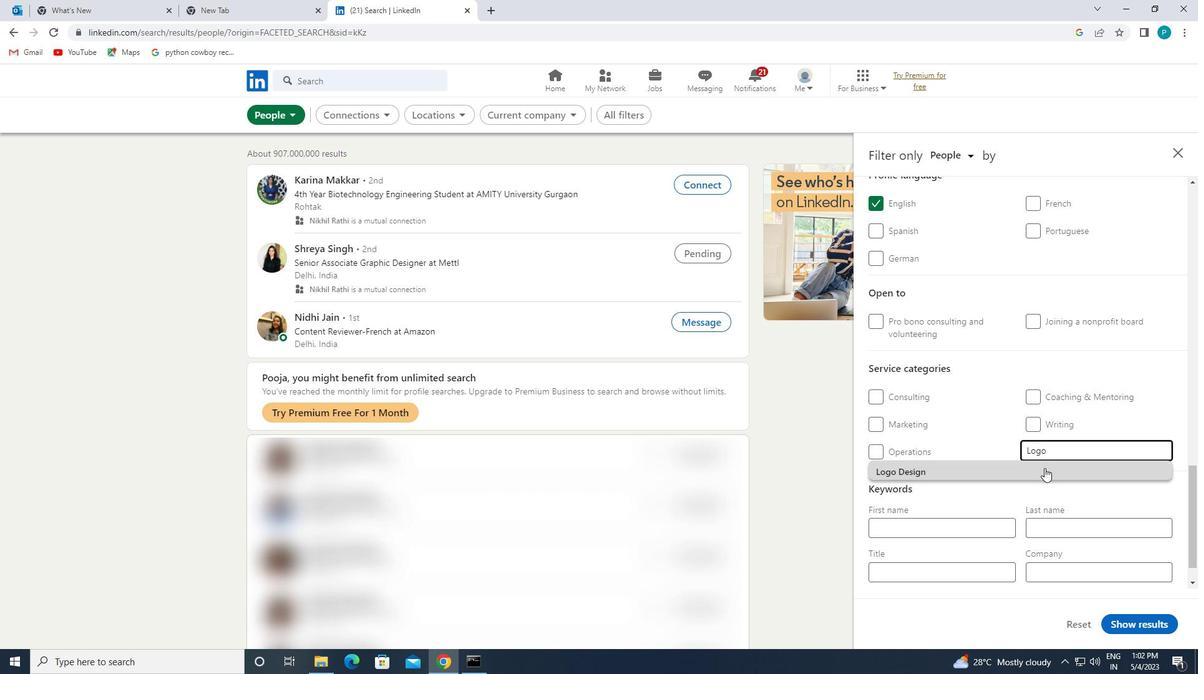 
Action: Mouse moved to (984, 480)
Screenshot: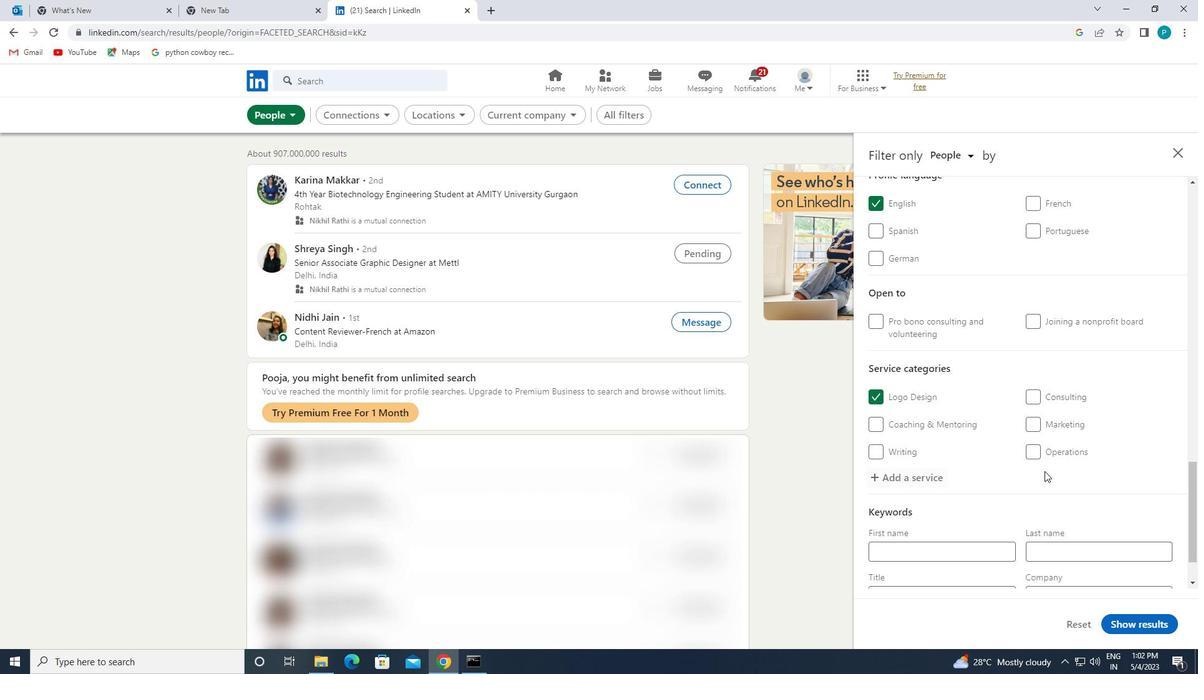
Action: Mouse scrolled (984, 479) with delta (0, 0)
Screenshot: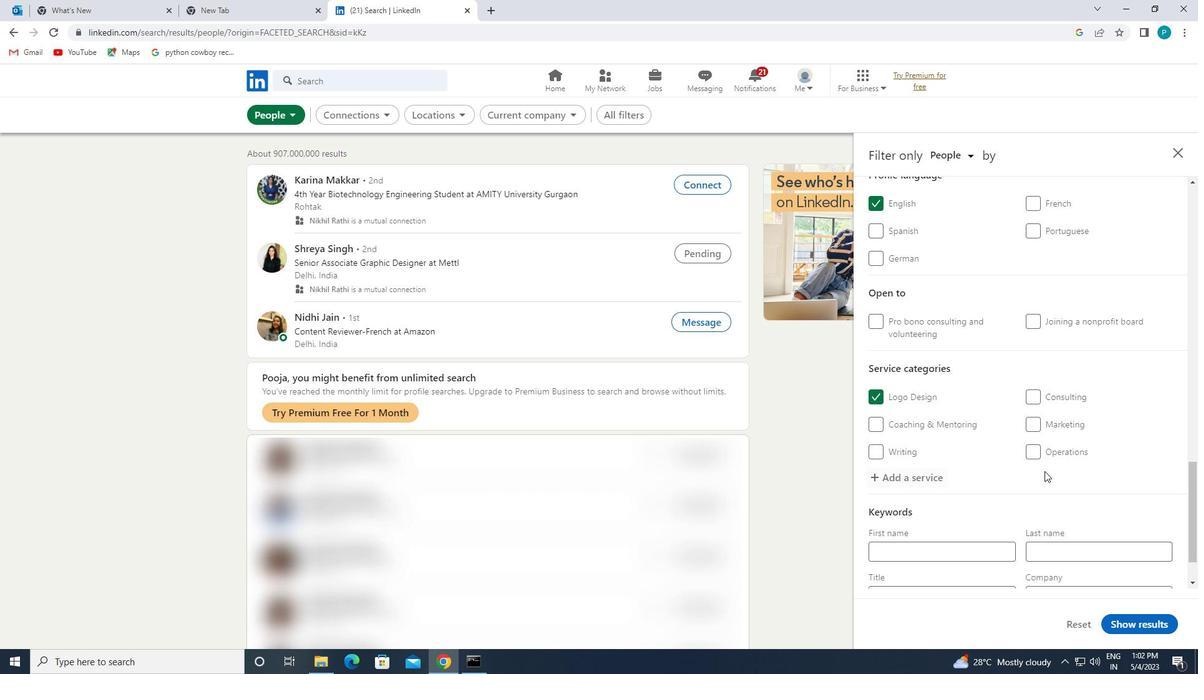 
Action: Mouse moved to (984, 483)
Screenshot: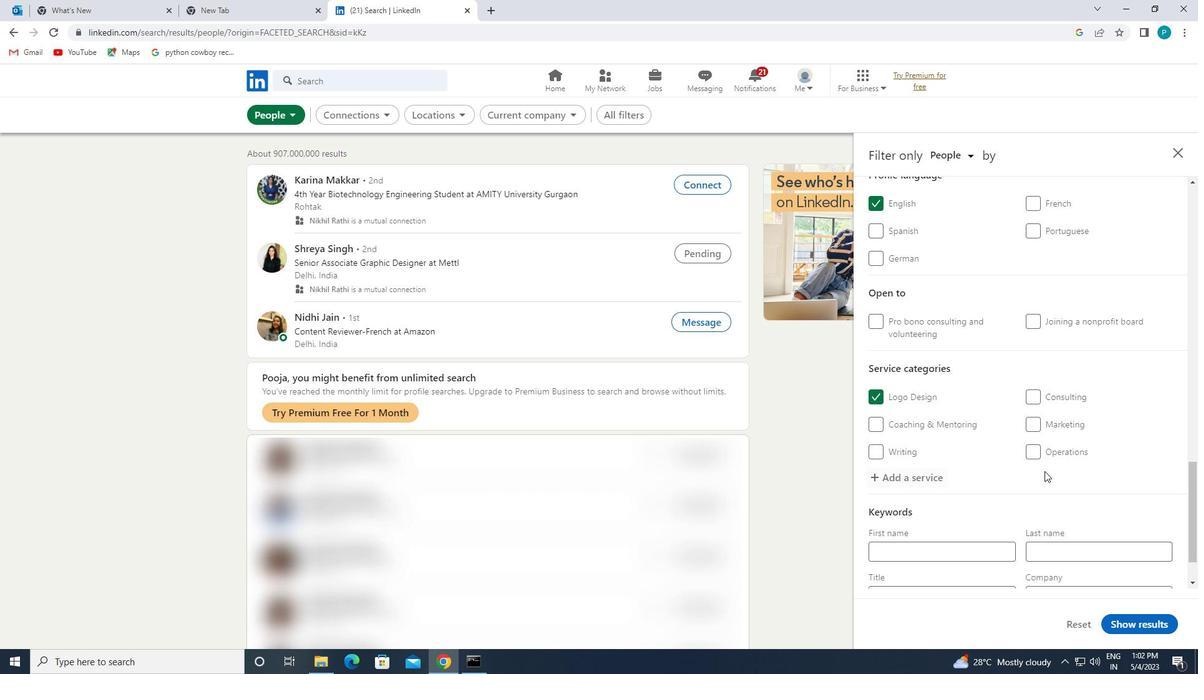
Action: Mouse scrolled (984, 483) with delta (0, 0)
Screenshot: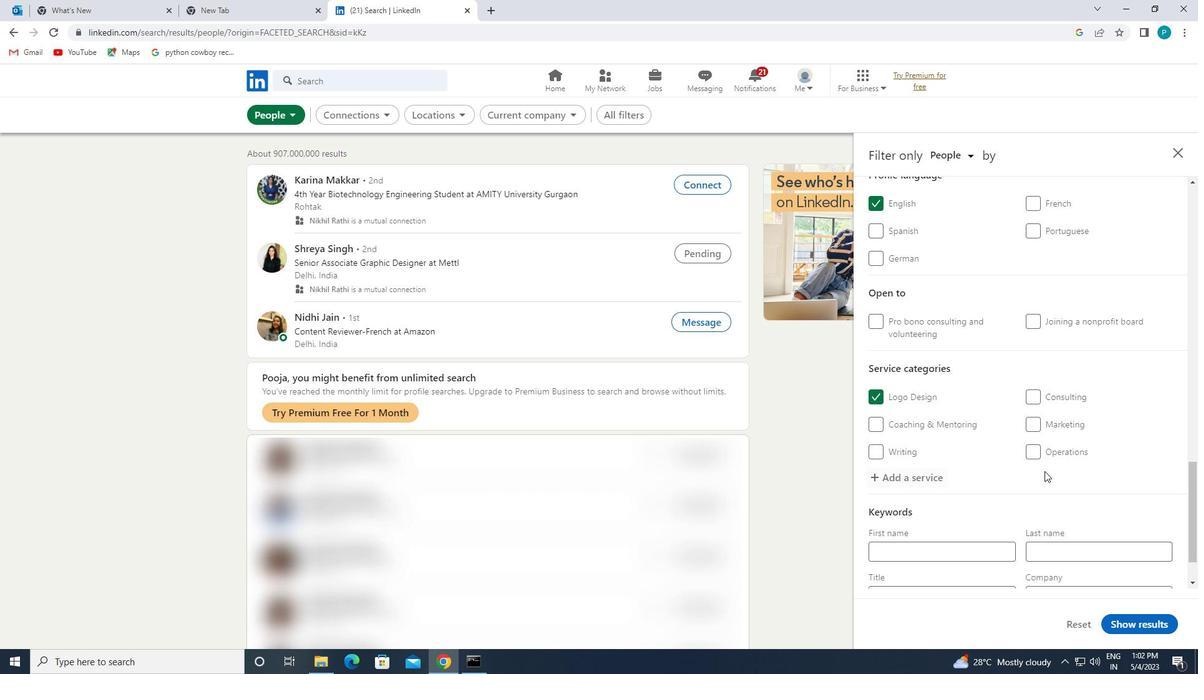 
Action: Mouse moved to (943, 530)
Screenshot: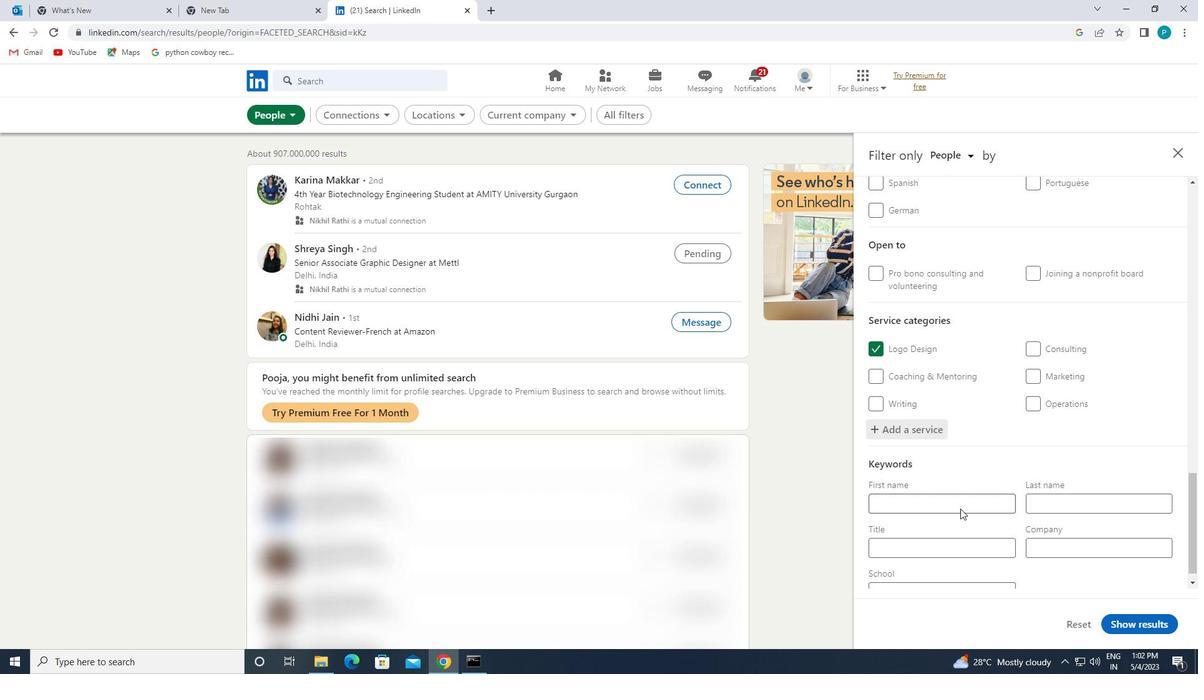 
Action: Mouse pressed left at (943, 530)
Screenshot: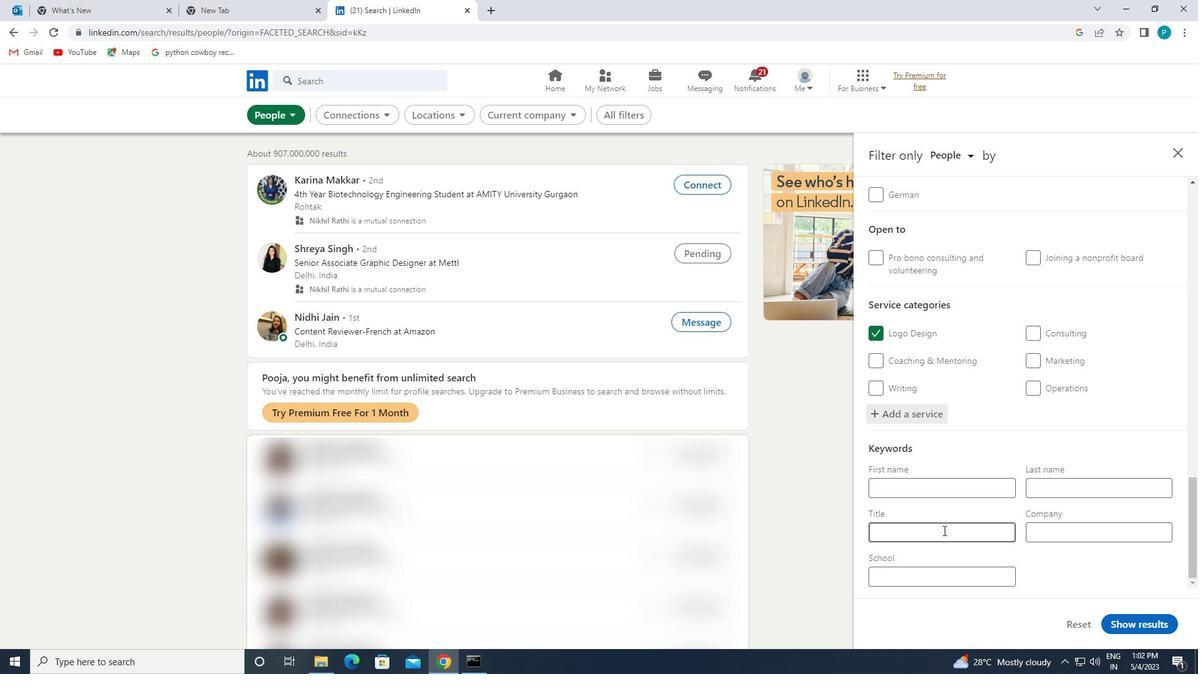 
Action: Key pressed <Key.caps_lock>T<Key.caps_lock>EAMMAE<Key.backspace>RL<Key.backspace>KETER
Screenshot: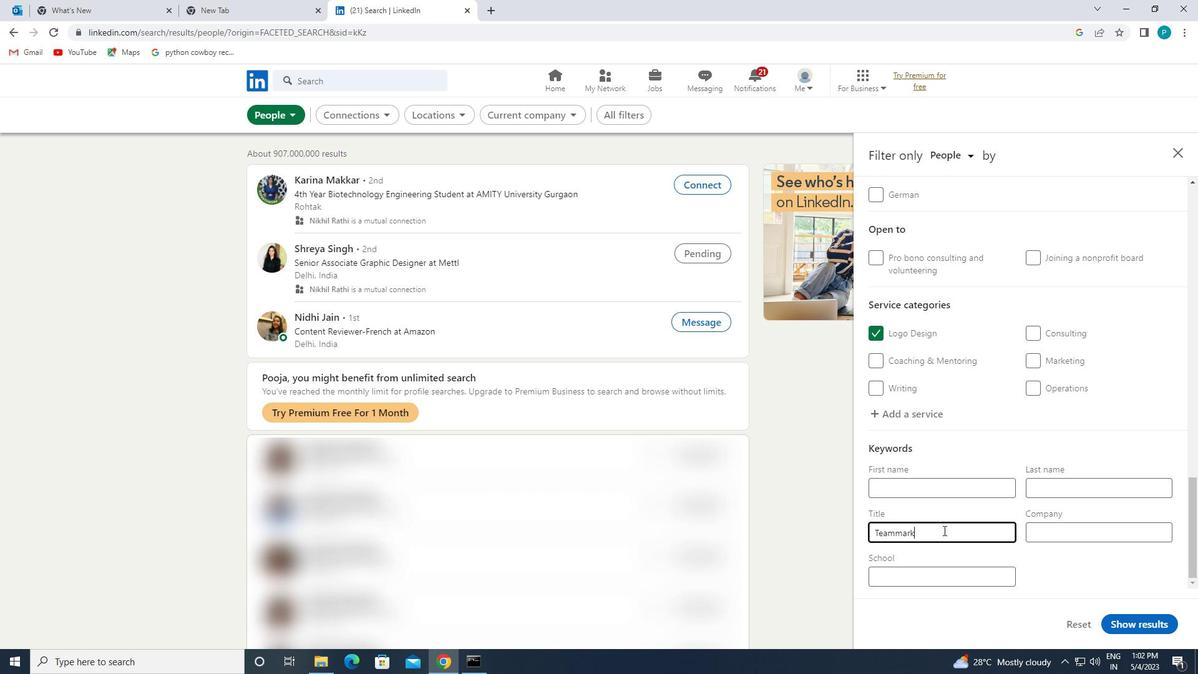 
Action: Mouse moved to (1145, 618)
Screenshot: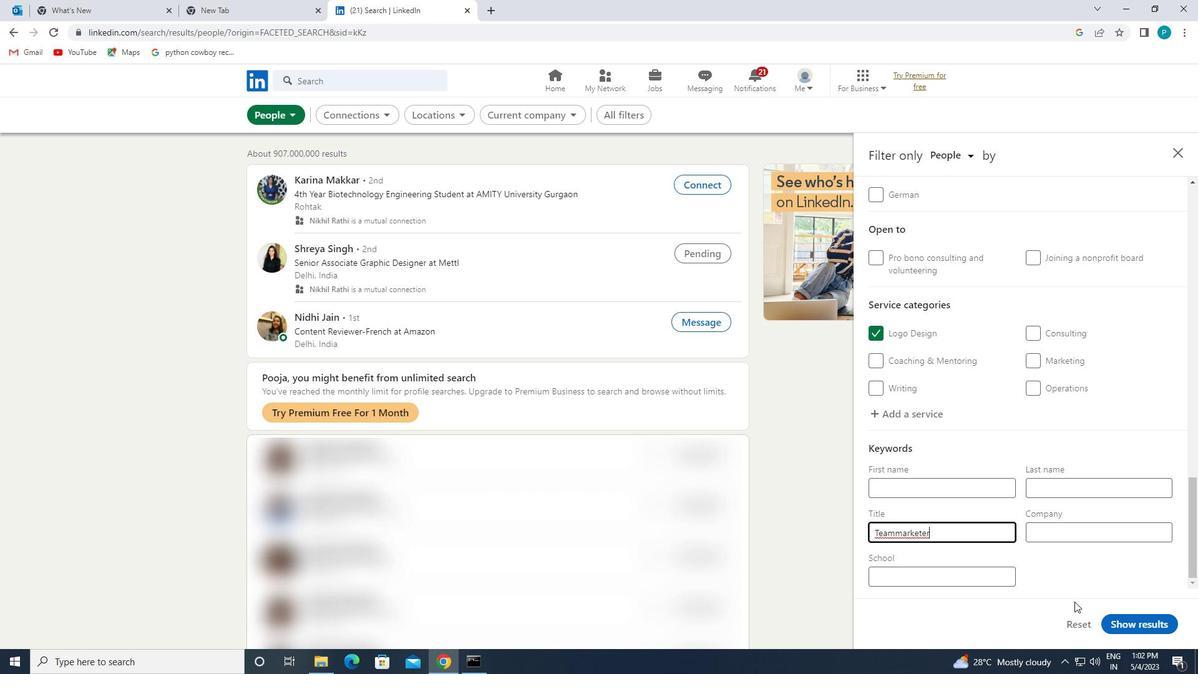 
Action: Mouse pressed left at (1145, 618)
Screenshot: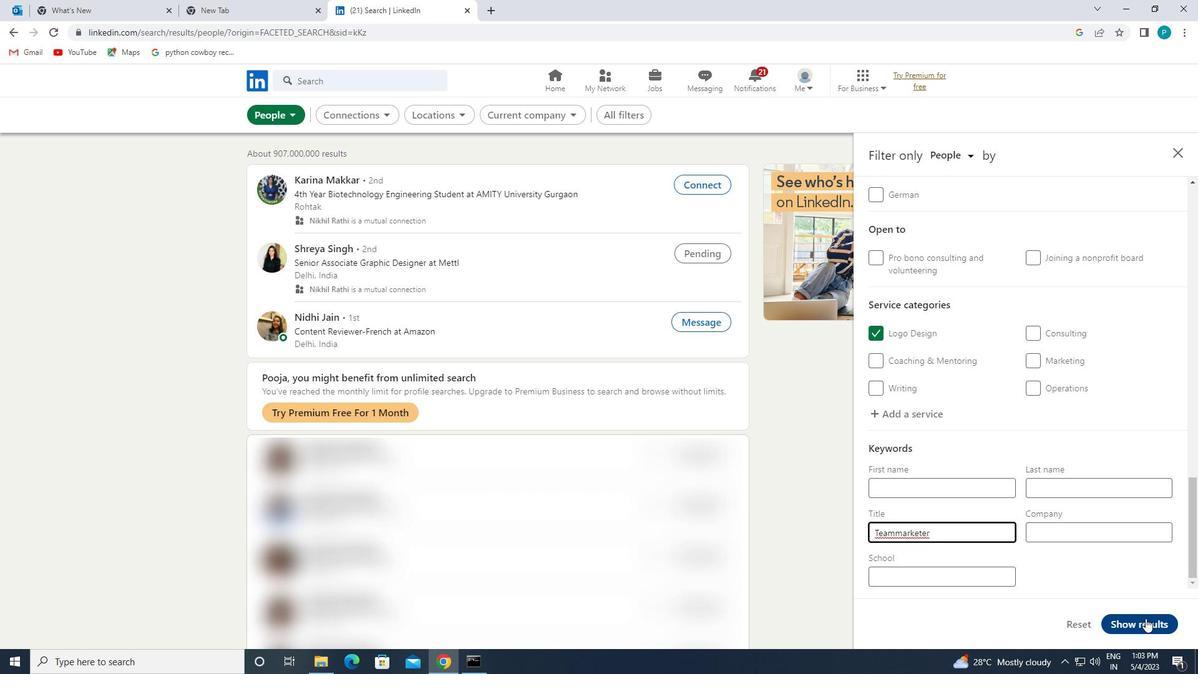 
